 Task: Open an excel sheet with  and write heading  Student grades data  Add 10 students name:-  'Joshua Rivera, Zoey Coleman, Ryan Wright, Addison Bailey, Jonathan Simmons, Brooklyn Ward, Caleb Barnes, Audrey Collins, Gabriel Perry, Sofia Bell. ' in November Last week sales are  100 to 150. Math Grade:-  90, 95, 80, 92, 85,88, 90, 78, 92, 85.Science Grade:-  85, 87, 92, 88, 90, 85, 92, 80, 88, 90.English Grade:-  92, 90, 85, 90, 88, 92, 85, 82, 90, 88. _x000D_
History Grade:-  88, 92, 78, 95, 90, 90, 80, 85, 92, 90. Total use the formula   =SUM(D2:G2) then presss enter. Save page EvaluationYearlySales_Report
Action: Mouse moved to (140, 145)
Screenshot: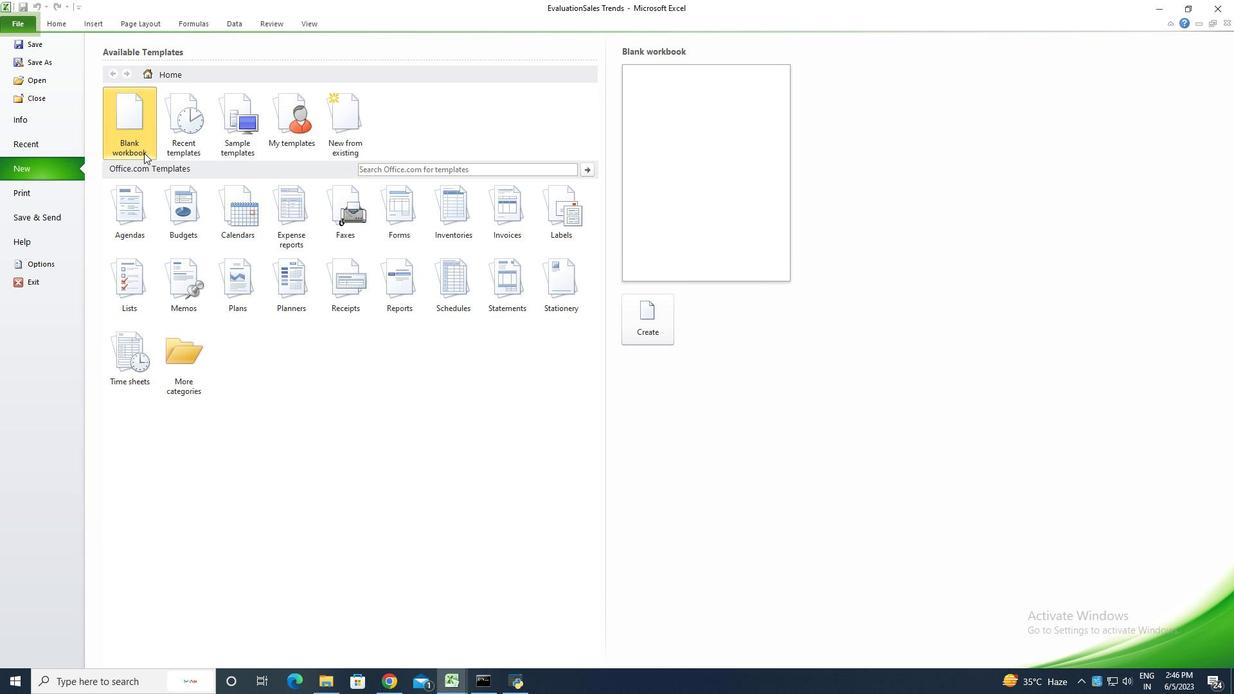 
Action: Mouse pressed left at (140, 145)
Screenshot: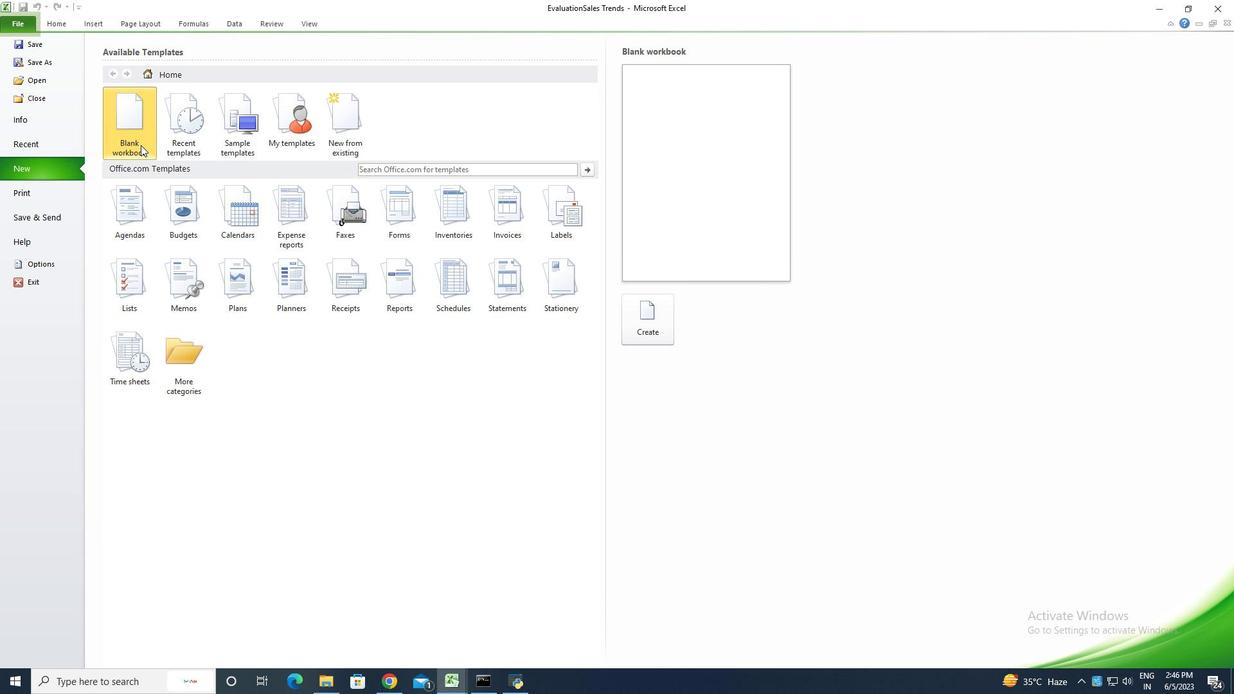 
Action: Mouse moved to (635, 326)
Screenshot: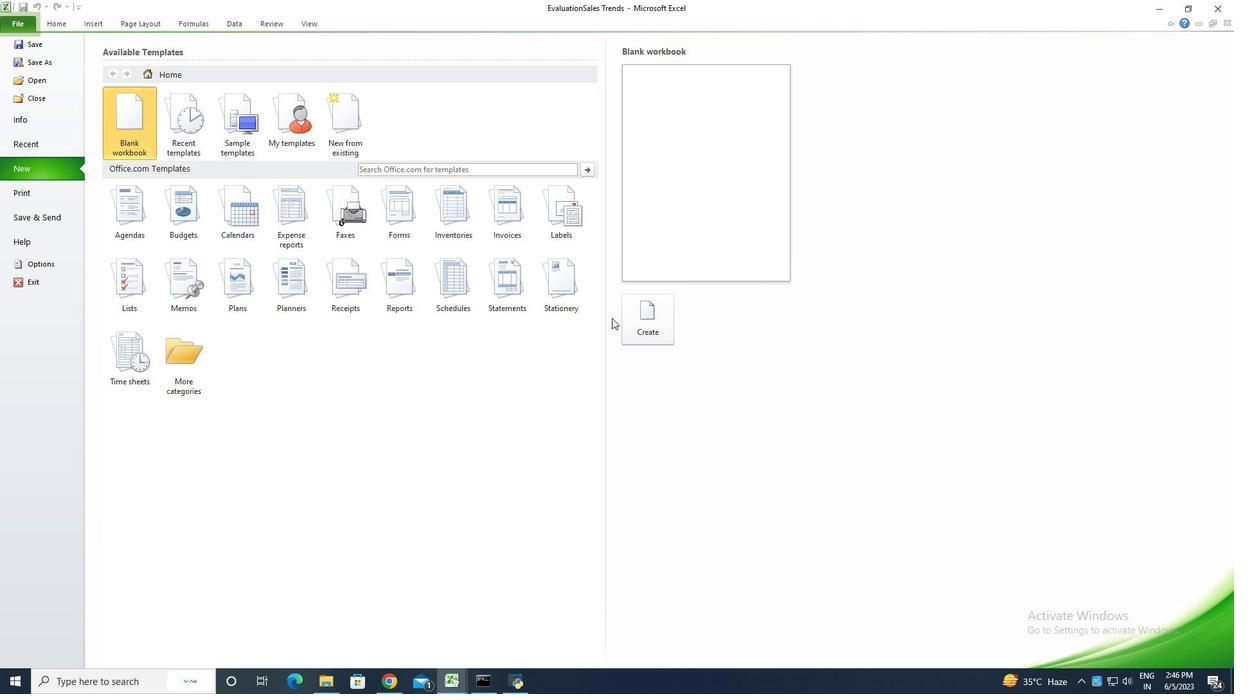 
Action: Mouse pressed left at (635, 326)
Screenshot: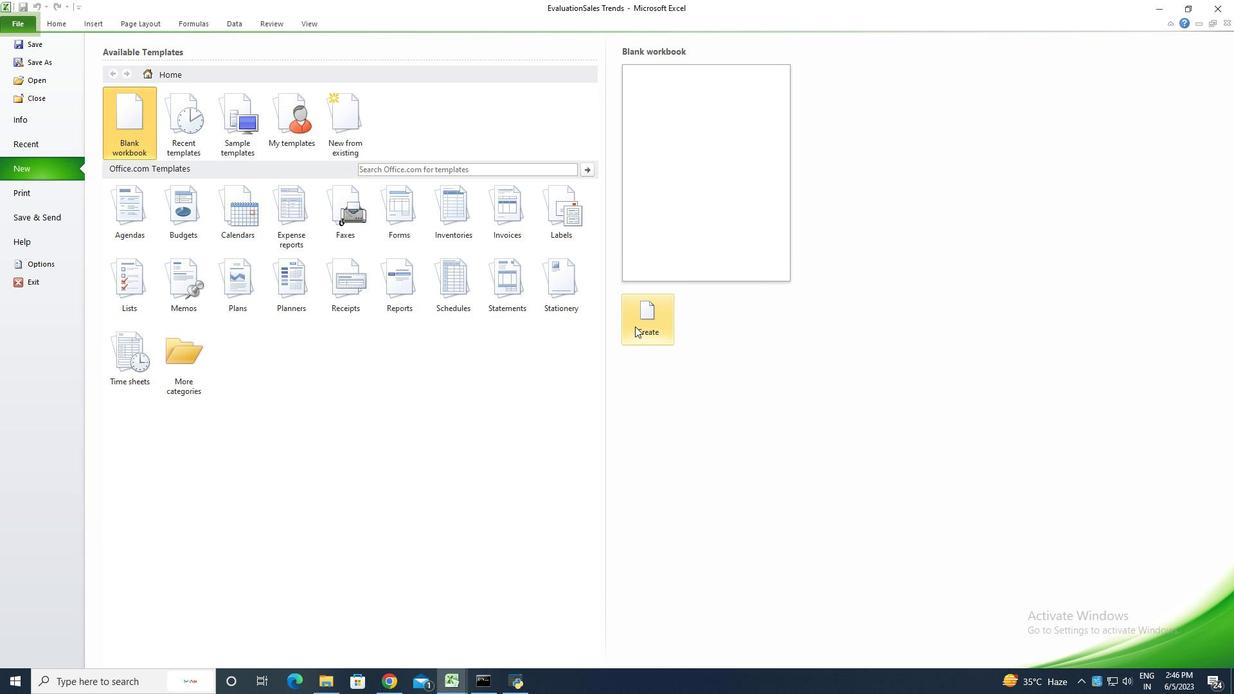 
Action: Mouse pressed left at (635, 326)
Screenshot: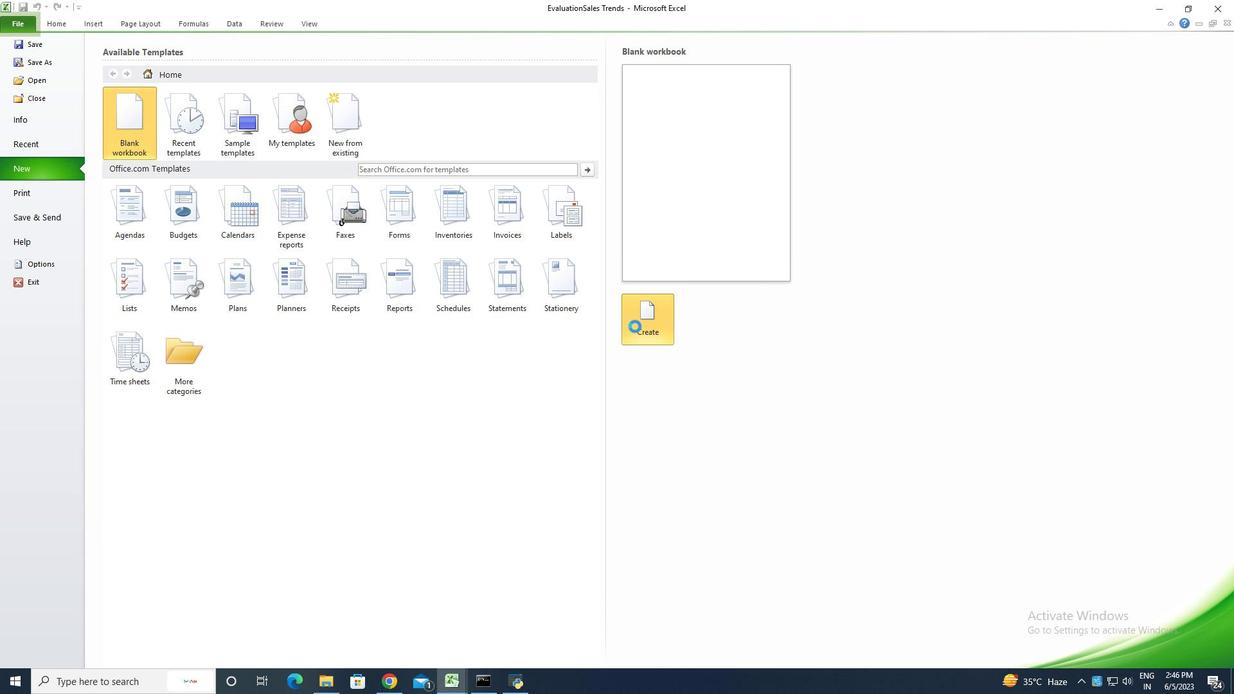 
Action: Mouse moved to (43, 128)
Screenshot: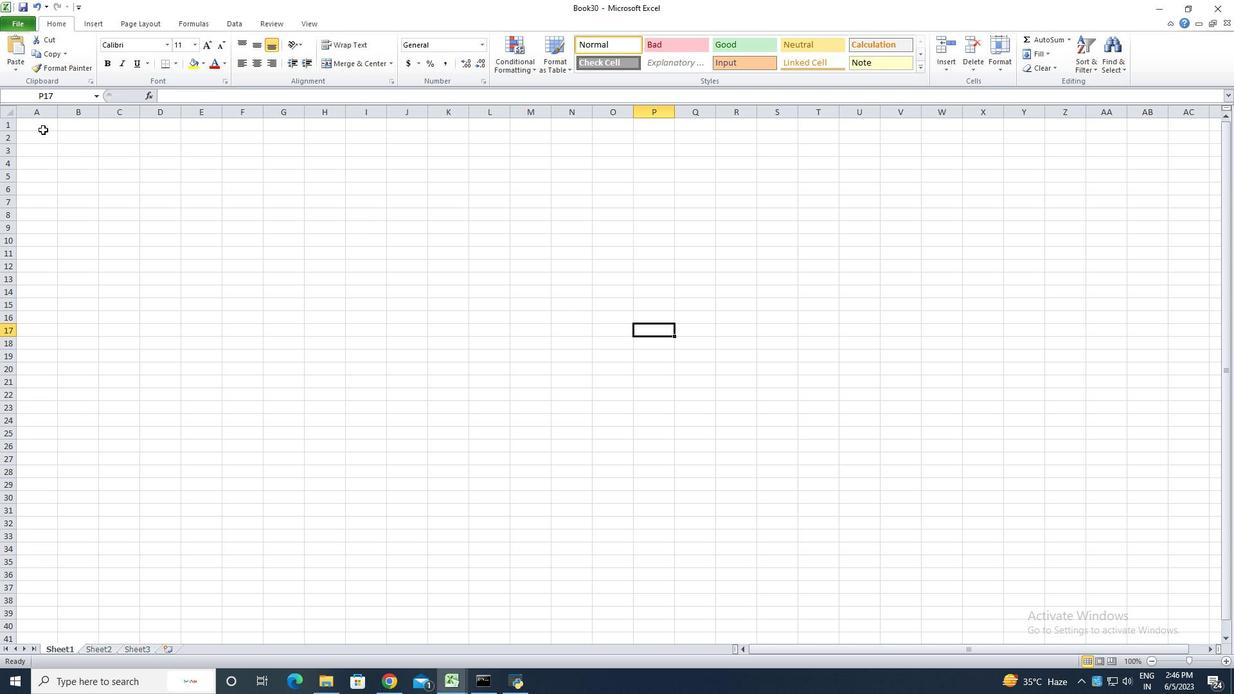 
Action: Mouse pressed left at (43, 128)
Screenshot: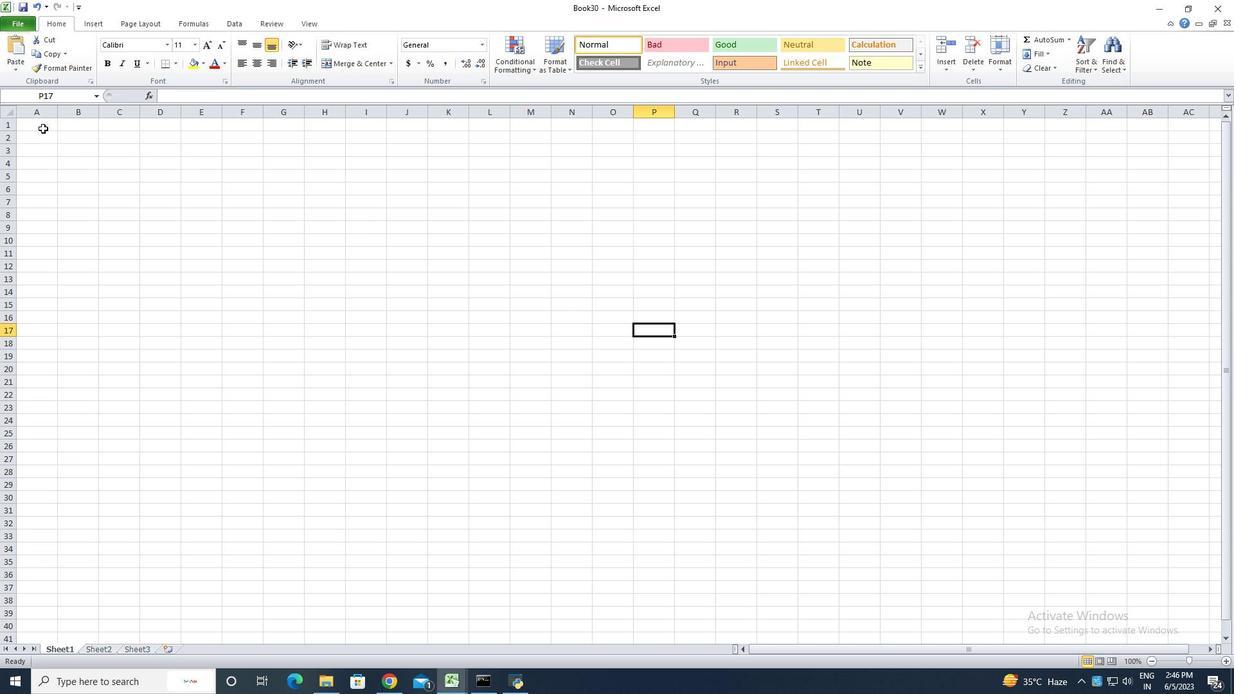 
Action: Key pressed <Key.shift>Student<Key.space><Key.shift><Key.shift><Key.shift><Key.shift><Key.shift>Grades<Key.space><Key.shift>Data<Key.enter><Key.shift>Student<Key.space><Key.shift><Key.shift><Key.shift><Key.shift><Key.shift><Key.shift><Key.shift>Name<Key.enter><Key.shift><Key.shift><Key.shift><Key.shift><Key.shift><Key.shift><Key.shift>Joshua<Key.space><Key.shift><Key.shift><Key.shift><Key.shift><Key.shift><Key.shift><Key.shift><Key.shift><Key.shift><Key.shift><Key.shift><Key.shift><Key.shift><Key.shift><Key.shift><Key.shift><Key.shift><Key.shift><Key.shift><Key.shift><Key.shift><Key.shift><Key.shift><Key.shift><Key.shift><Key.shift><Key.shift><Key.shift><Key.shift><Key.shift><Key.shift><Key.shift><Key.shift><Key.shift><Key.shift><Key.shift><Key.shift><Key.shift><Key.shift><Key.shift><Key.shift><Key.shift><Key.shift>Rivera<Key.enter><Key.shift><Key.shift><Key.shift>Zoey<Key.space><Key.shift><Key.shift>Colemen<Key.backspace><Key.backspace><Key.backspace>men<Key.backspace><Key.backspace>an<Key.enter><Key.shift><Key.shift><Key.shift><Key.shift><Key.shift><Key.shift>Ryan<Key.space><Key.shift>Wright<Key.enter><Key.shift>Addison<Key.space><Key.shift><Key.shift><Key.shift><Key.shift><Key.shift>Bailey<Key.enter><Key.shift><Key.shift><Key.shift><Key.shift><Key.shift><Key.shift><Key.shift><Key.shift><Key.shift><Key.shift>Jonathan<Key.space><Key.shift>Simmons<Key.enter><Key.shift><Key.shift>Brooklyn<Key.space><Key.shift><Key.shift><Key.shift><Key.shift><Key.shift><Key.shift><Key.shift><Key.shift>Ward<Key.enter><Key.shift>Caleb<Key.space><Key.shift>Barnes<Key.enter><Key.shift>Audrey<Key.space><Key.shift>Collins<Key.enter><Key.shift><Key.shift><Key.shift><Key.shift><Key.shift><Key.shift><Key.shift>Gabriel<Key.space><Key.shift><Key.shift><Key.shift><Key.shift><Key.shift><Key.shift><Key.shift><Key.shift><Key.shift>Perry<Key.shift><Key.space><Key.shift>S<Key.backspace><Key.enter><Key.shift>Sofia<Key.space><Key.shift><Key.shift><Key.shift>Bell<Key.enter>
Screenshot: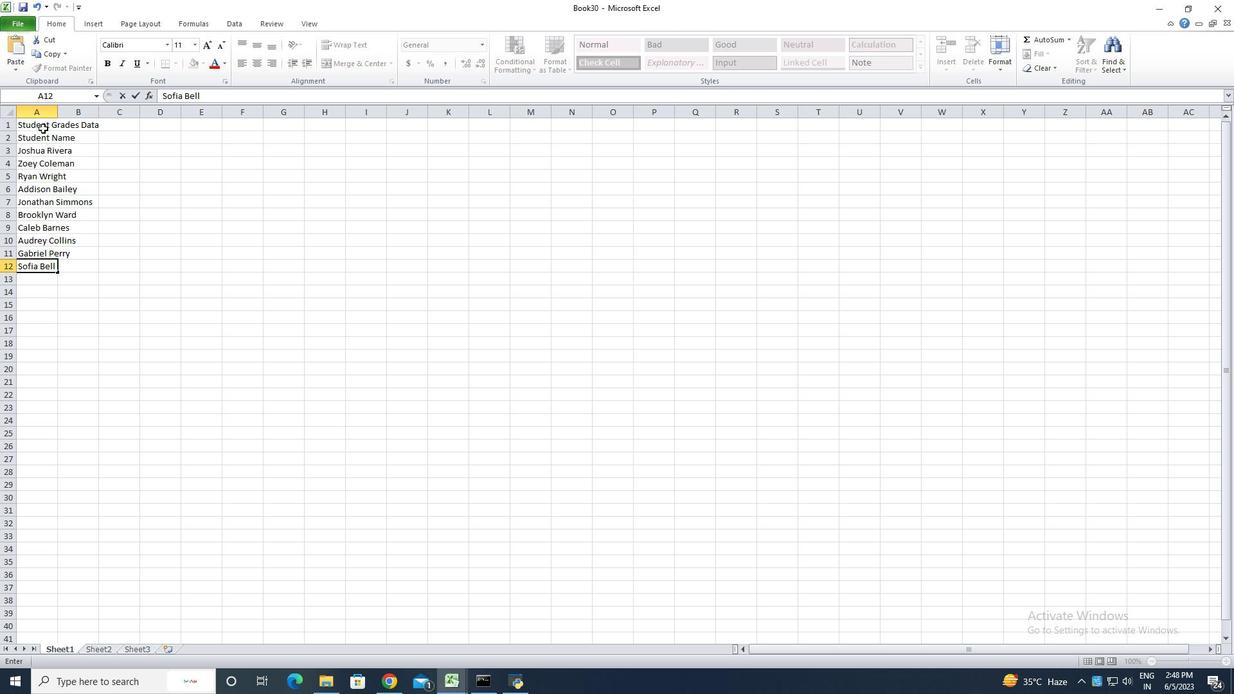 
Action: Mouse moved to (59, 110)
Screenshot: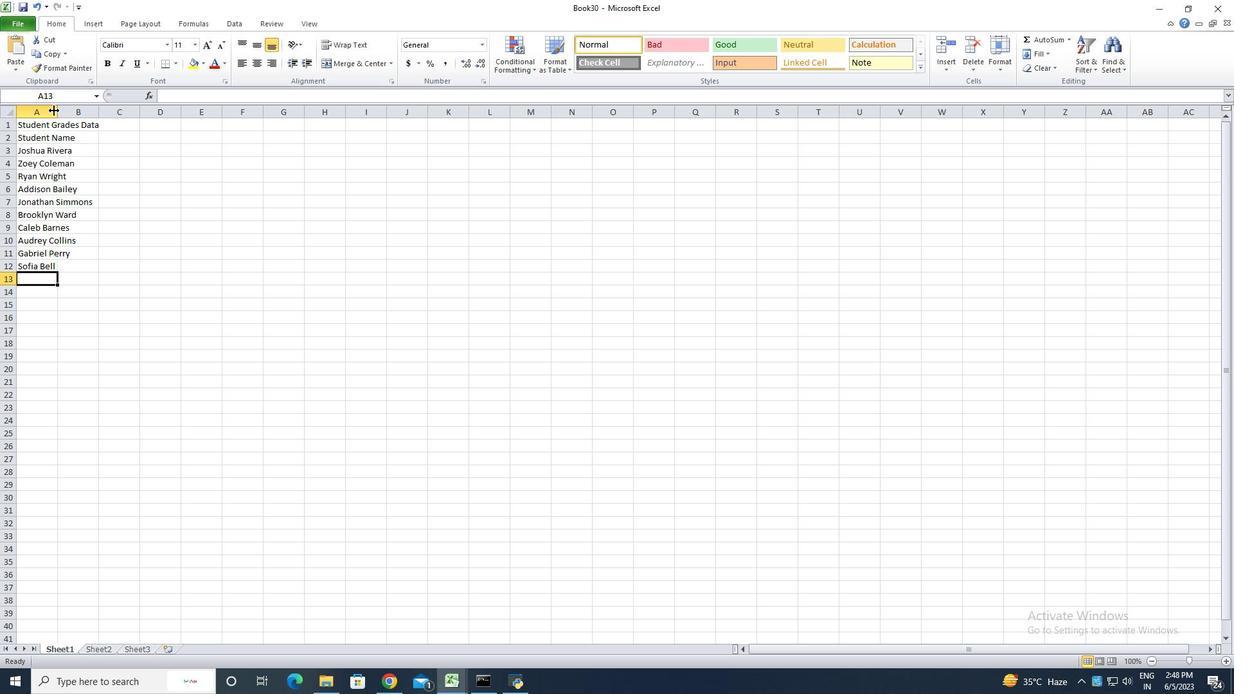 
Action: Mouse pressed left at (59, 110)
Screenshot: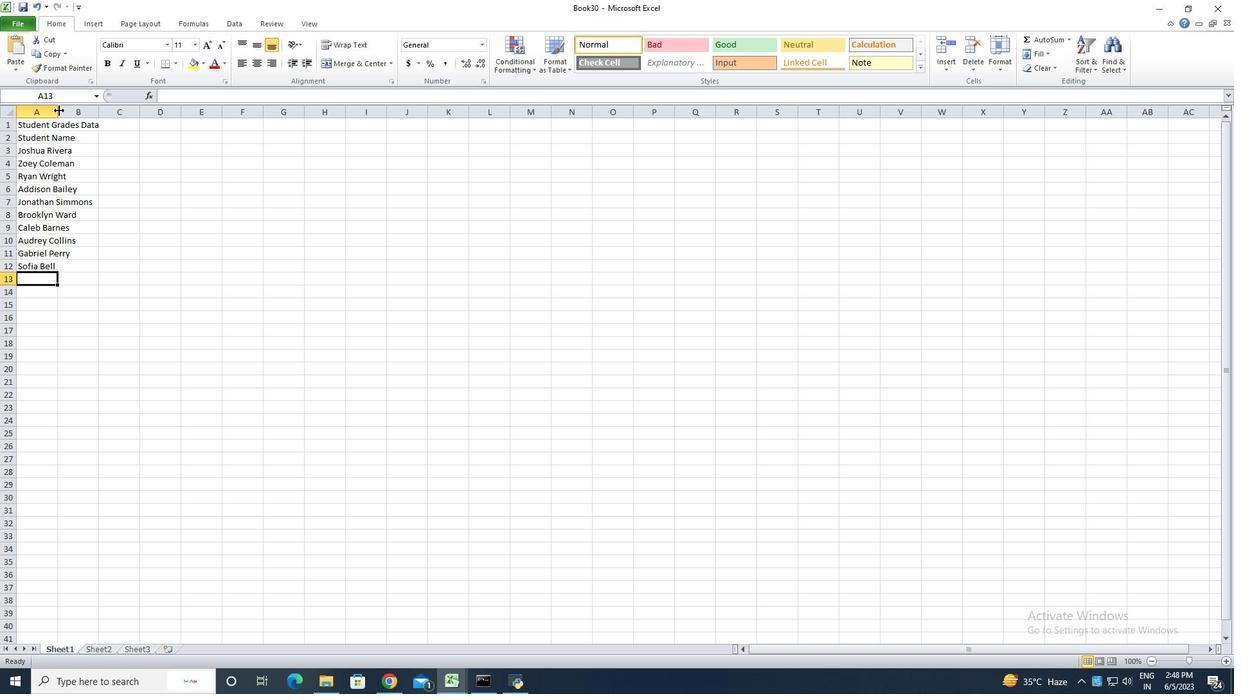 
Action: Mouse pressed left at (59, 110)
Screenshot: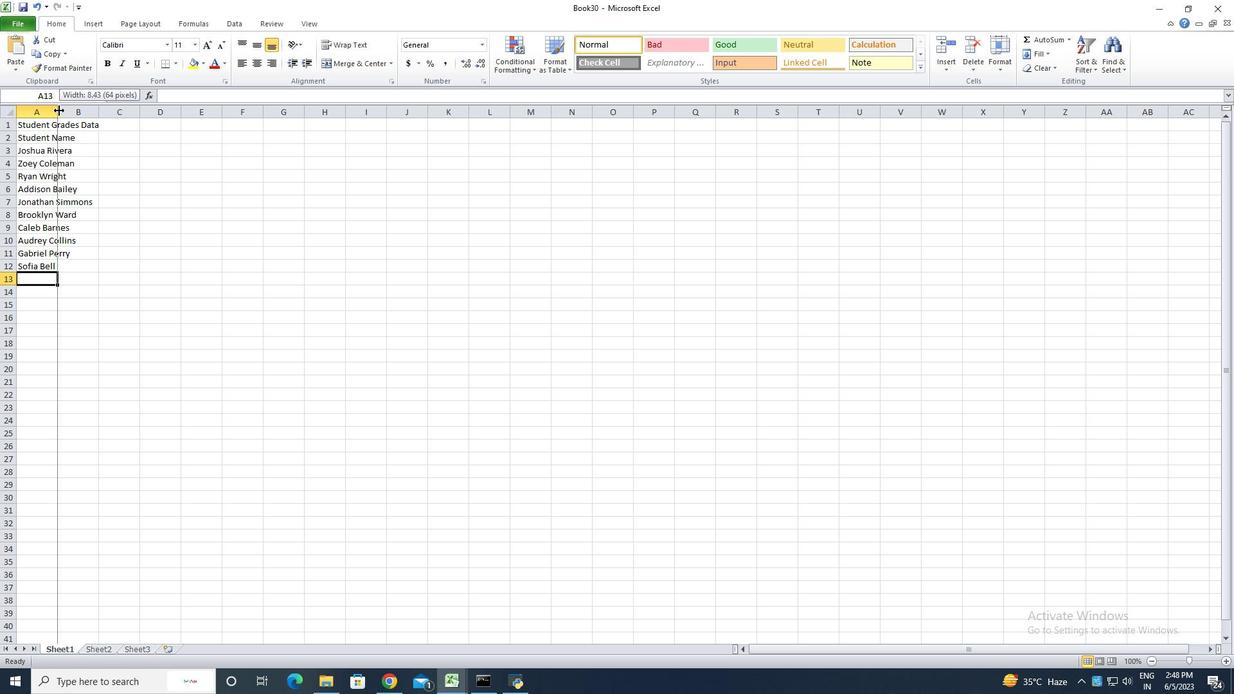 
Action: Mouse moved to (122, 138)
Screenshot: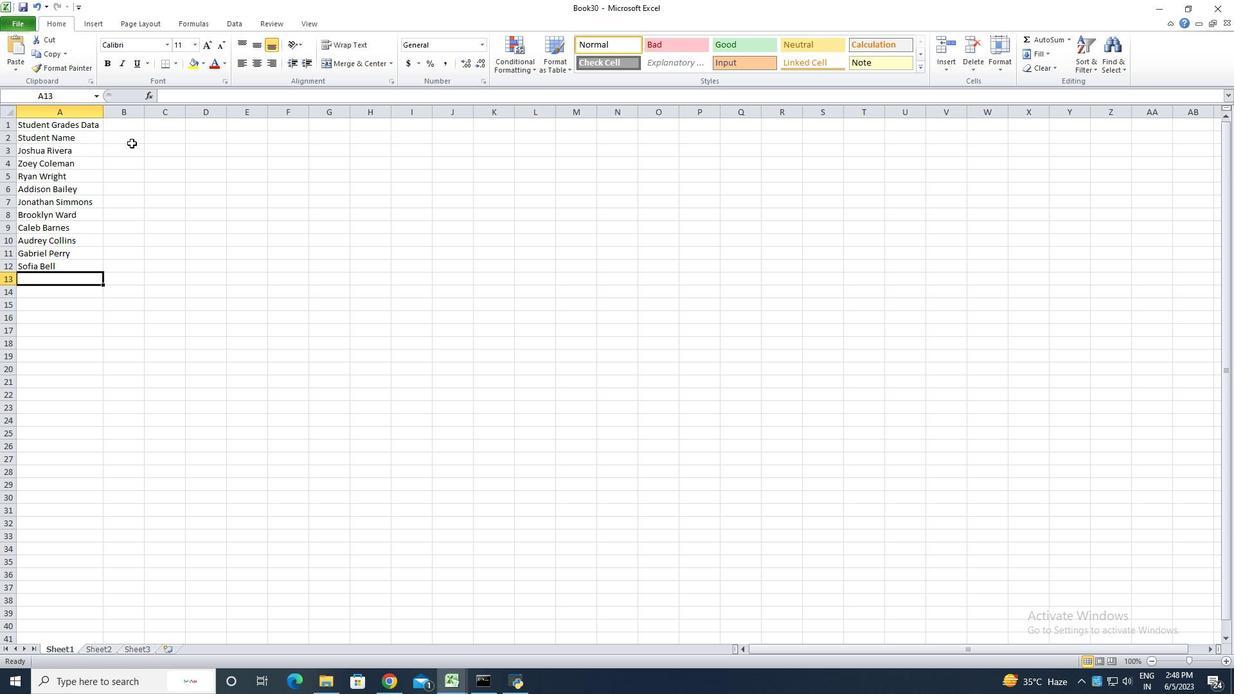 
Action: Mouse pressed left at (122, 138)
Screenshot: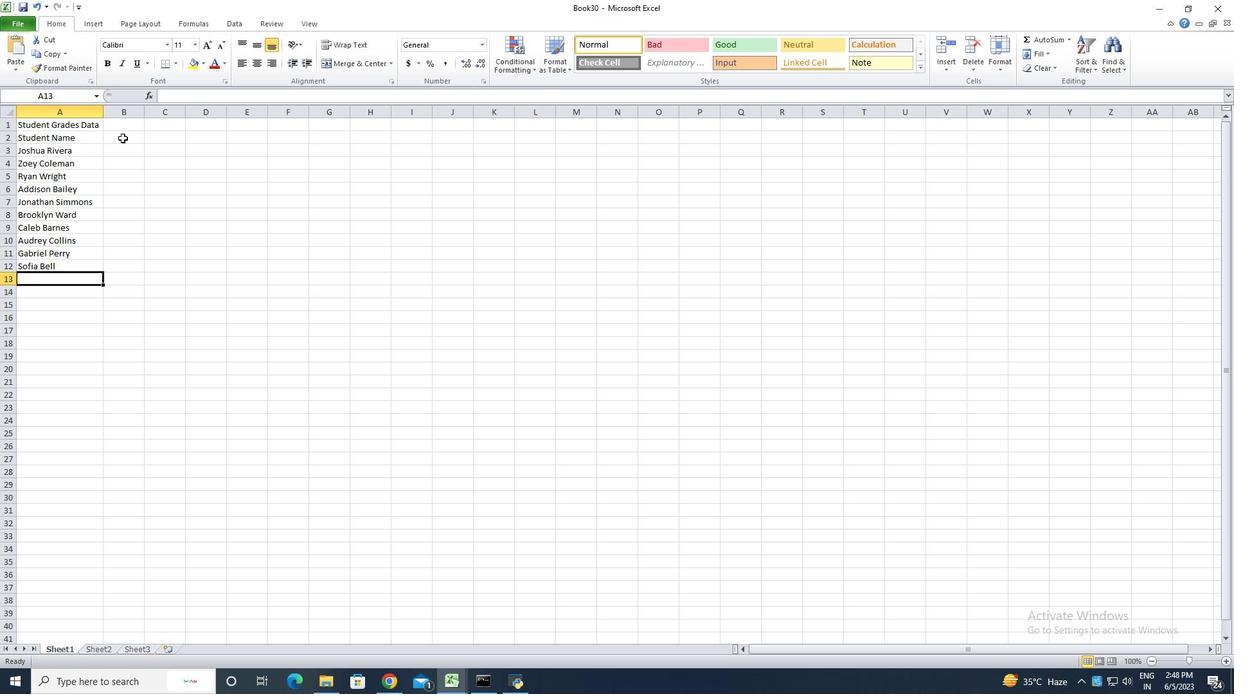 
Action: Mouse moved to (122, 138)
Screenshot: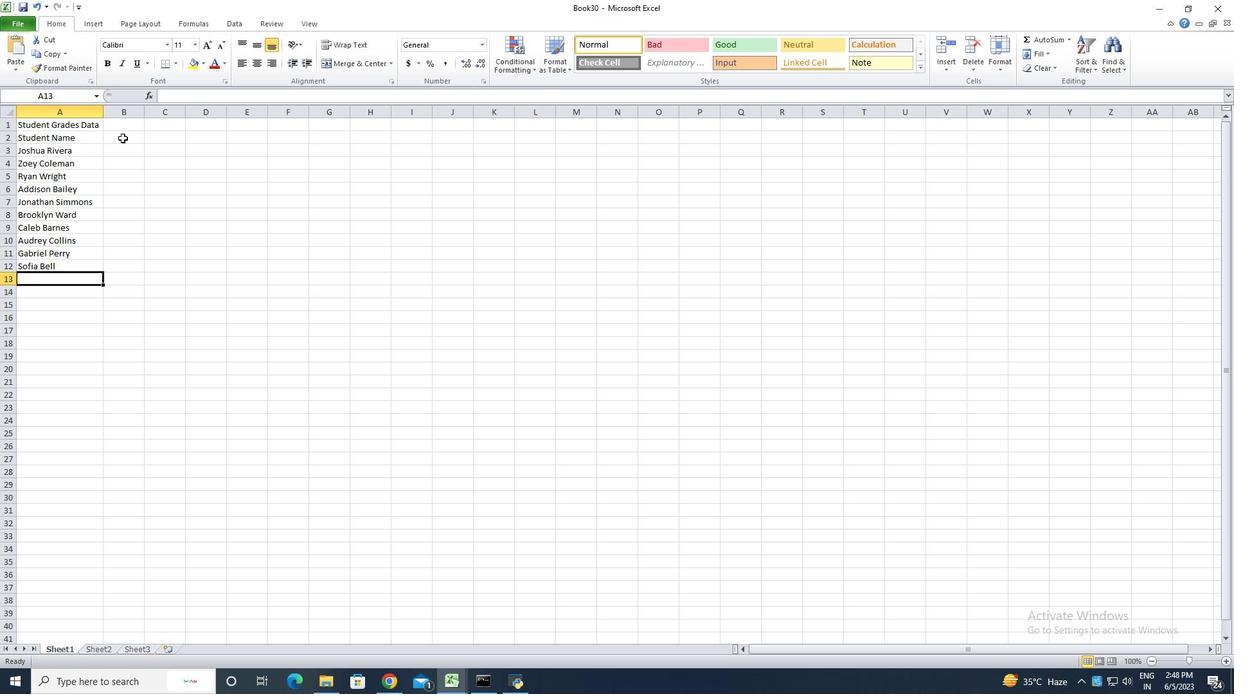 
Action: Key pressed <Key.shift>November<Key.space><Key.shift>Last<Key.space><Key.shift>Week<Key.space><Key.shift>Sales<Key.enter>100<Key.enter>105<Key.enter>110<Key.enter>1156<Key.backspace><Key.enter>123<Key.backspace>0<Key.enter>125<Key.enter>130<Key.enter>135<Key.enter>140<Key.enter>150
Screenshot: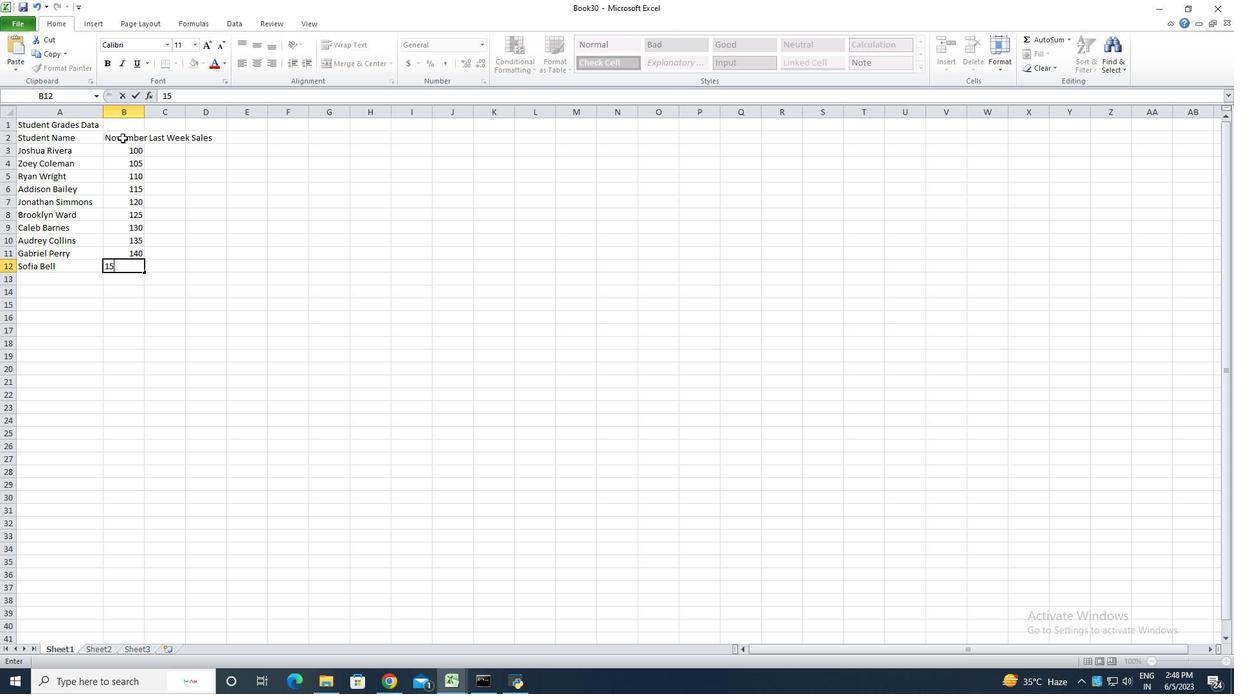 
Action: Mouse moved to (145, 130)
Screenshot: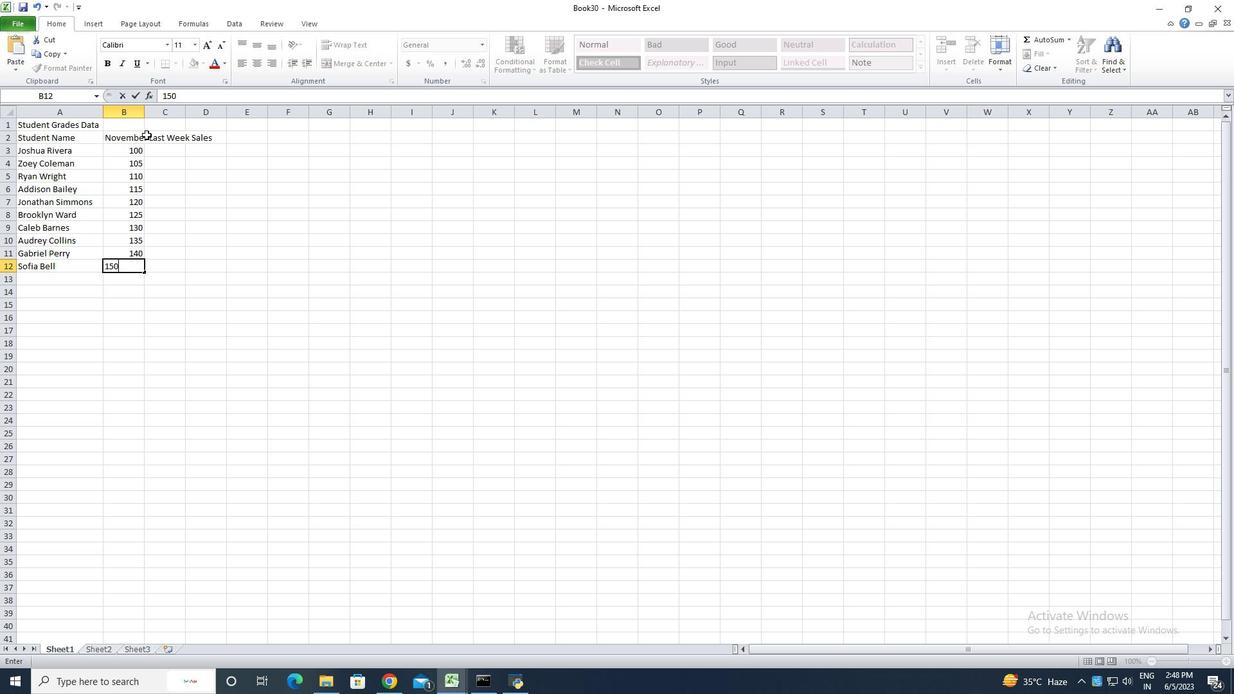 
Action: Key pressed <Key.enter>
Screenshot: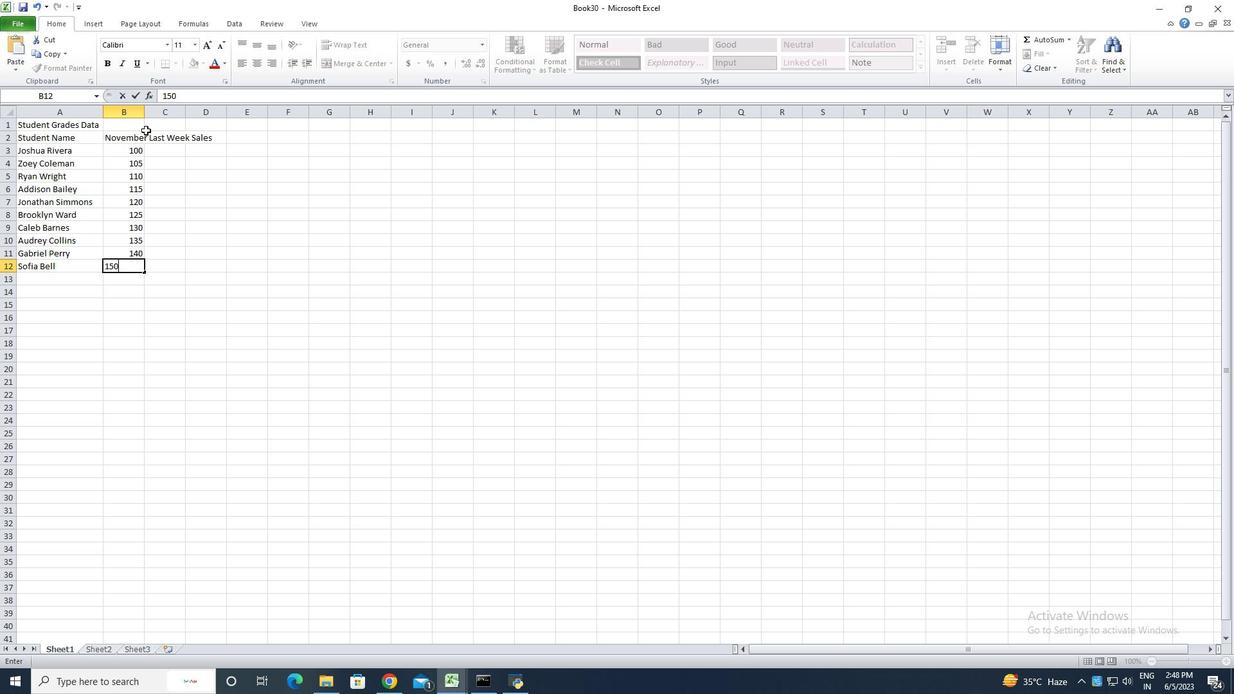 
Action: Mouse moved to (144, 113)
Screenshot: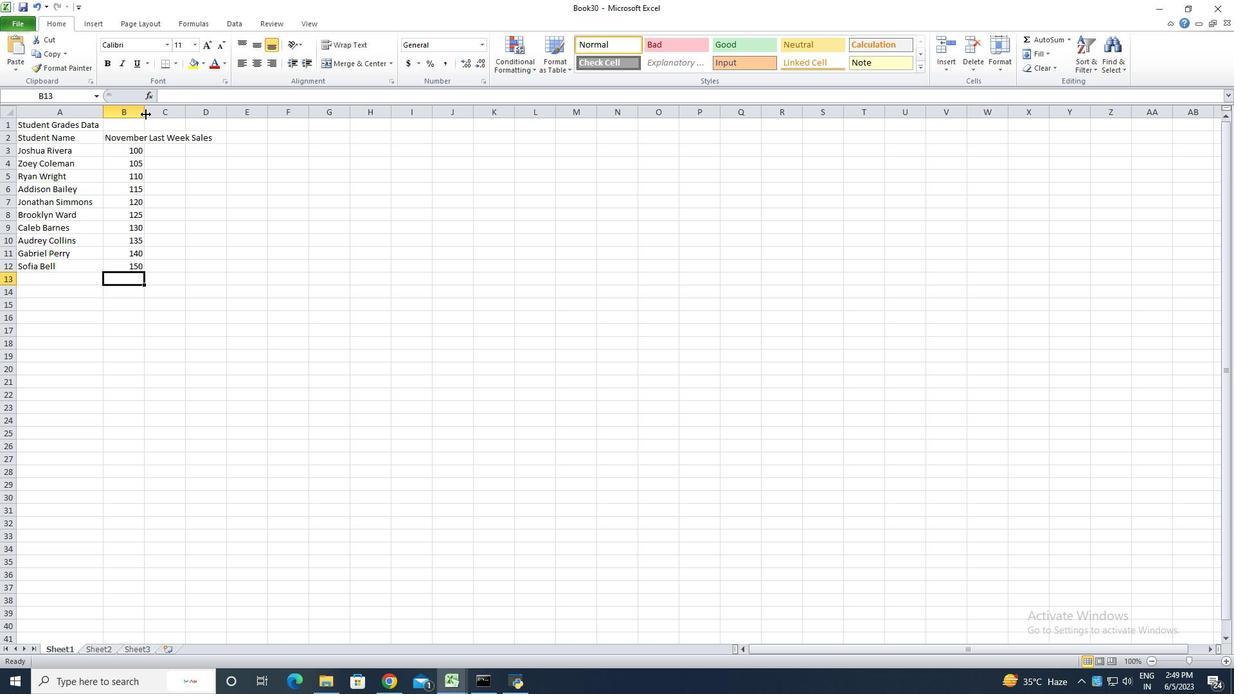
Action: Mouse pressed left at (144, 113)
Screenshot: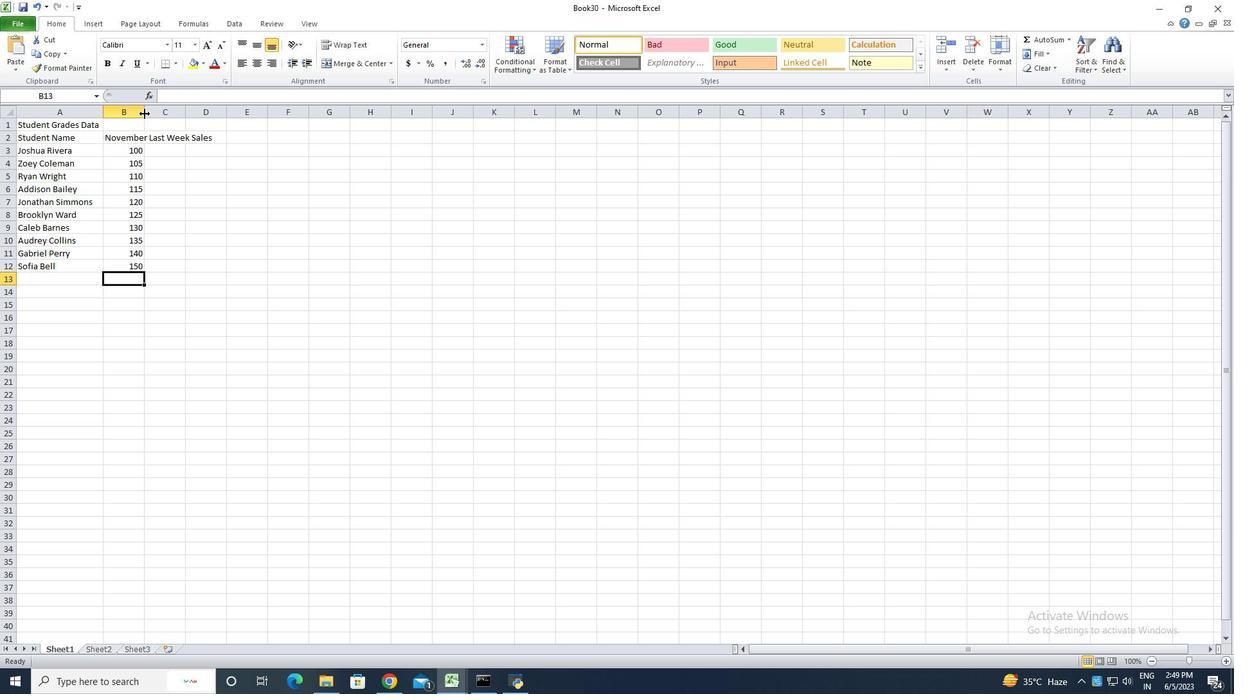 
Action: Mouse pressed left at (144, 113)
Screenshot: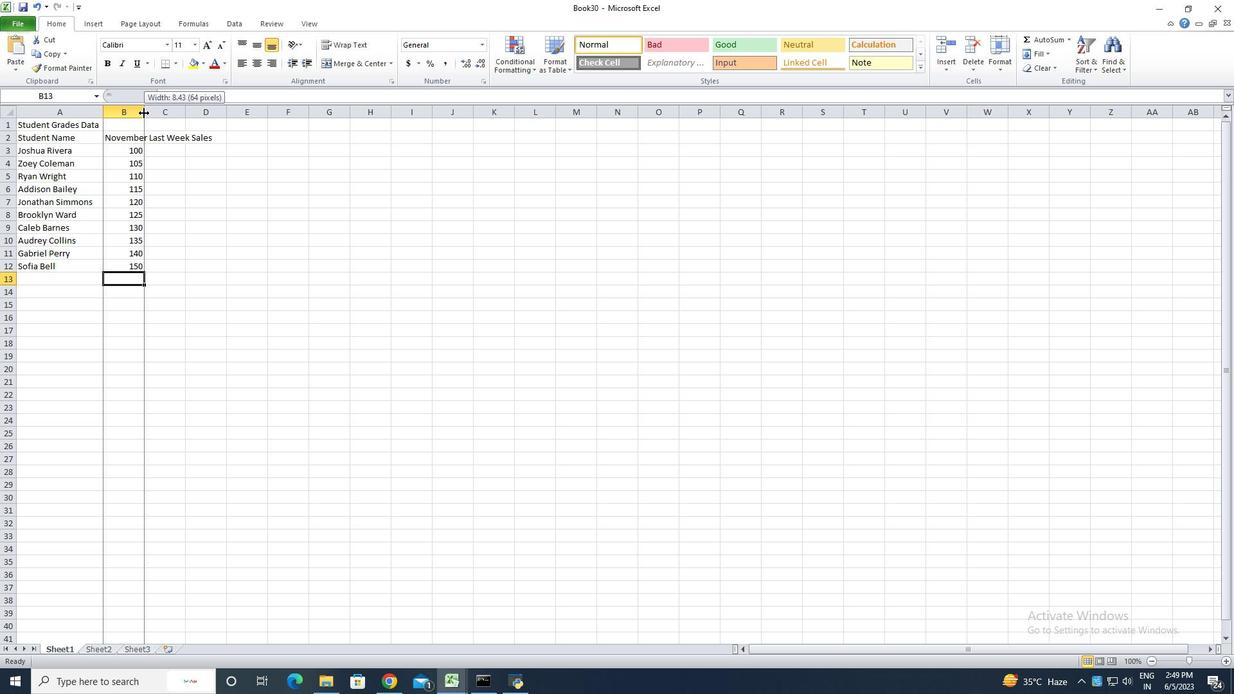 
Action: Mouse moved to (230, 139)
Screenshot: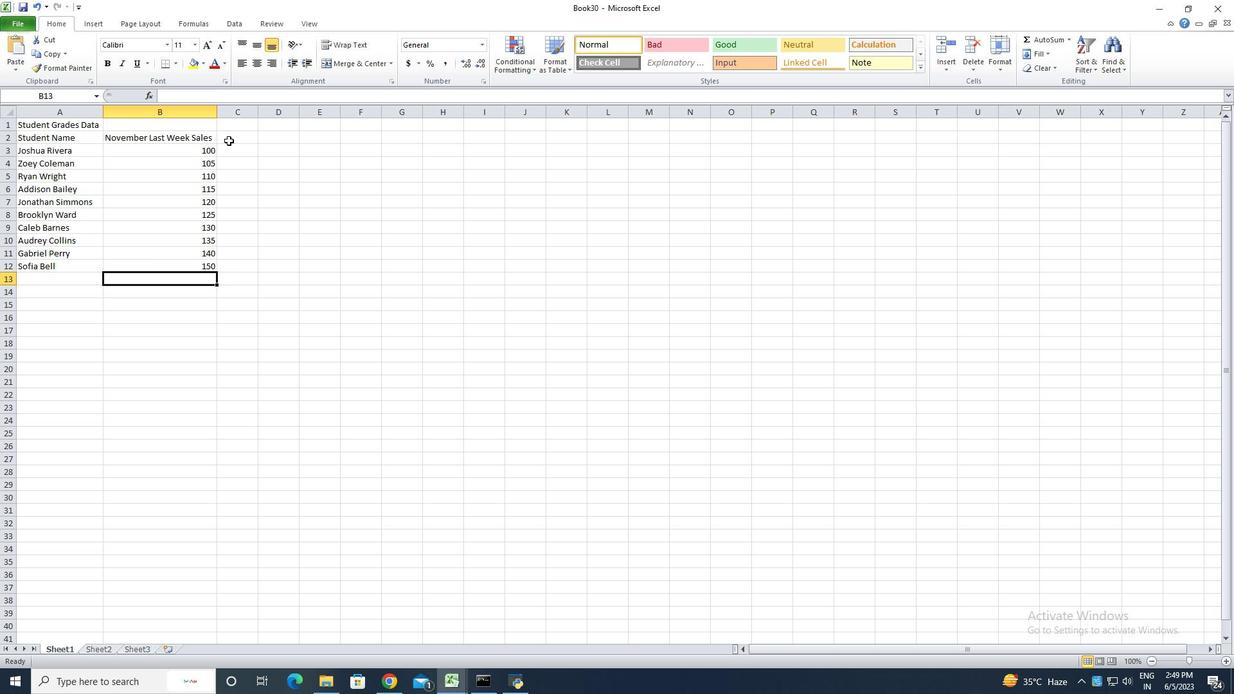 
Action: Mouse pressed left at (230, 139)
Screenshot: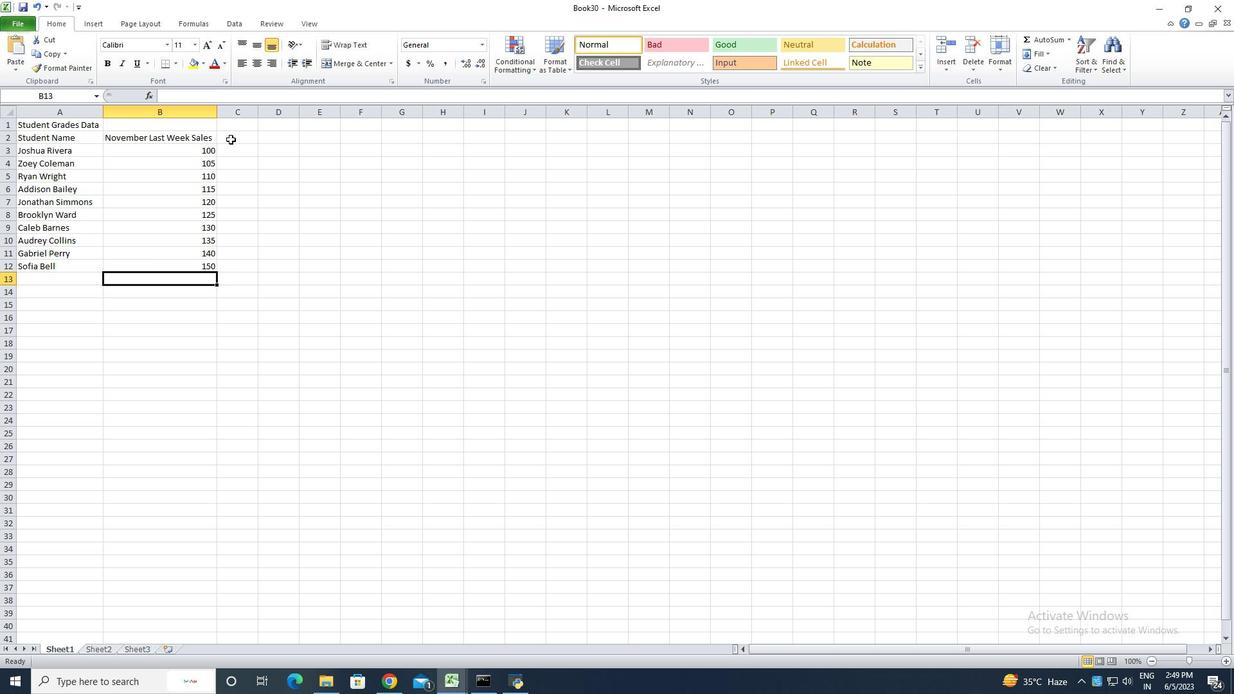 
Action: Key pressed <Key.shift>Math<Key.space><Key.shift><Key.shift>Grade<Key.enter>+<Key.backspace>90<Key.enter>95<Key.enter>80<Key.enter>92<Key.enter>85<Key.enter>88<Key.enter>90<Key.enter>78<Key.enter>92<Key.enter>85<Key.enter>
Screenshot: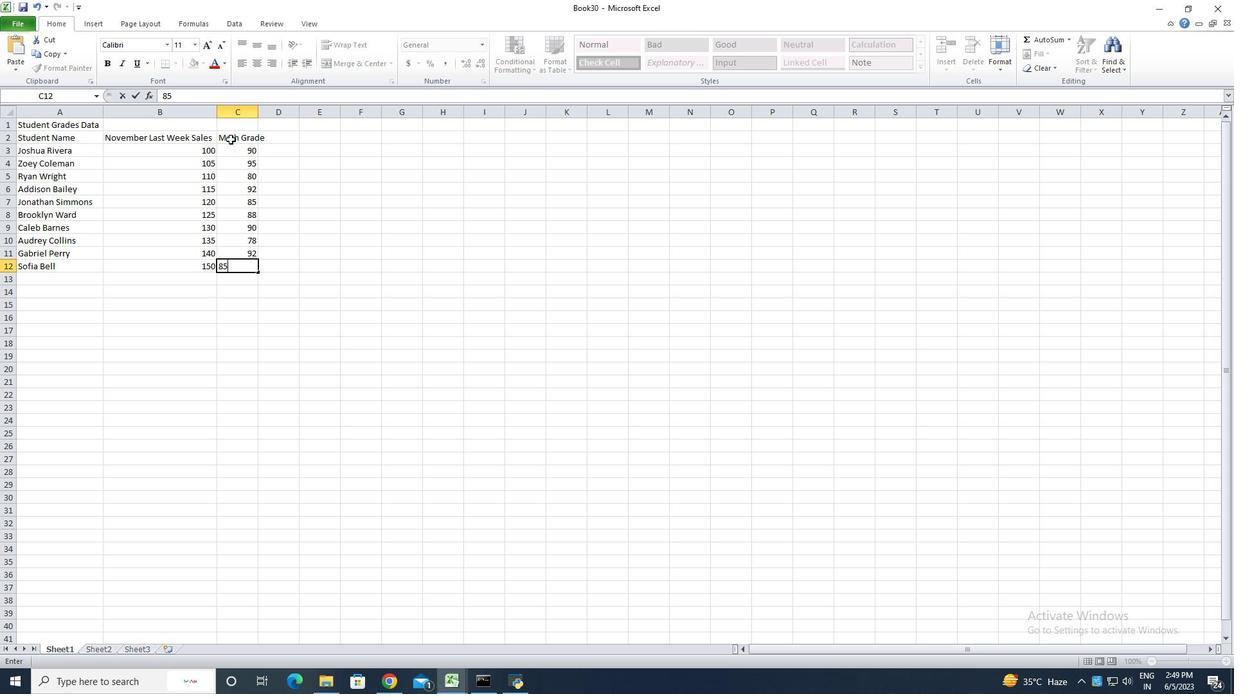 
Action: Mouse moved to (259, 112)
Screenshot: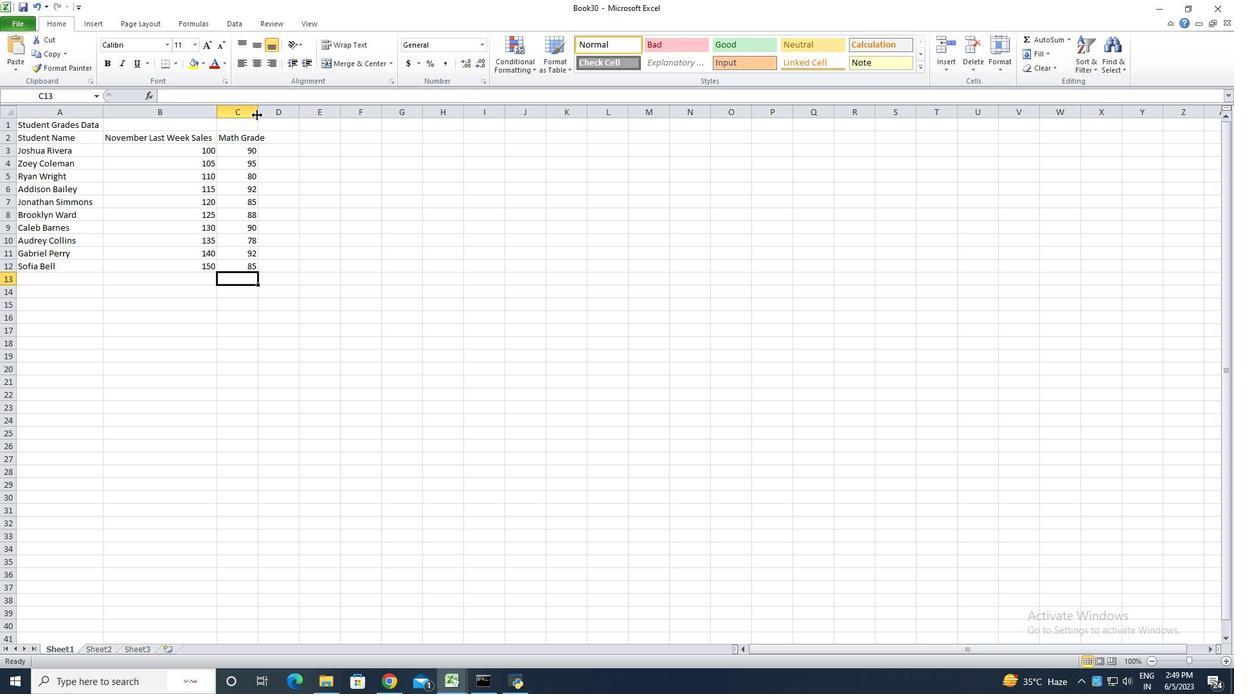 
Action: Mouse pressed left at (259, 112)
Screenshot: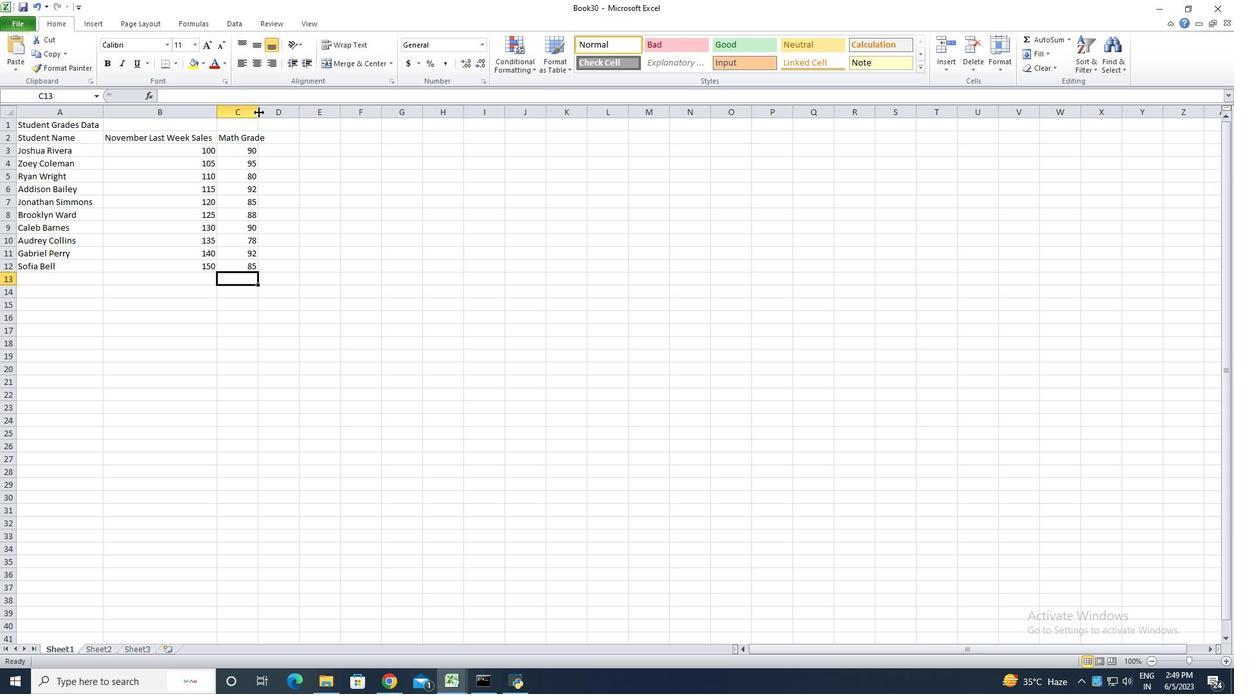 
Action: Mouse pressed left at (259, 112)
Screenshot: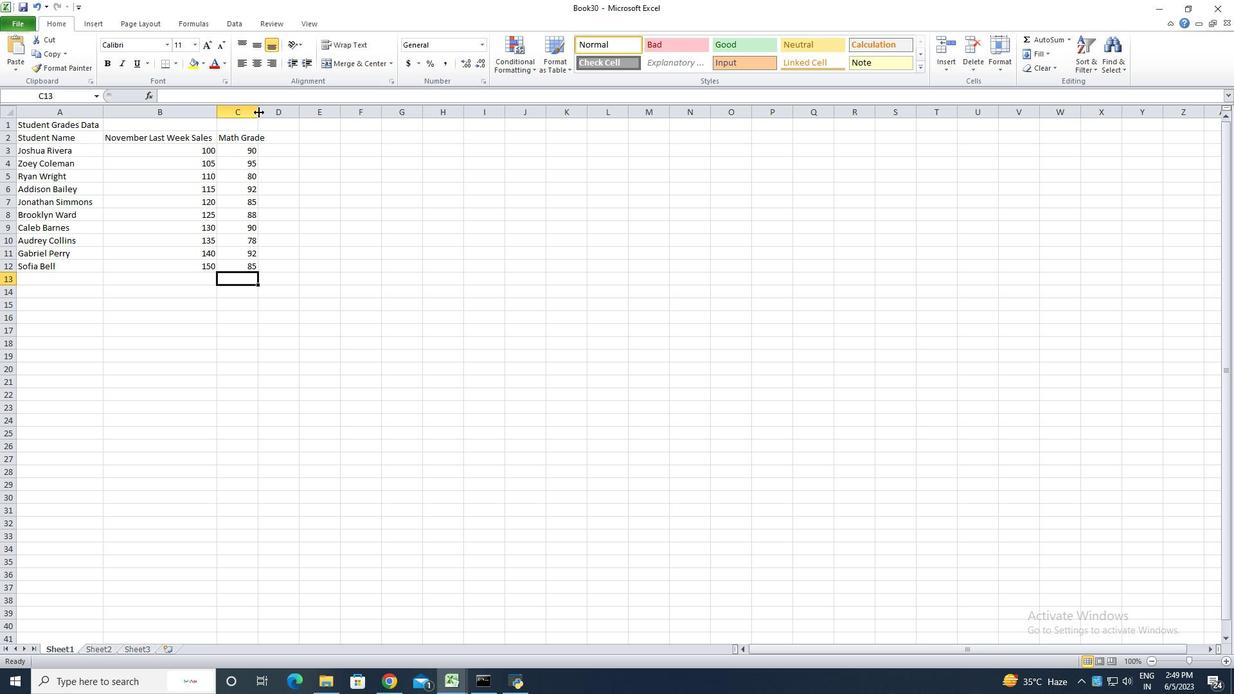 
Action: Mouse moved to (287, 140)
Screenshot: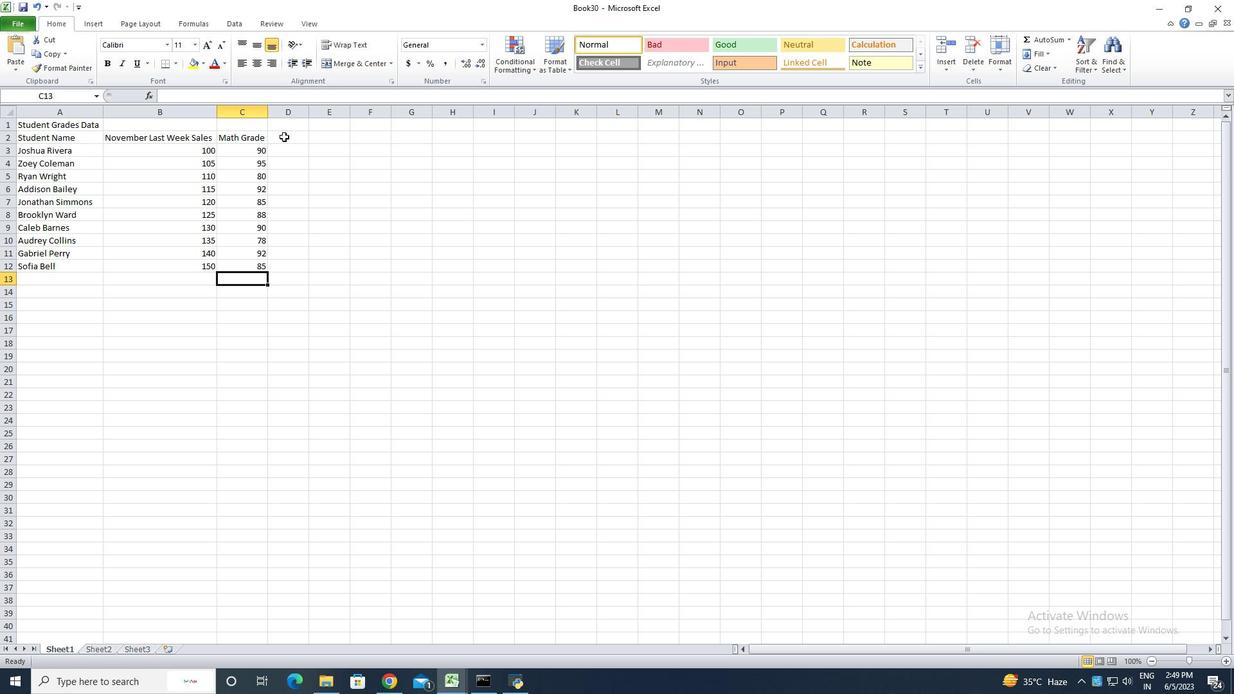 
Action: Mouse pressed left at (287, 140)
Screenshot: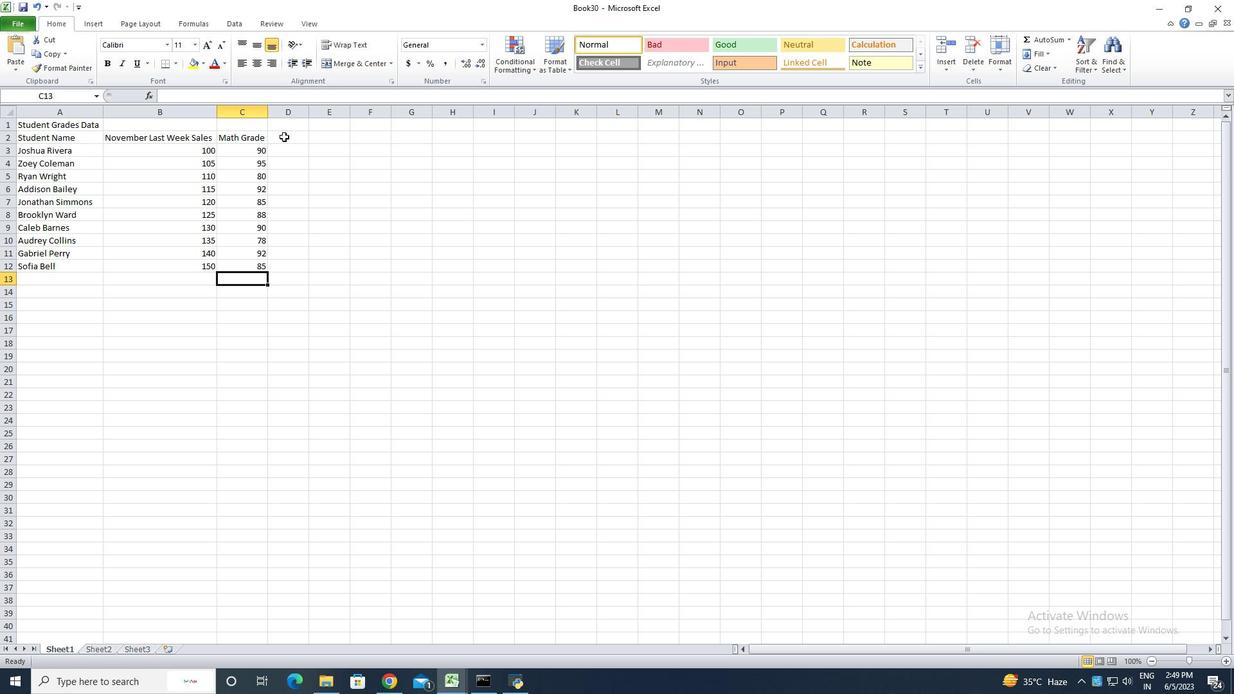 
Action: Key pressed <Key.shift><Key.shift><Key.shift><Key.shift><Key.shift><Key.shift><Key.shift><Key.shift><Key.shift>Science<Key.space><Key.shift><Key.shift><Key.shift><Key.shift><Key.shift><Key.shift><Key.shift><Key.shift><Key.shift>Grade<Key.enter>85<Key.enter>87<Key.enter>92<Key.enter>88<Key.enter>90<Key.enter>85<Key.enter>92<Key.enter>80<Key.enter>88<Key.enter>90<Key.enter>
Screenshot: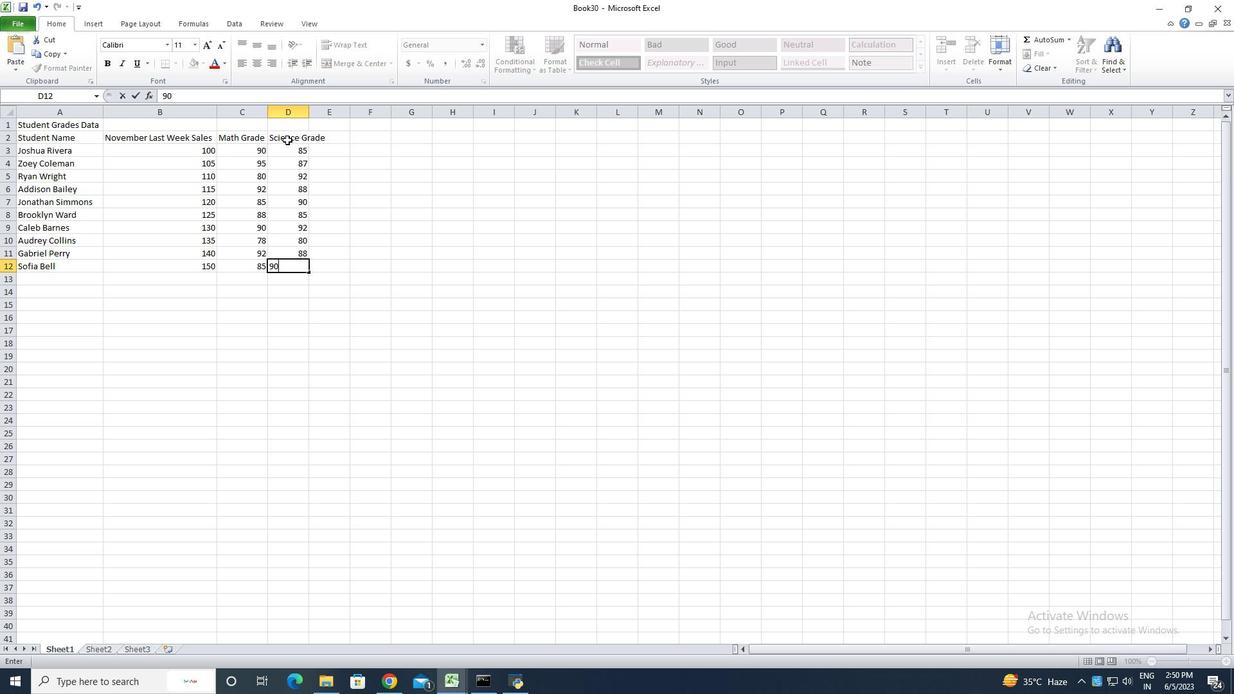 
Action: Mouse moved to (308, 117)
Screenshot: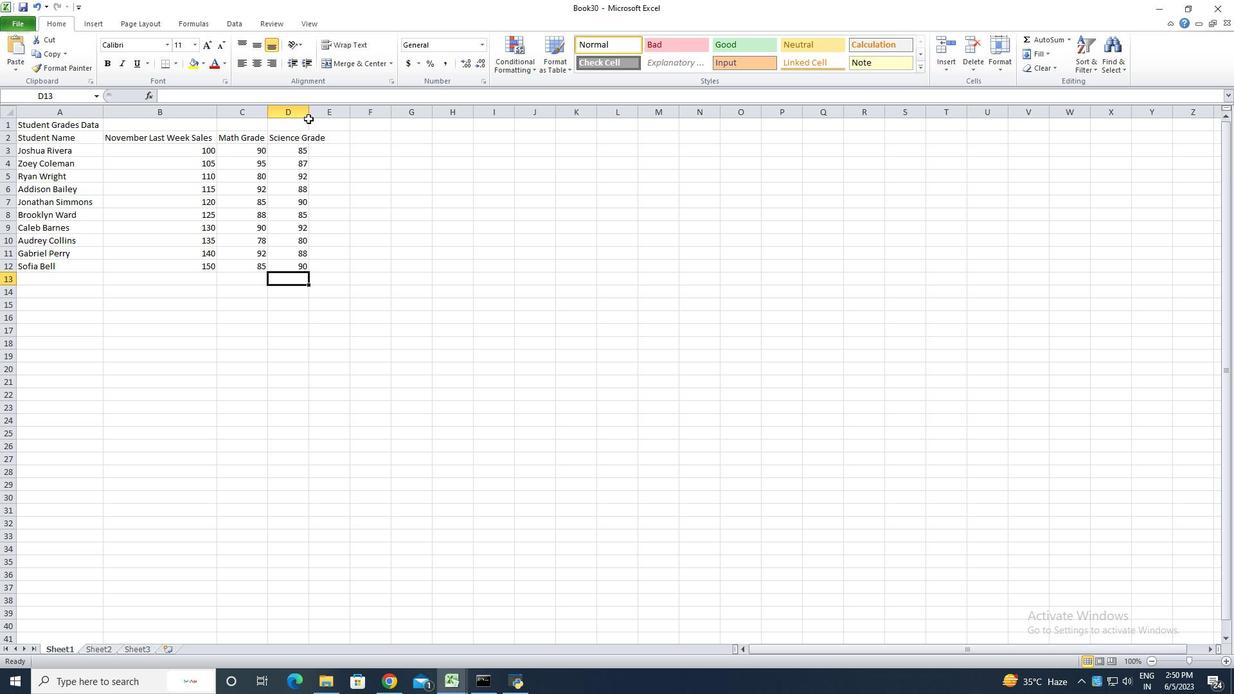 
Action: Mouse pressed left at (308, 117)
Screenshot: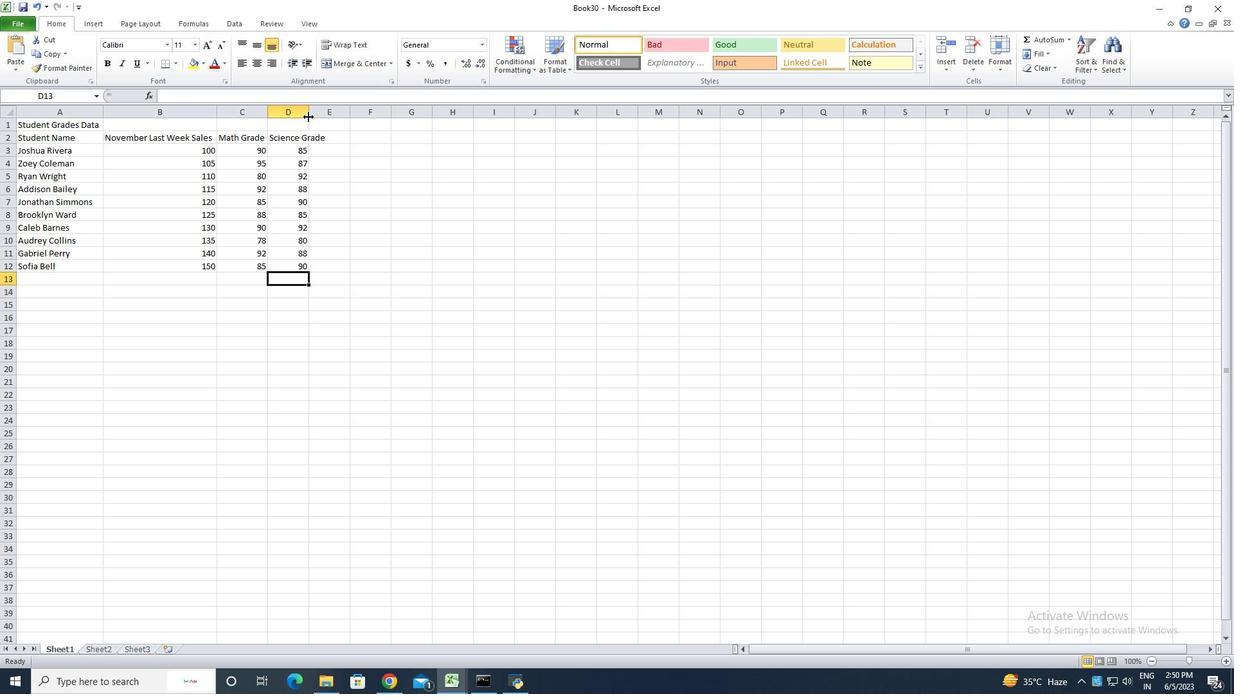 
Action: Mouse pressed left at (308, 117)
Screenshot: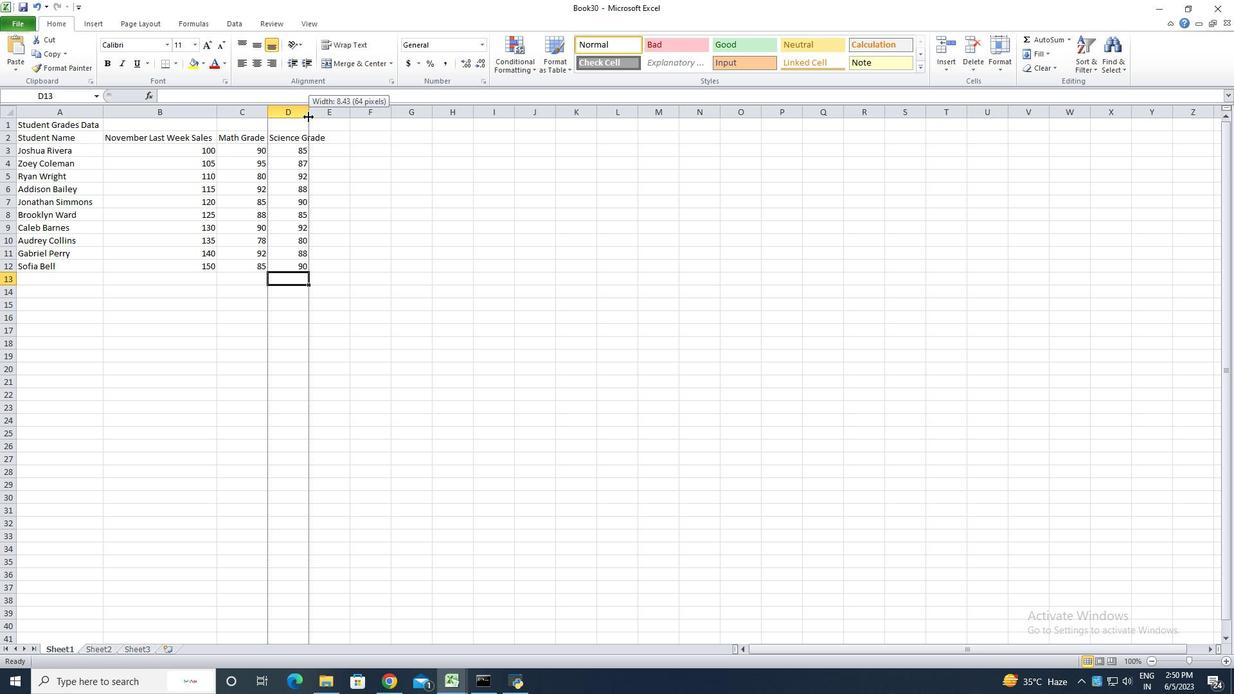 
Action: Mouse moved to (348, 135)
Screenshot: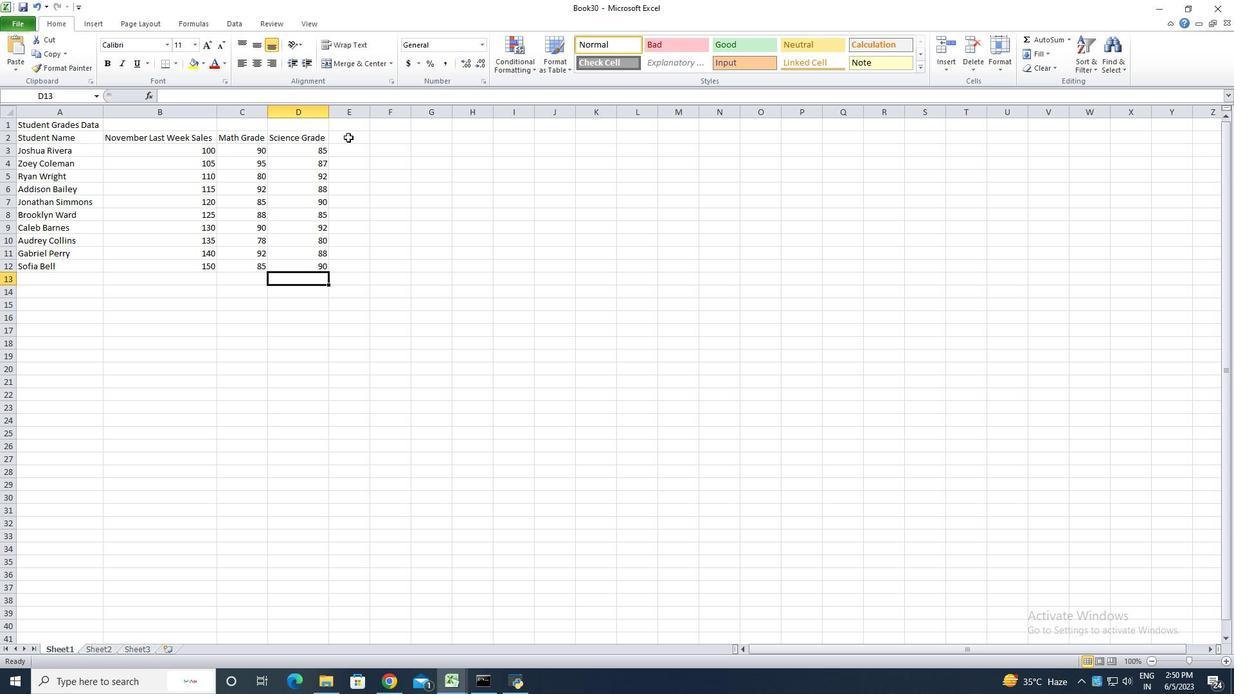 
Action: Mouse pressed left at (348, 135)
Screenshot: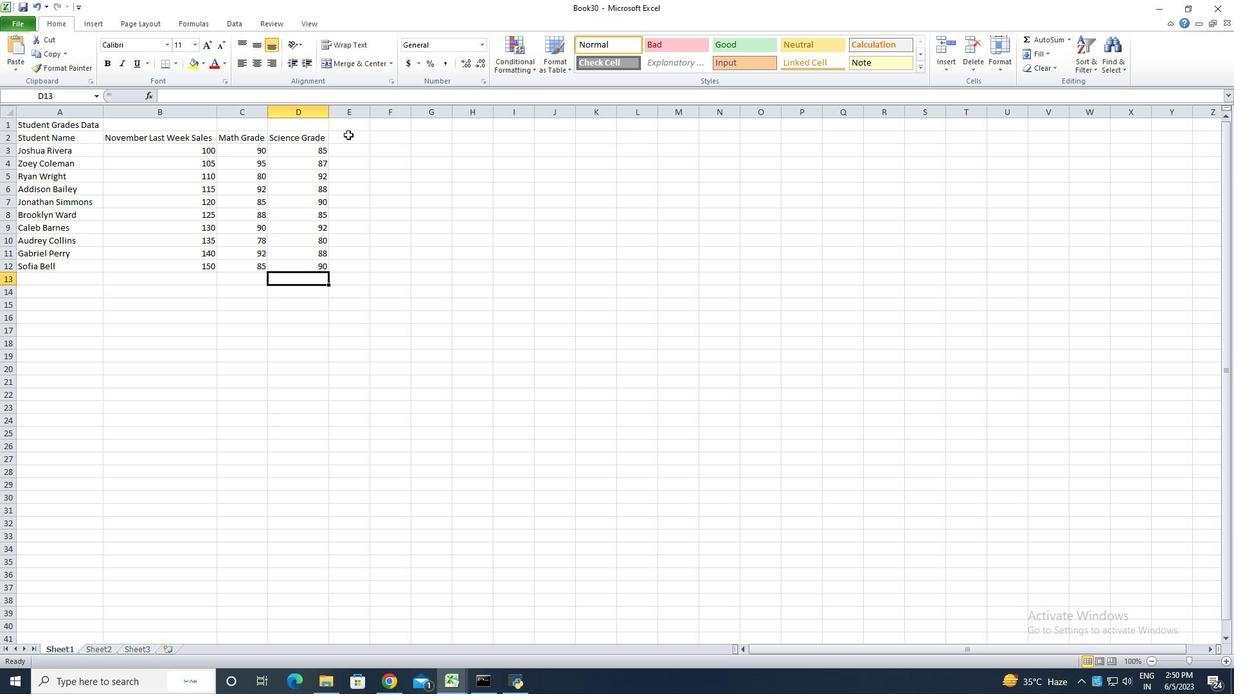 
Action: Key pressed <Key.shift><Key.shift><Key.shift><Key.shift><Key.shift><Key.shift><Key.shift><Key.shift><Key.shift>English<Key.space><Key.shift>Grade<Key.enter>92<Key.enter>90<Key.enter>85<Key.enter>90<Key.enter>88<Key.enter>92<Key.enter>85<Key.enter>82<Key.enter>90<Key.enter>88<Key.enter>
Screenshot: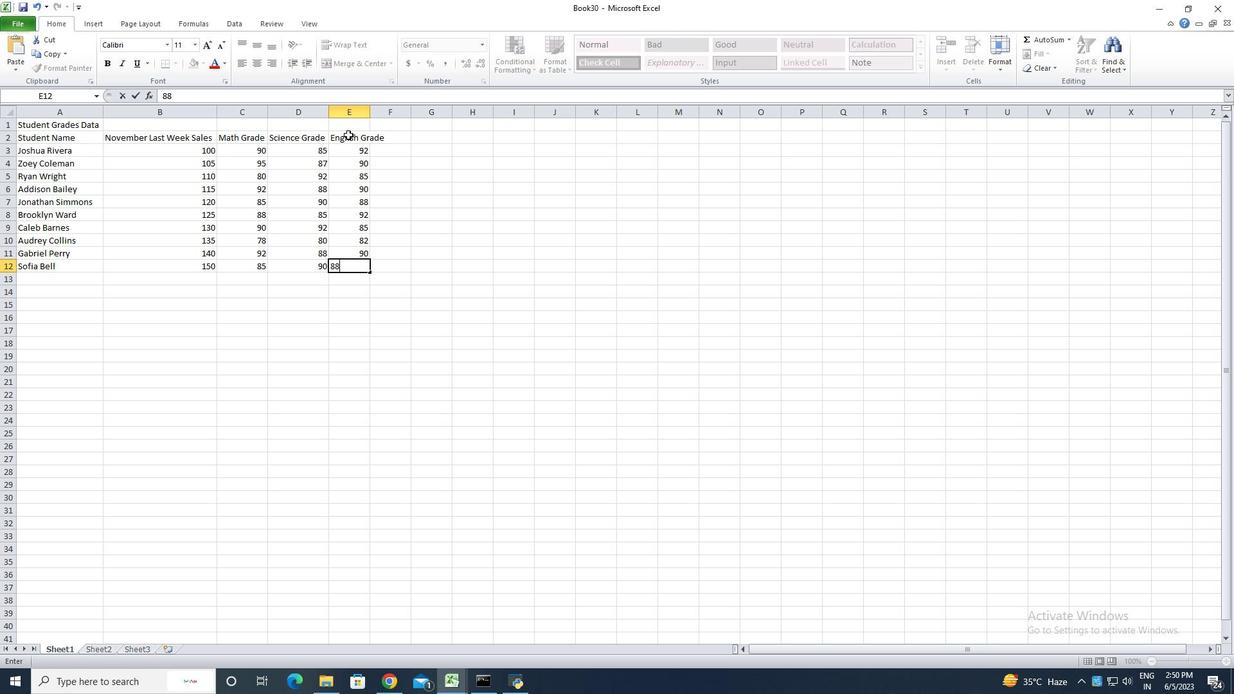 
Action: Mouse moved to (367, 113)
Screenshot: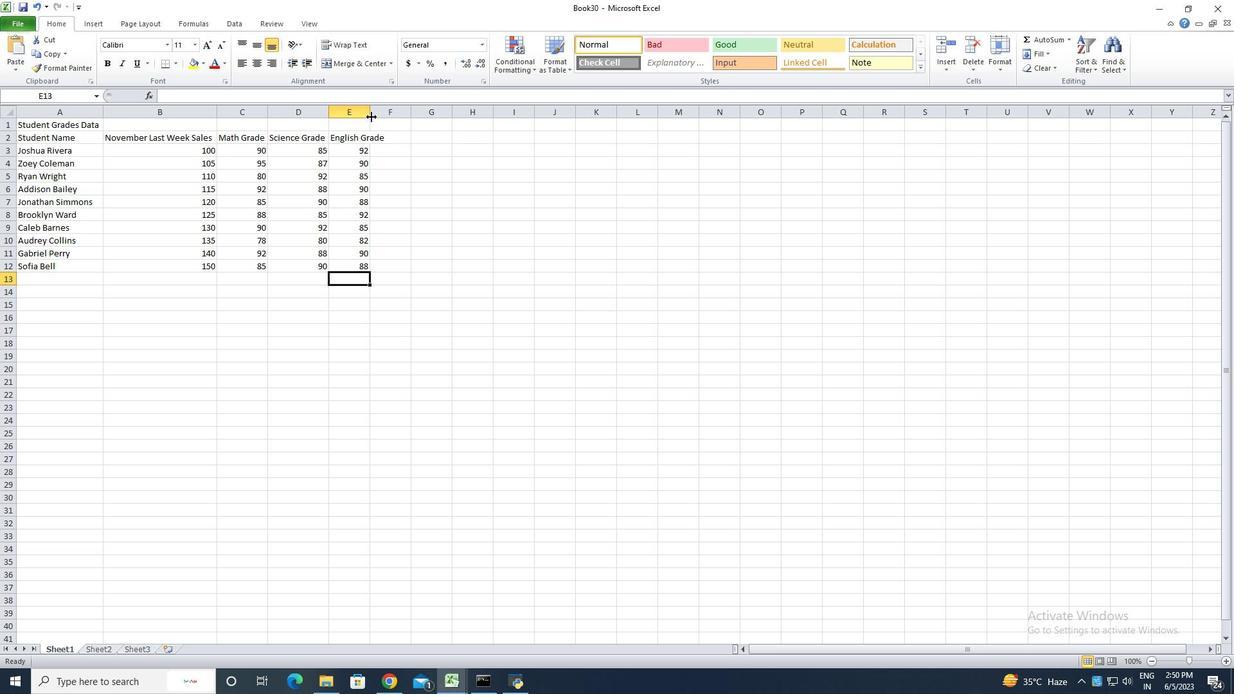 
Action: Mouse pressed left at (367, 113)
Screenshot: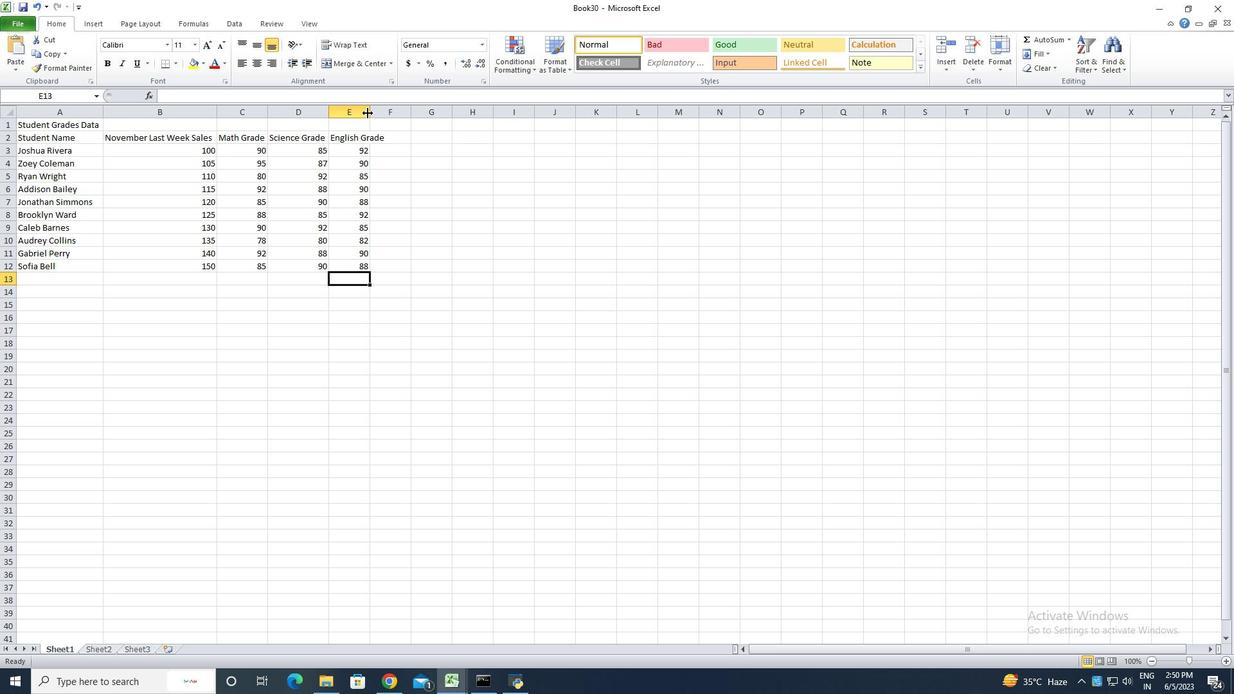 
Action: Mouse pressed left at (367, 113)
Screenshot: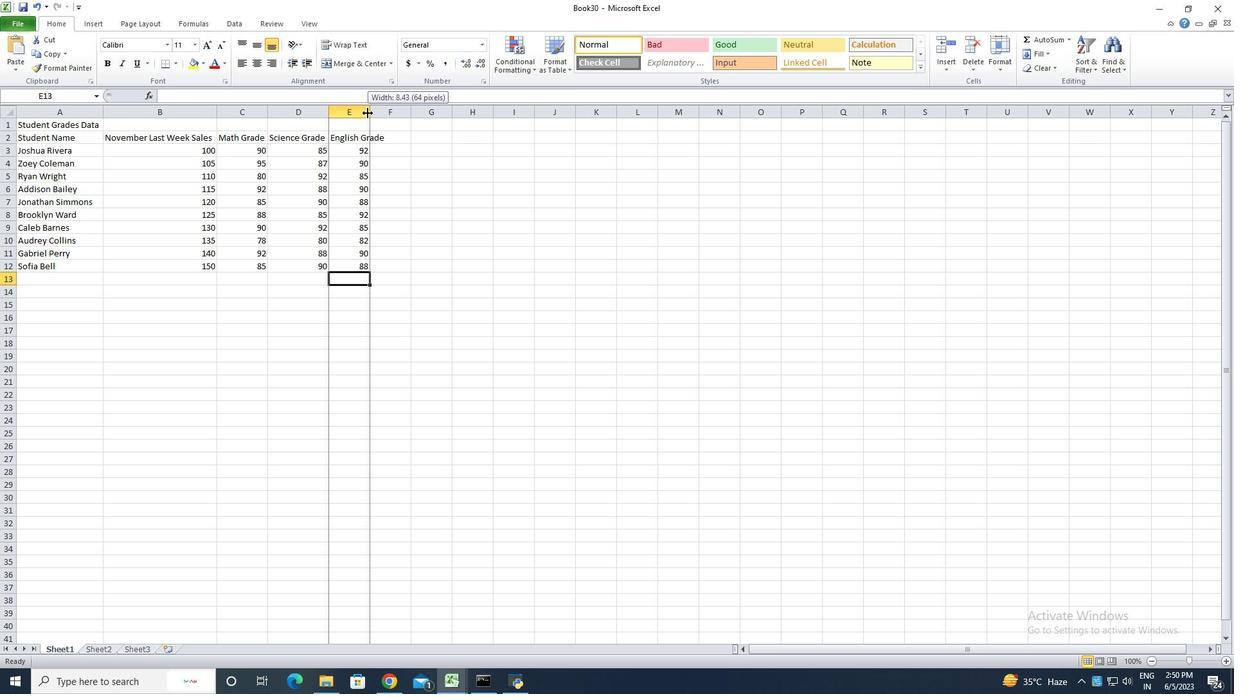
Action: Mouse moved to (402, 138)
Screenshot: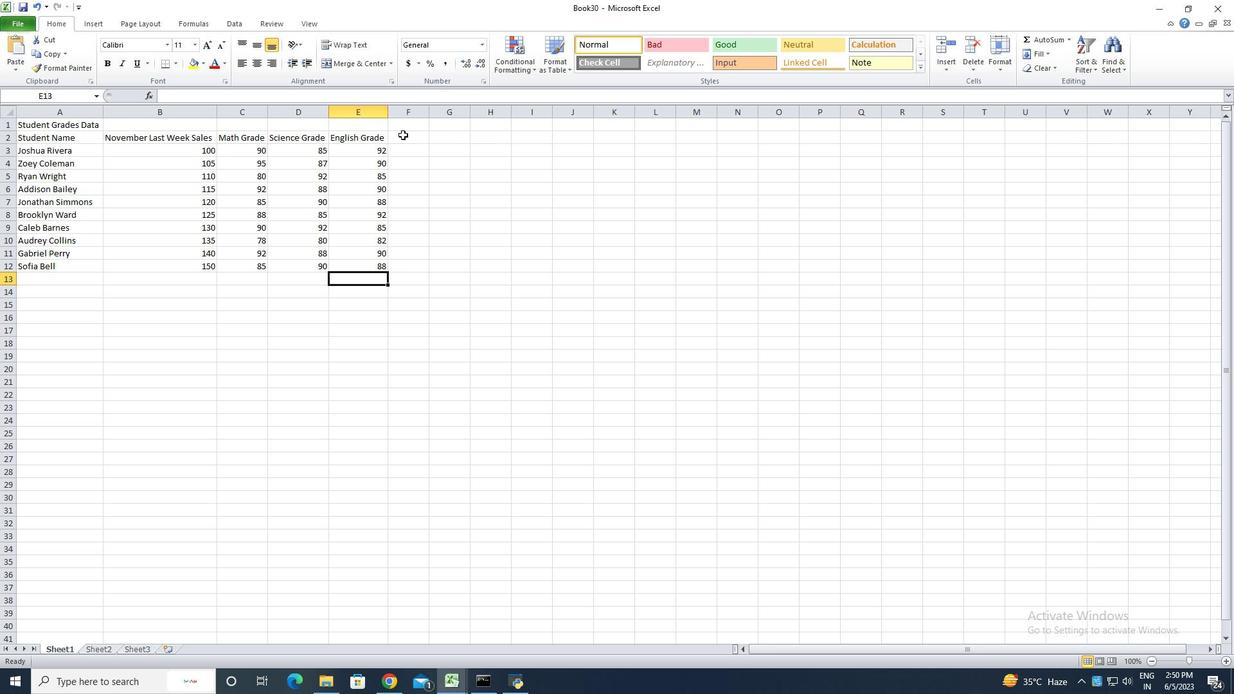 
Action: Mouse pressed left at (402, 138)
Screenshot: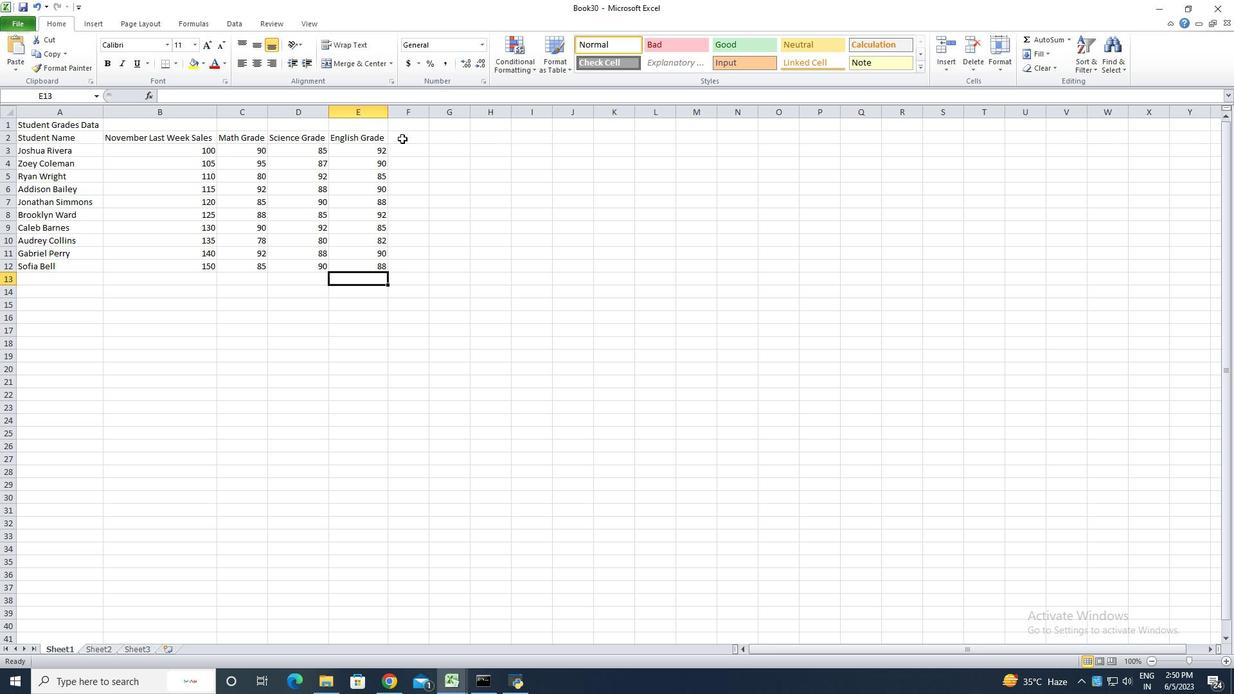 
Action: Key pressed <Key.shift>Histoe<Key.backspace>ry<Key.space><Key.shift>Grade<Key.enter>
Screenshot: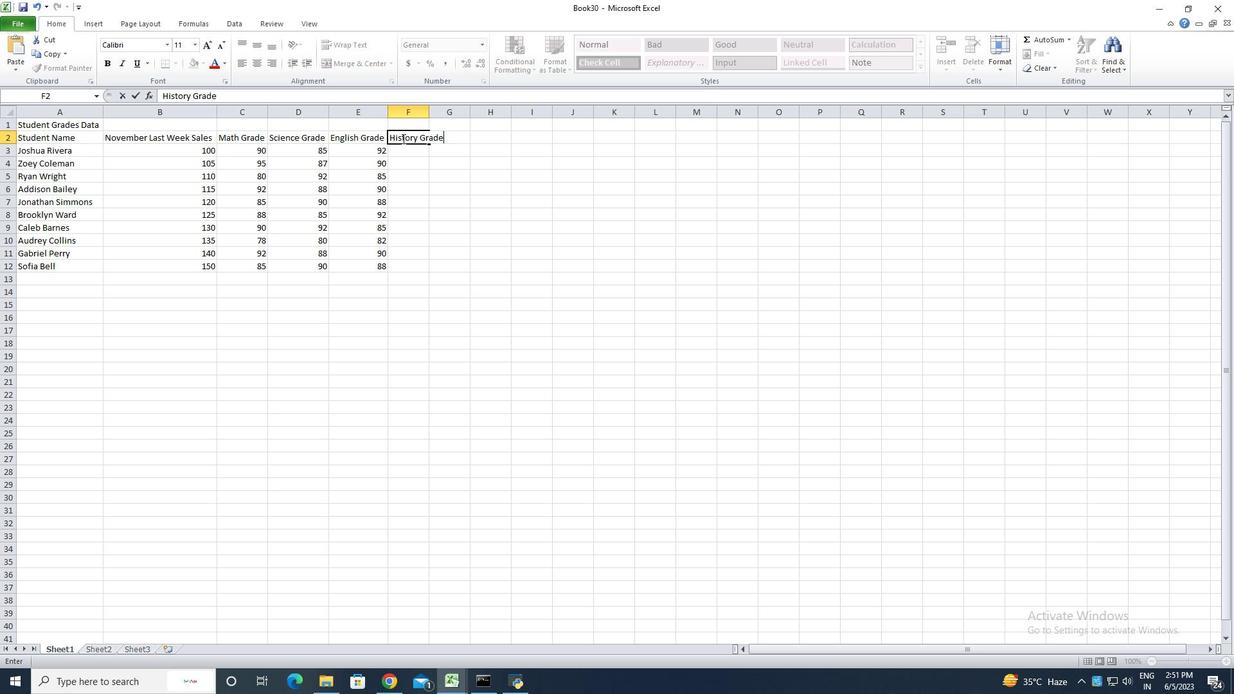 
Action: Mouse moved to (430, 115)
Screenshot: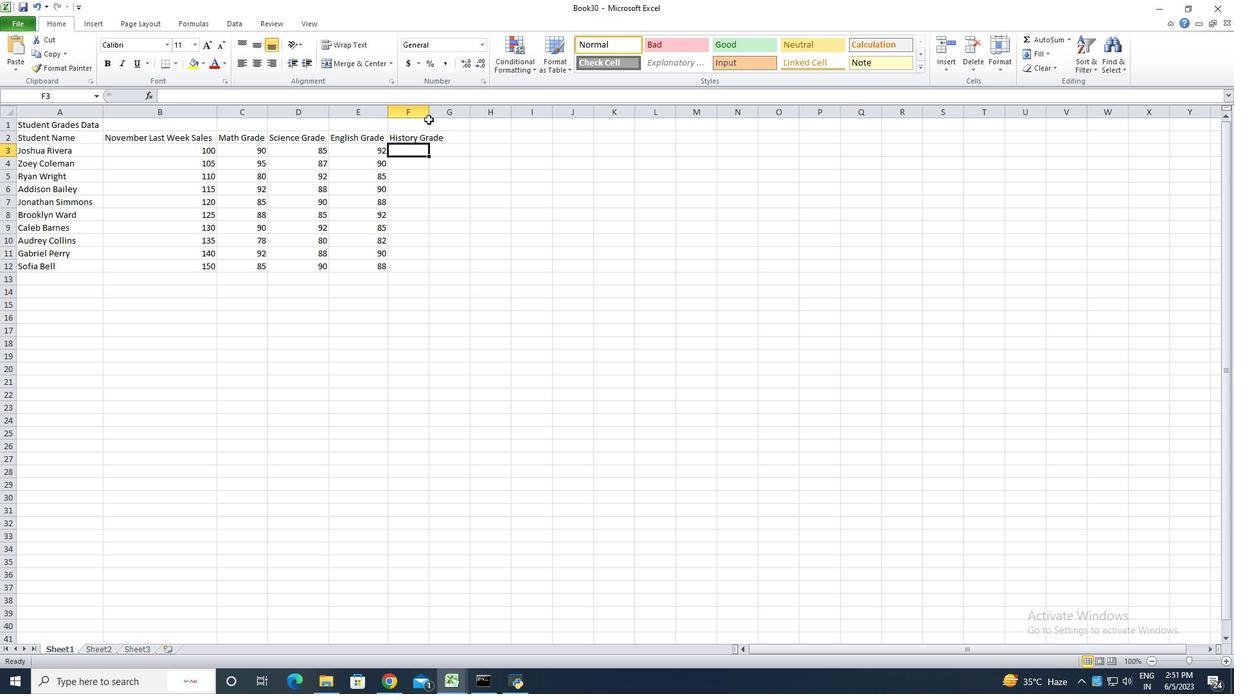 
Action: Mouse pressed left at (430, 115)
Screenshot: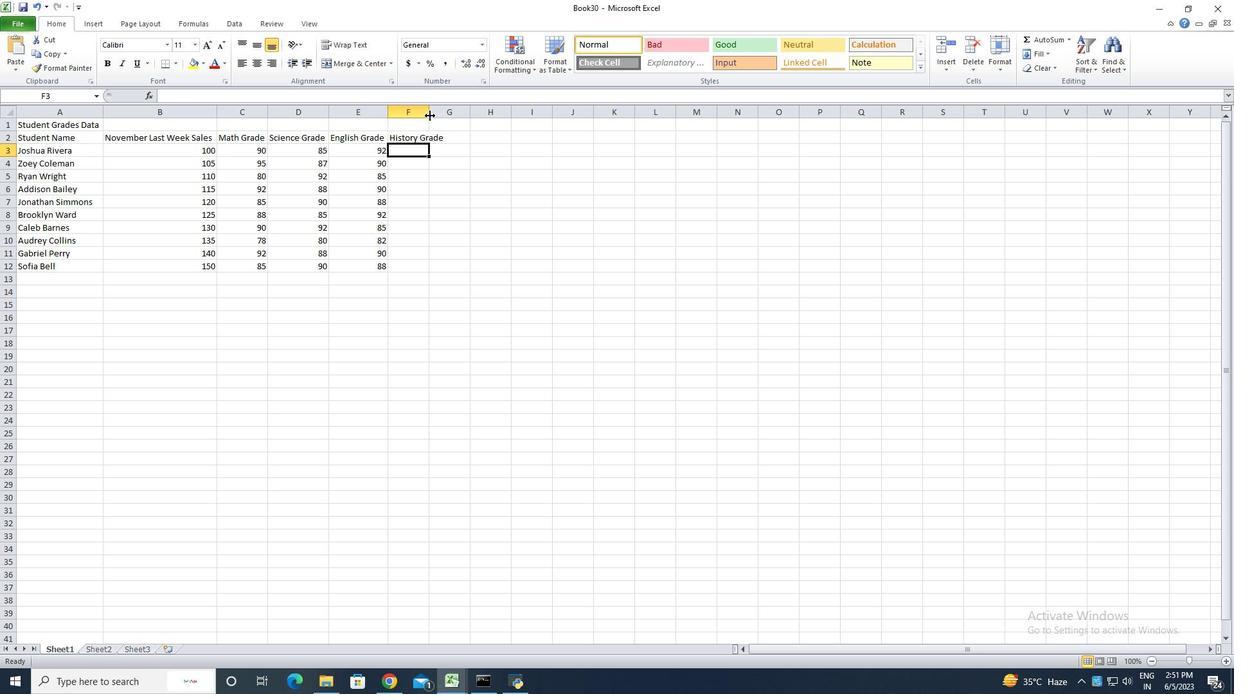 
Action: Mouse pressed left at (430, 115)
Screenshot: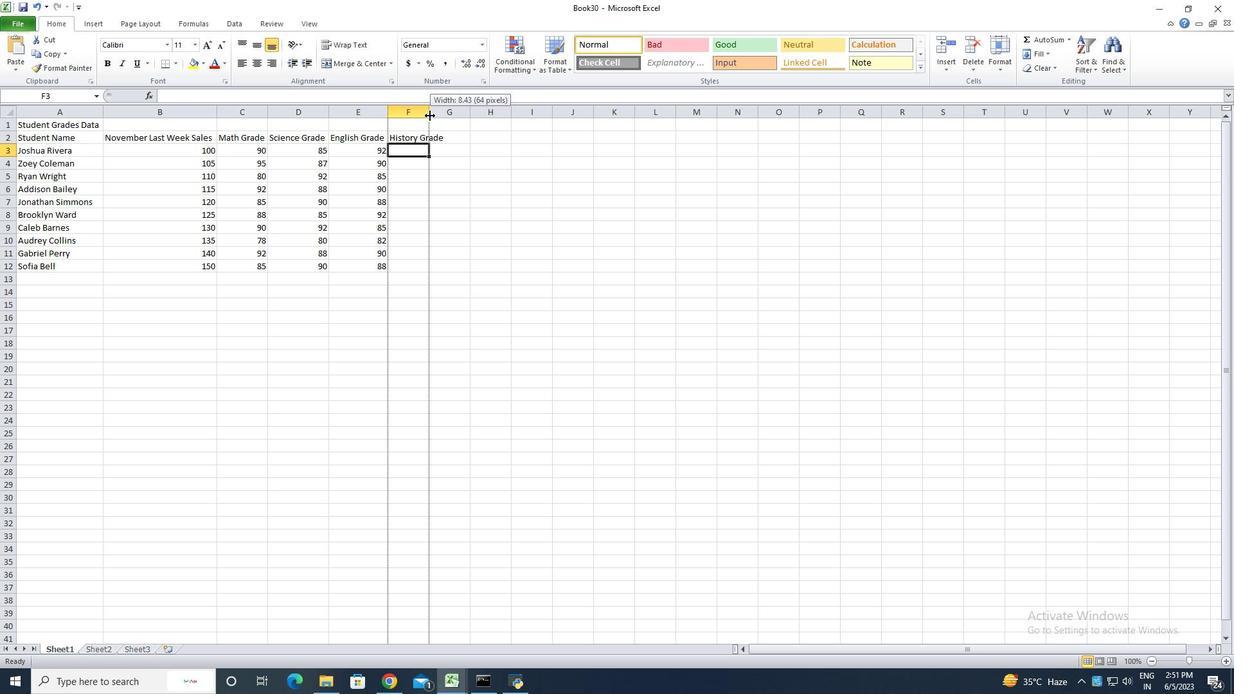 
Action: Mouse moved to (411, 157)
Screenshot: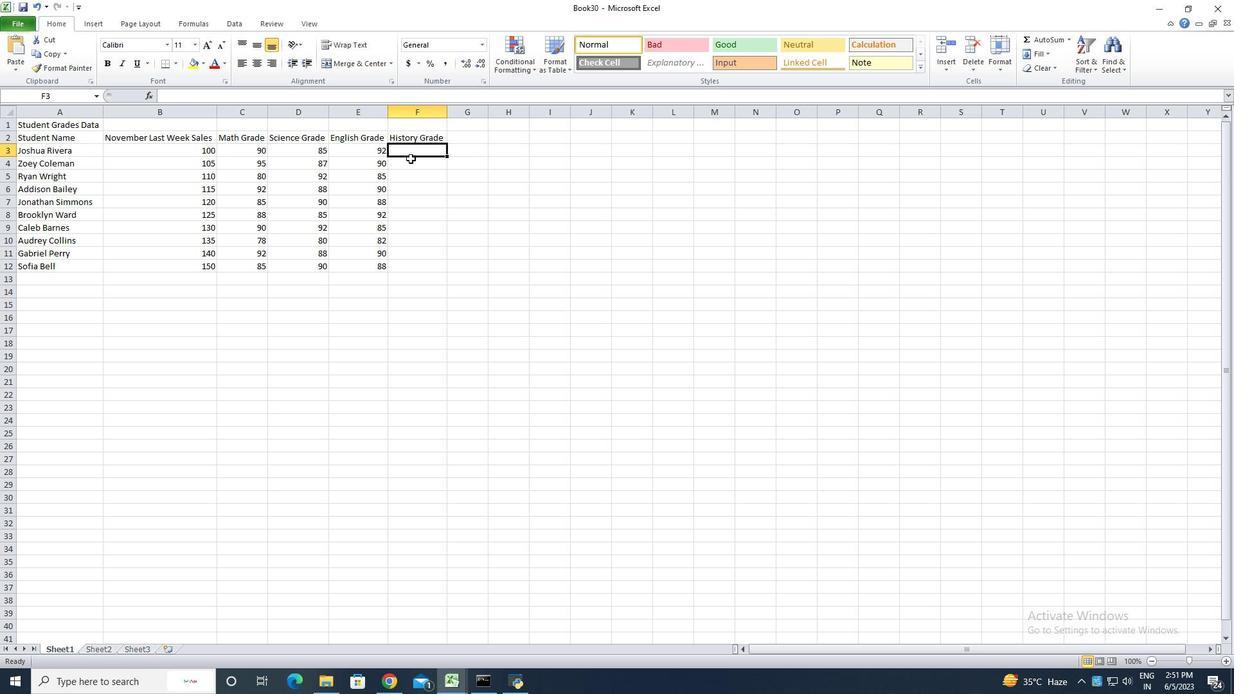 
Action: Key pressed 88<Key.enter>92<Key.enter>78<Key.enter>95<Key.enter>90<Key.enter>90<Key.enter>90<Key.enter>80<Key.enter>85<Key.enter>920<Key.backspace><Key.enter><Key.up><Key.backspace><Key.up><Key.up><Key.up><Key.up><Key.down><Key.down><Key.down><Key.down>90<Key.enter>
Screenshot: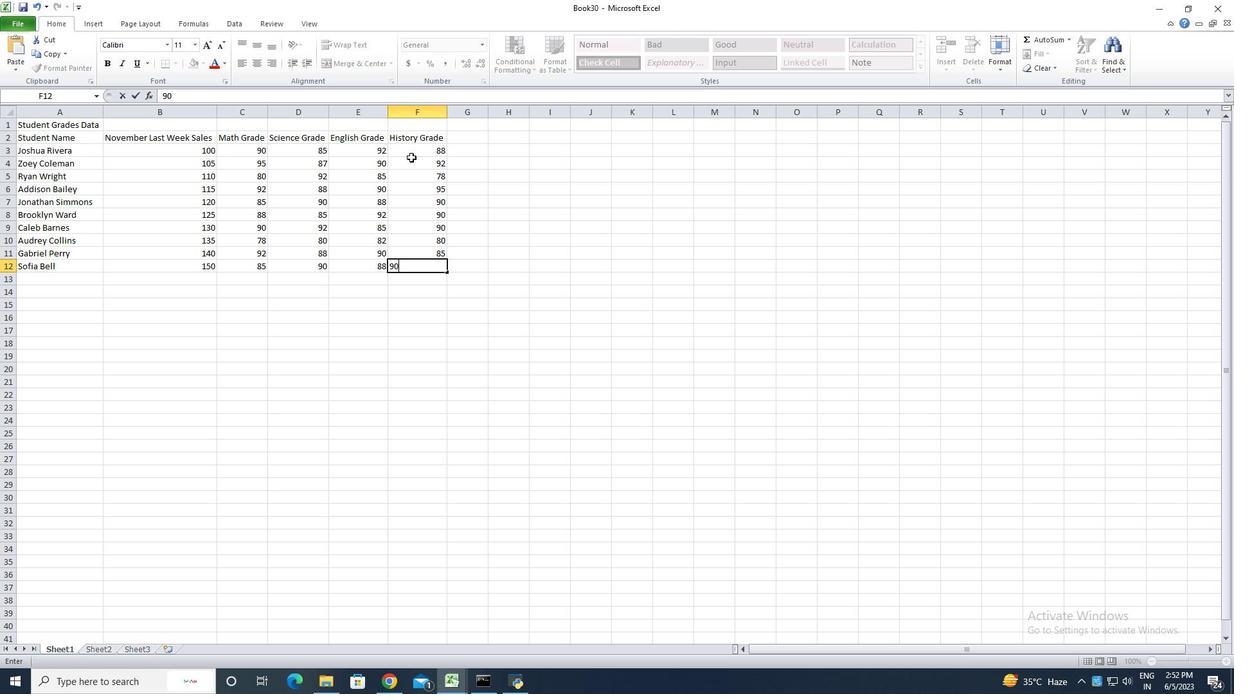 
Action: Mouse moved to (463, 140)
Screenshot: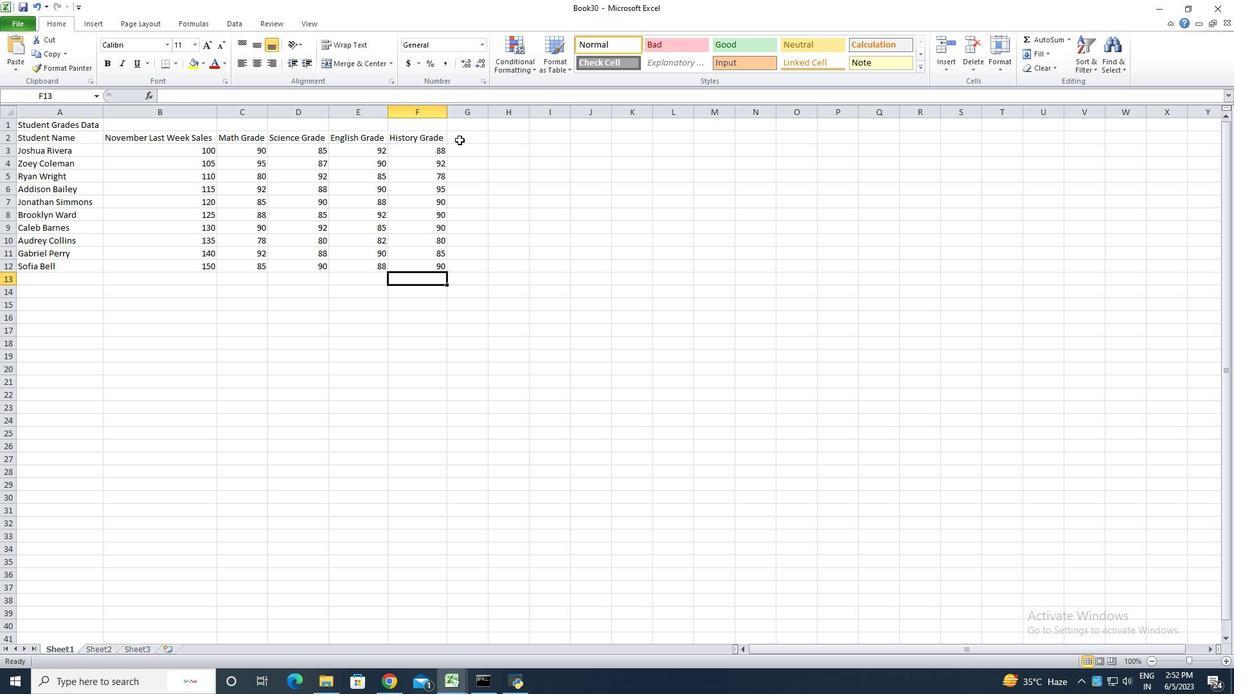 
Action: Mouse pressed left at (463, 140)
Screenshot: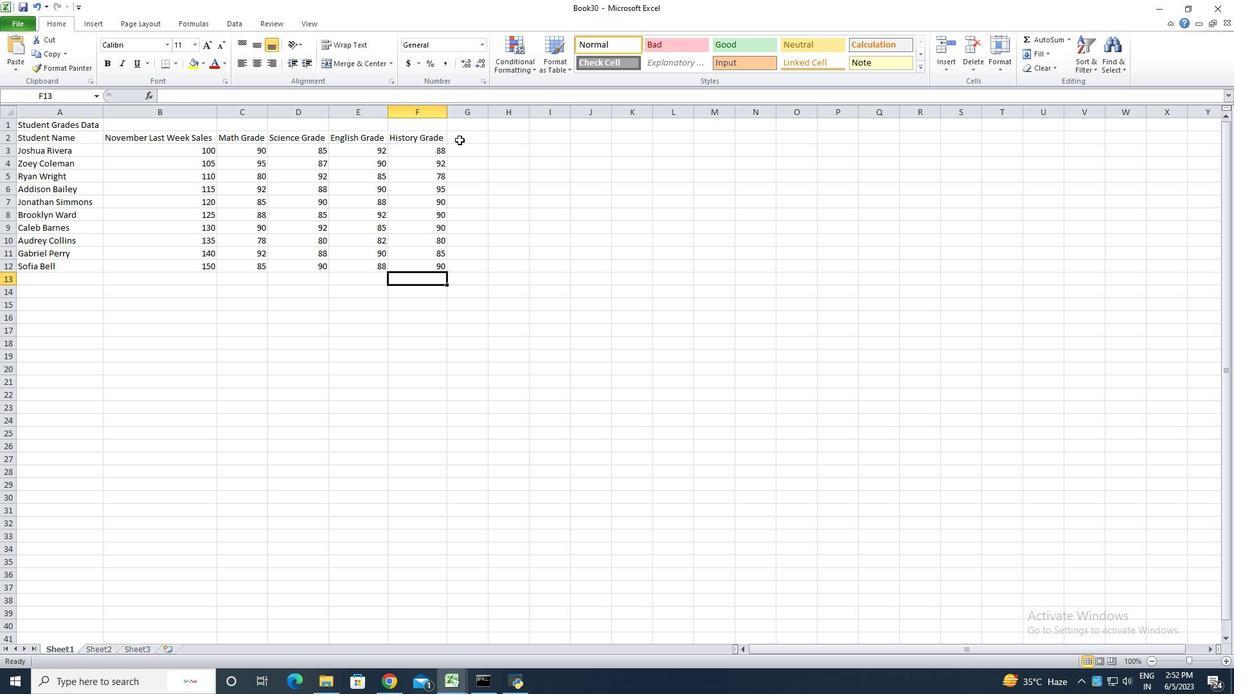 
Action: Mouse moved to (445, 114)
Screenshot: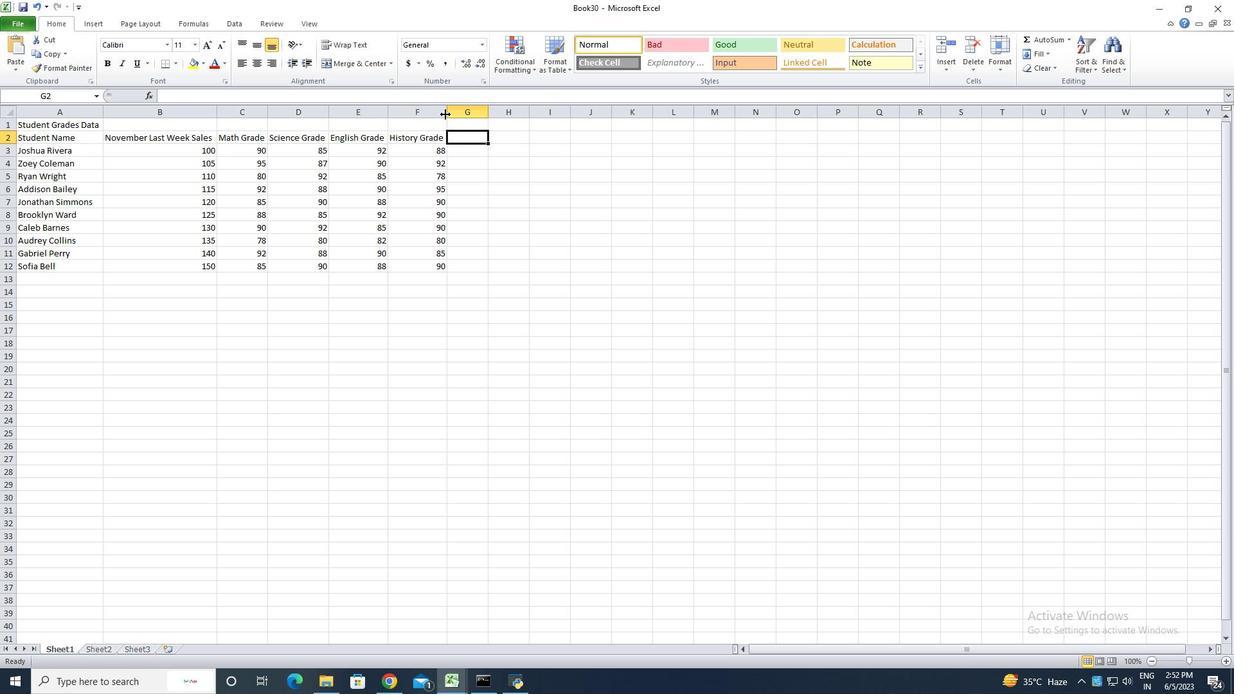 
Action: Mouse pressed left at (445, 114)
Screenshot: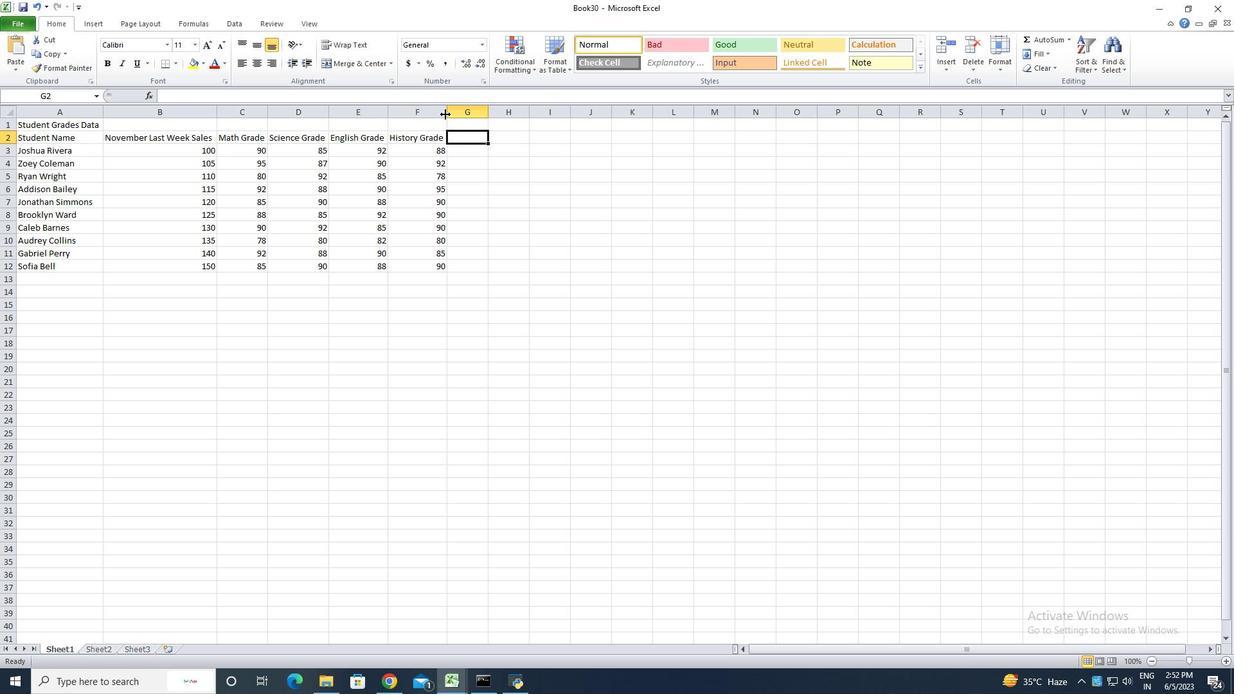 
Action: Mouse moved to (446, 114)
Screenshot: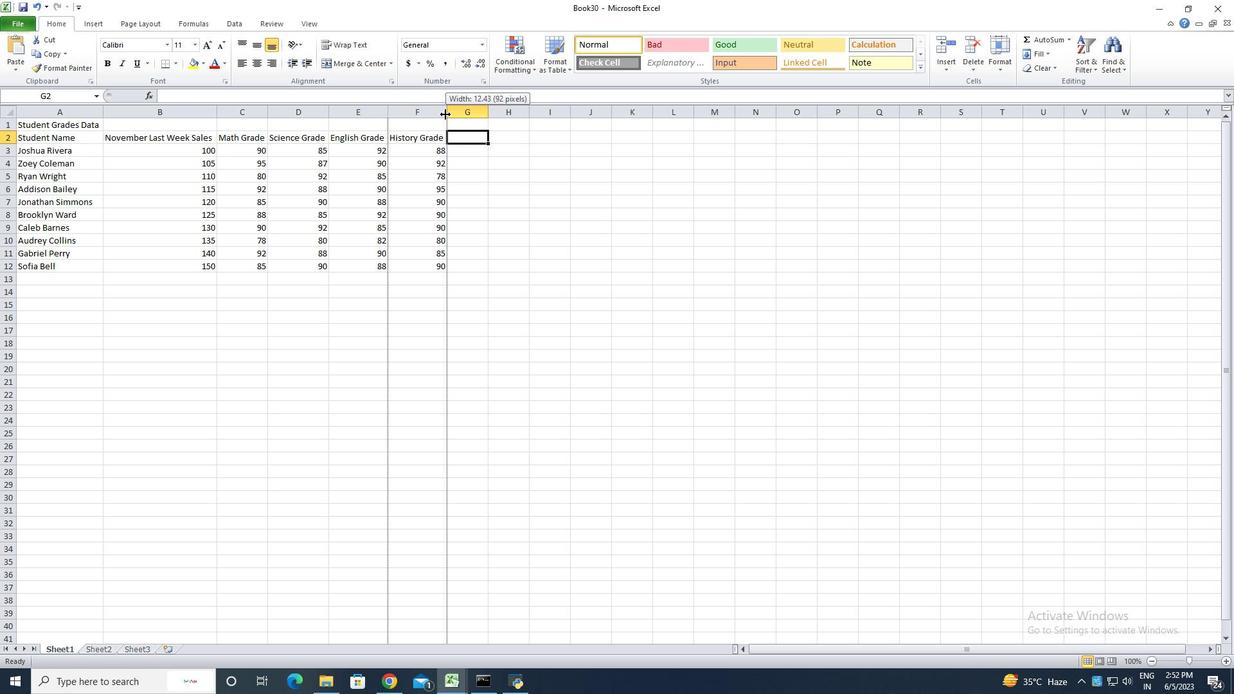 
Action: Mouse pressed left at (446, 114)
Screenshot: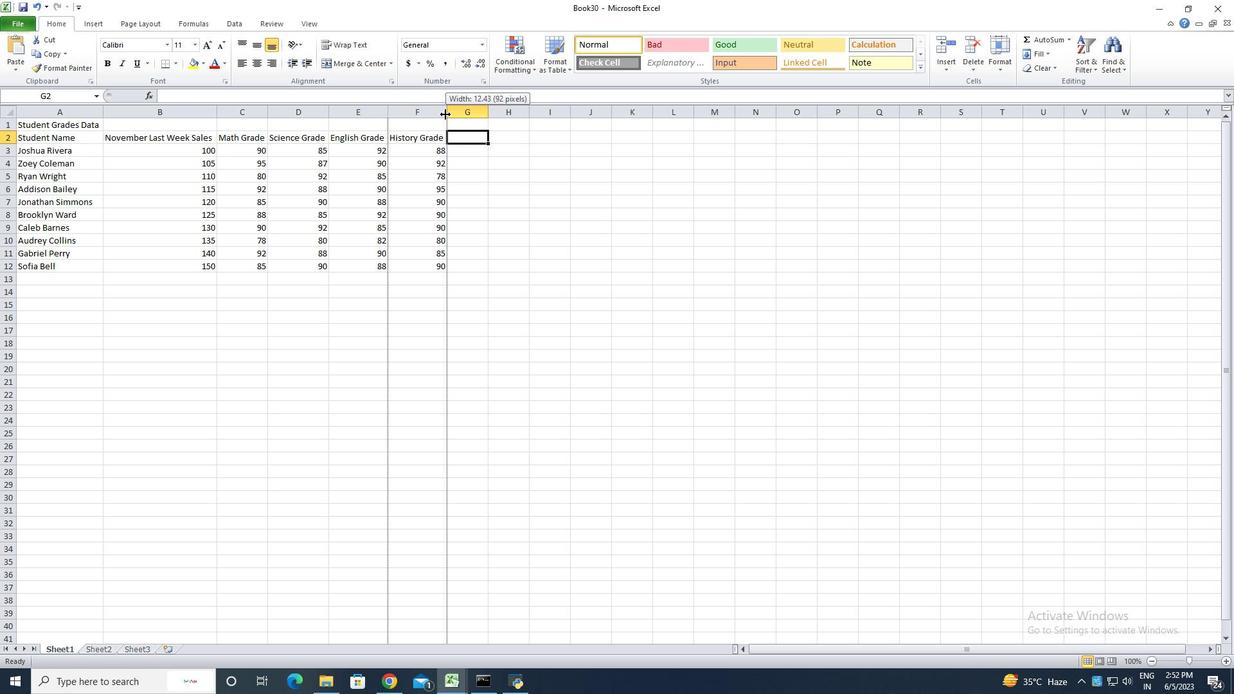 
Action: Mouse moved to (465, 136)
Screenshot: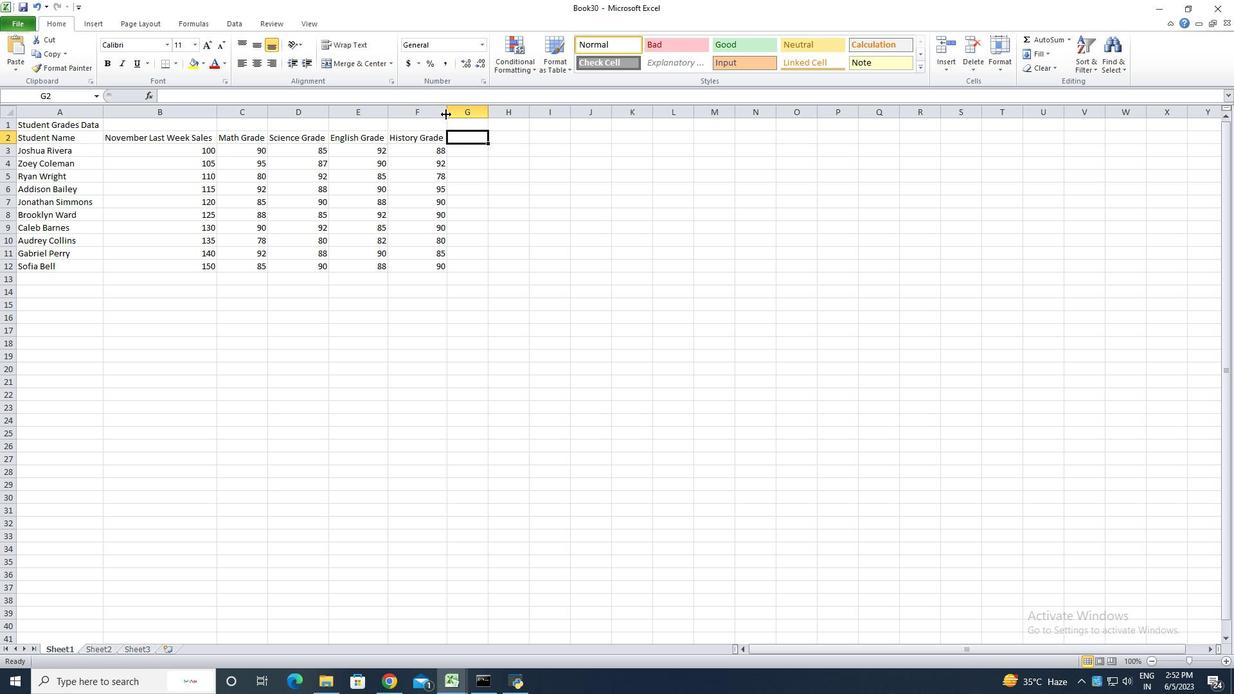 
Action: Key pressed <Key.shift><Key.shift><Key.shift>Tp<Key.backspace>otas
Screenshot: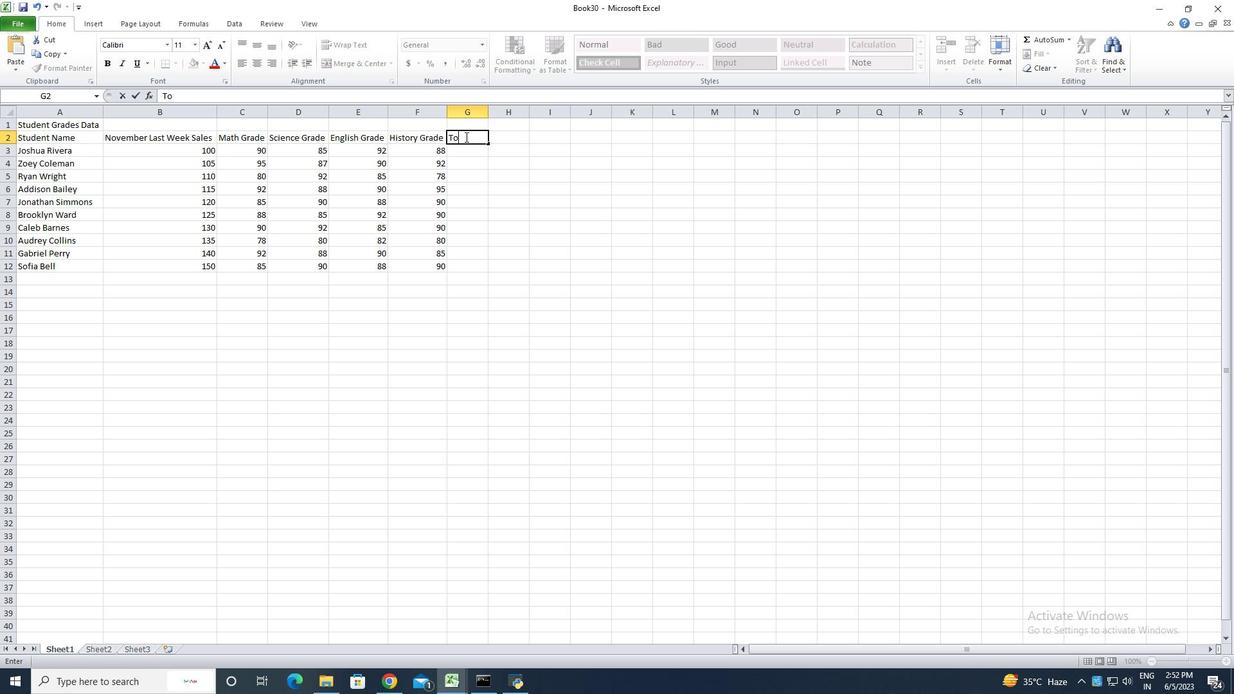 
Action: Mouse moved to (457, 113)
Screenshot: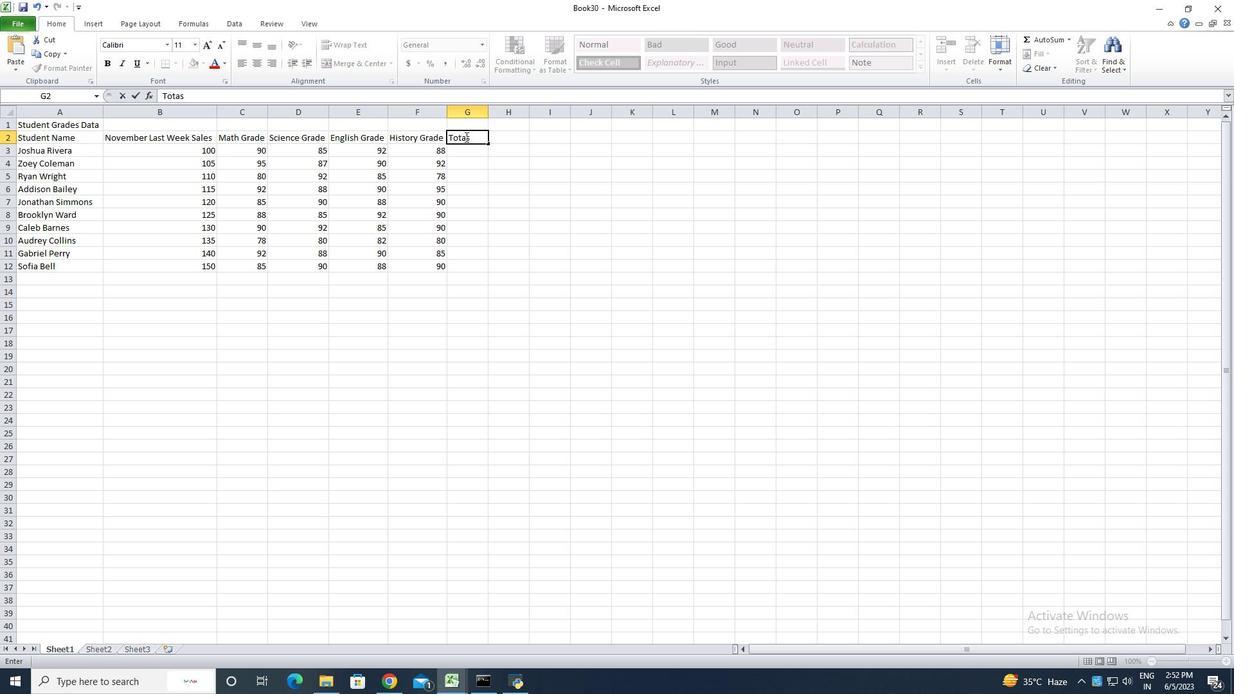 
Action: Key pressed <Key.backspace>l
Screenshot: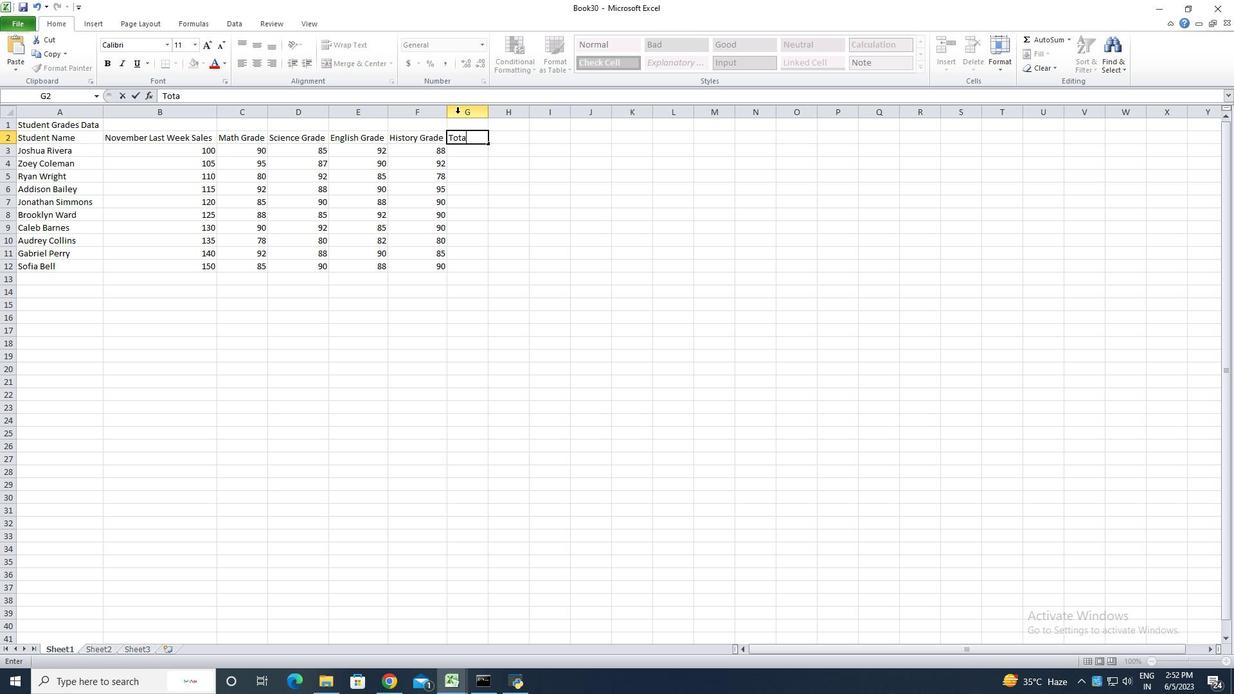 
Action: Mouse moved to (464, 154)
Screenshot: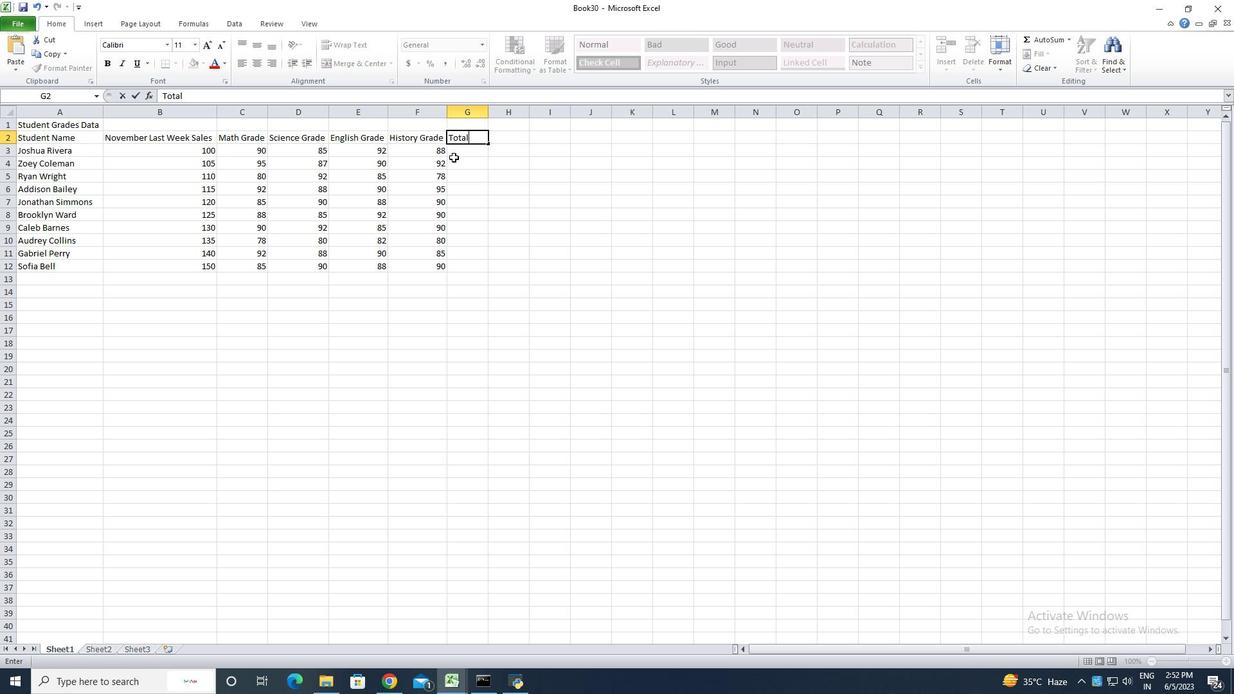 
Action: Mouse pressed left at (464, 154)
Screenshot: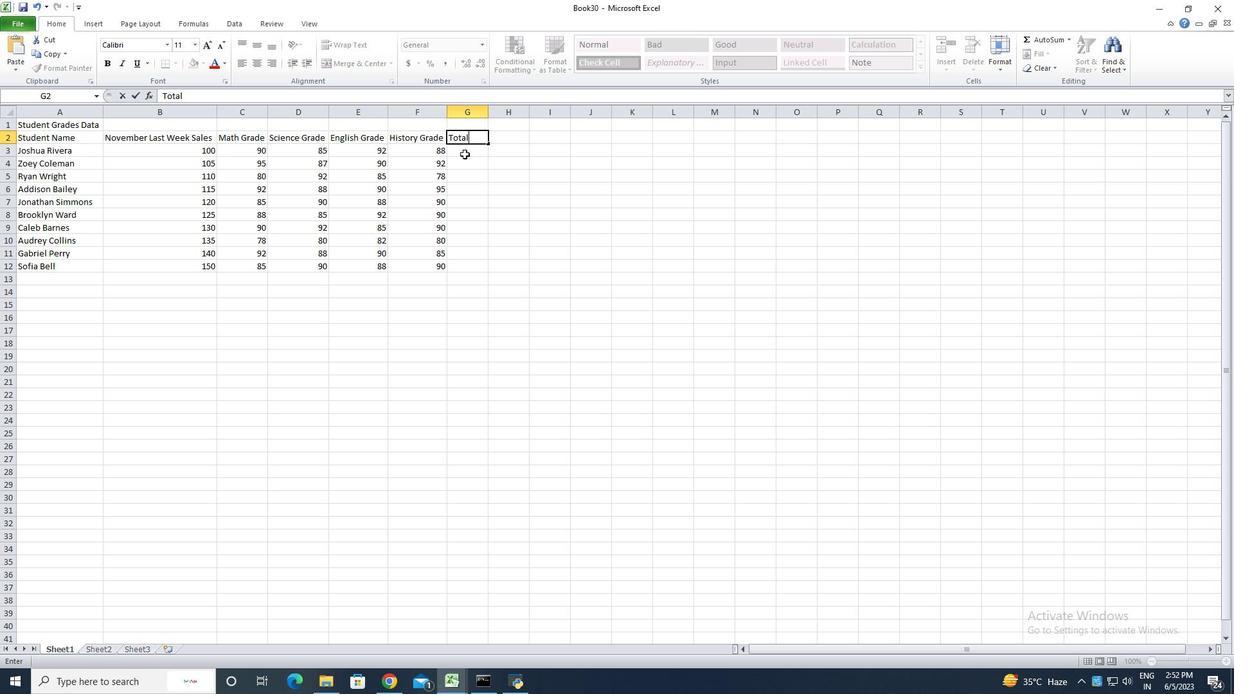 
Action: Key pressed =sum<Key.shift><Key.shift><Key.shift><Key.shift><Key.shift>(
Screenshot: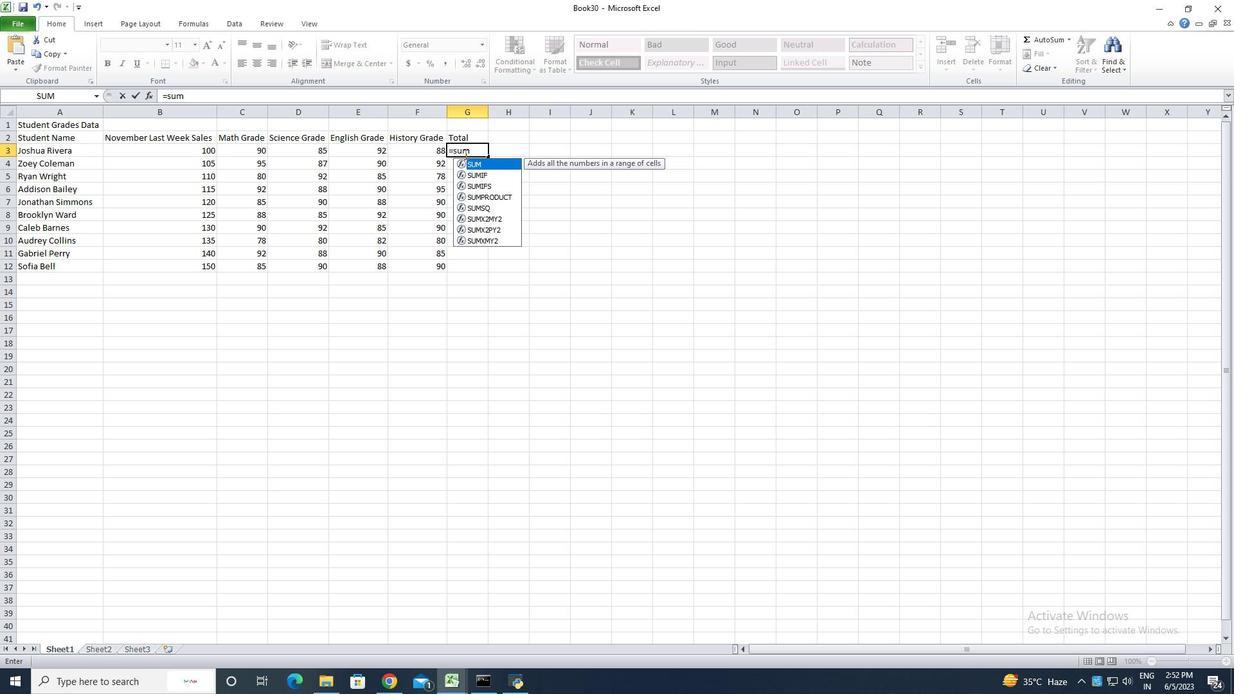 
Action: Mouse moved to (238, 150)
Screenshot: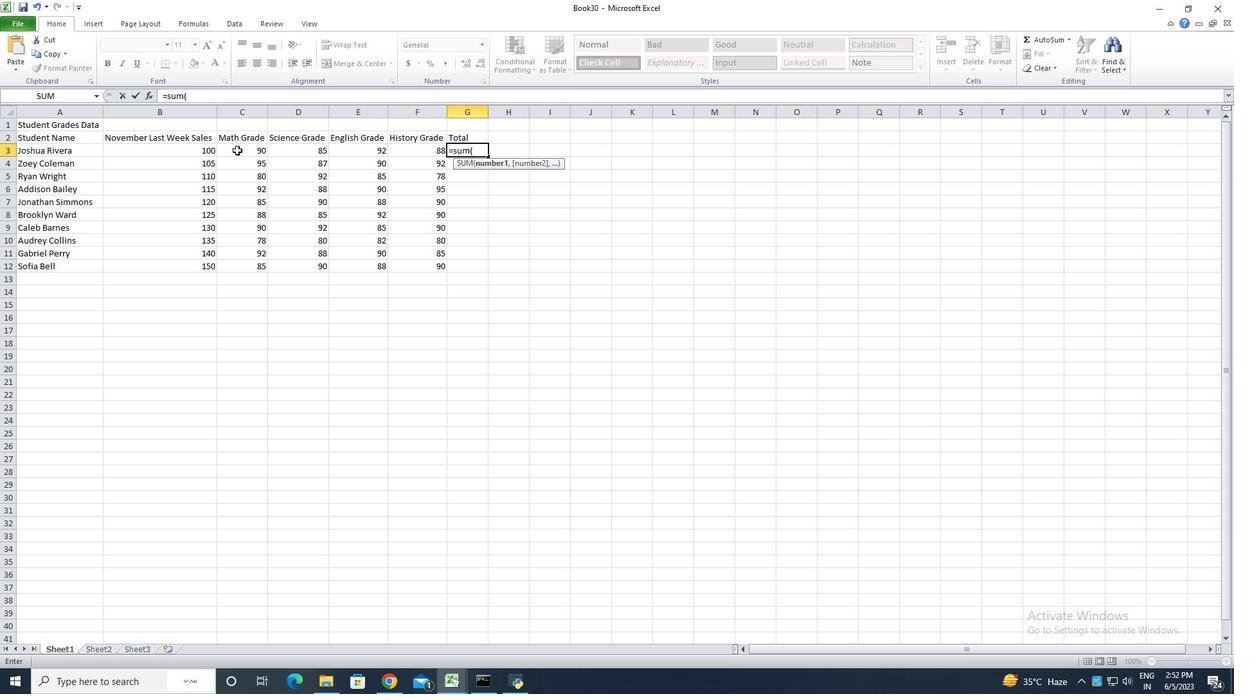 
Action: Mouse pressed left at (238, 150)
Screenshot: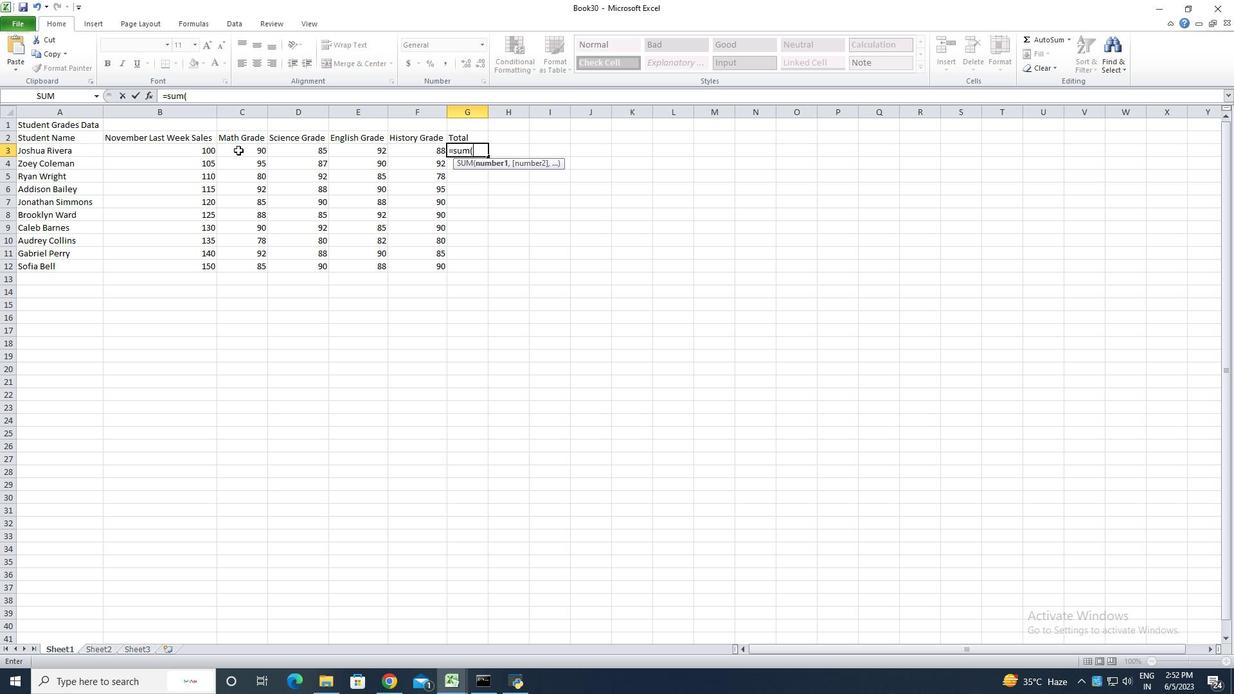 
Action: Mouse moved to (415, 151)
Screenshot: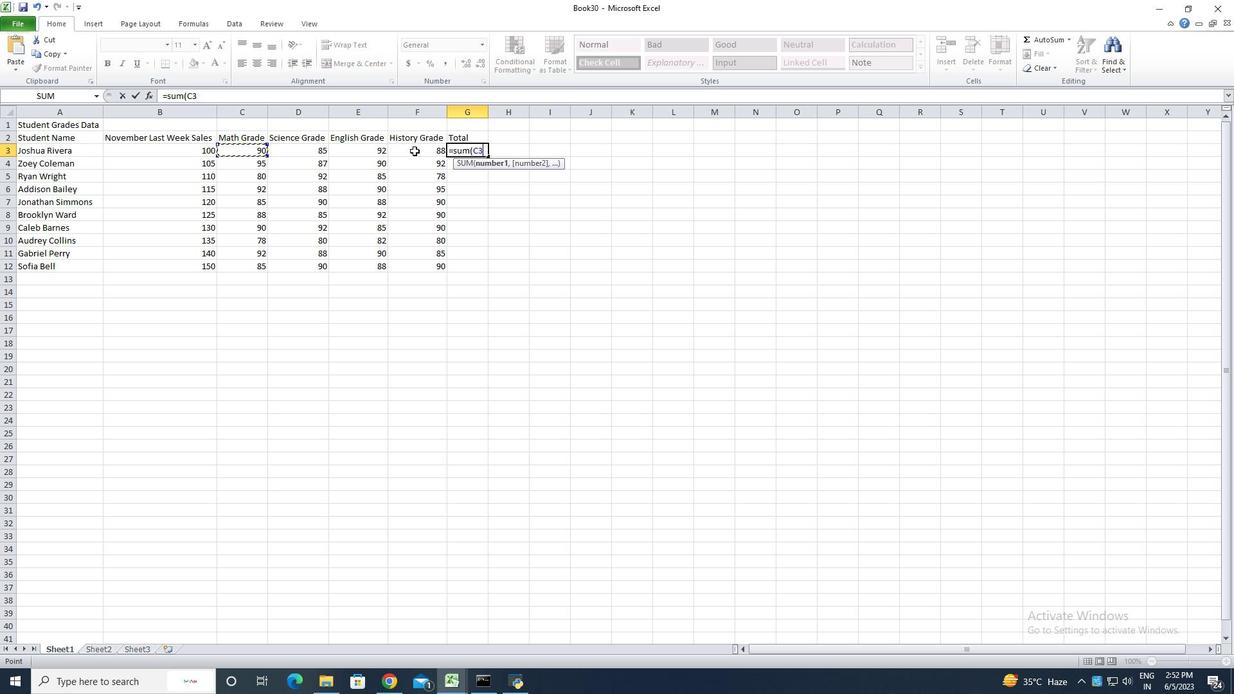 
Action: Mouse pressed left at (415, 151)
Screenshot: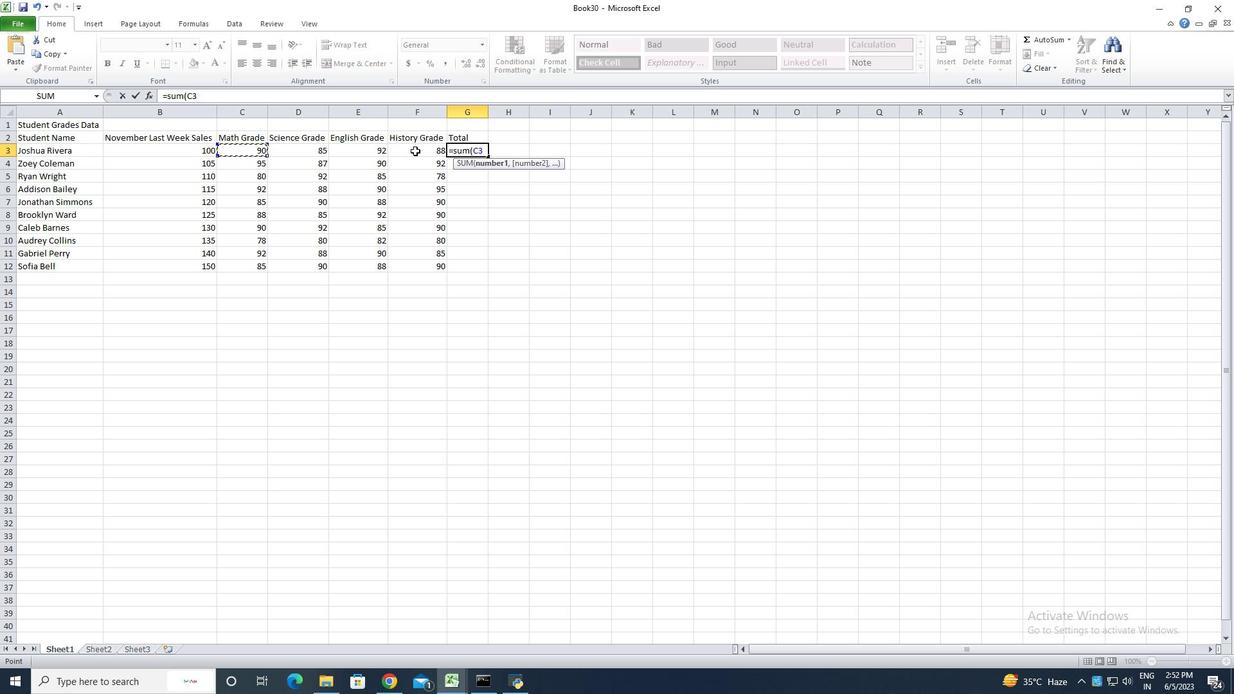 
Action: Mouse moved to (254, 151)
Screenshot: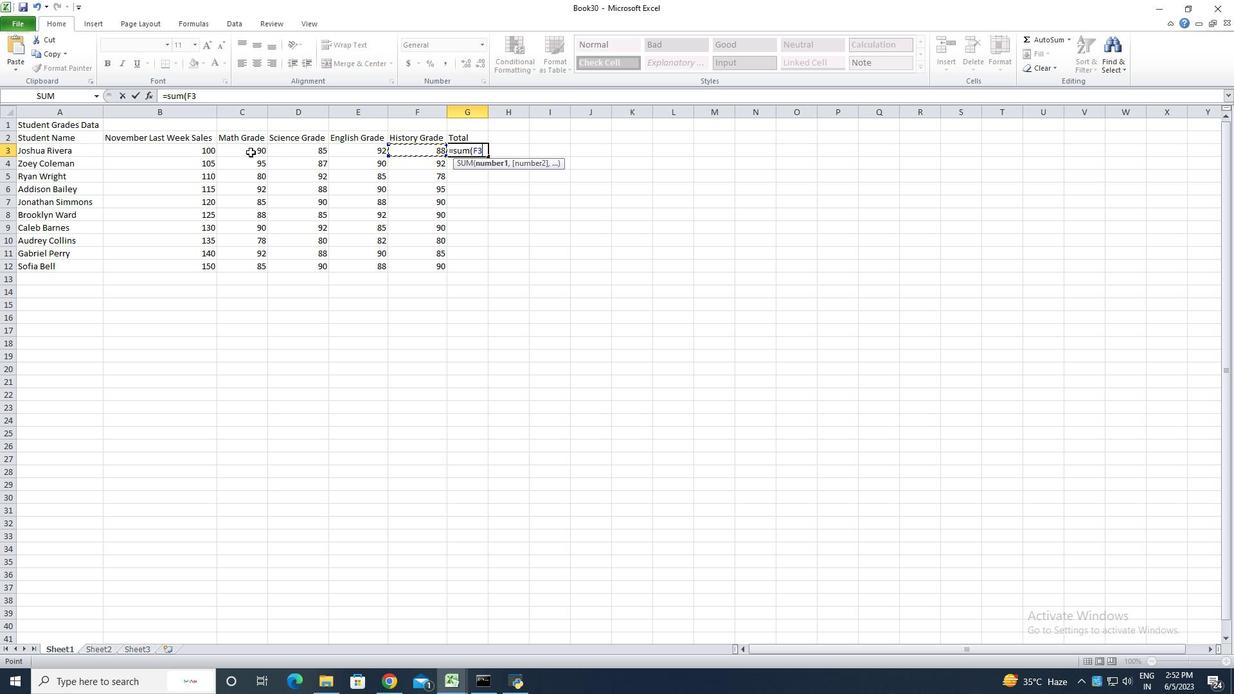 
Action: Mouse pressed left at (254, 151)
Screenshot: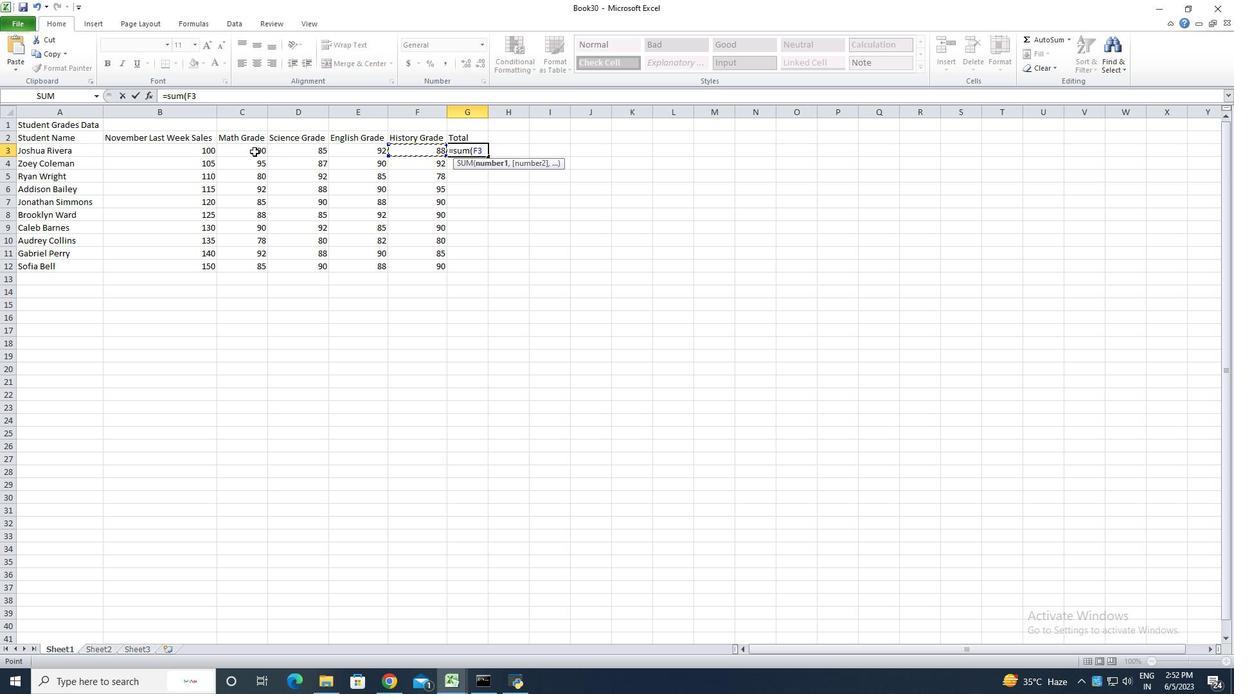 
Action: Key pressed <Key.shift><Key.shift><Key.shift><Key.shift><Key.shift><Key.shift><Key.shift><Key.shift><Key.shift>:<Key.backspace><Key.backspace>
Screenshot: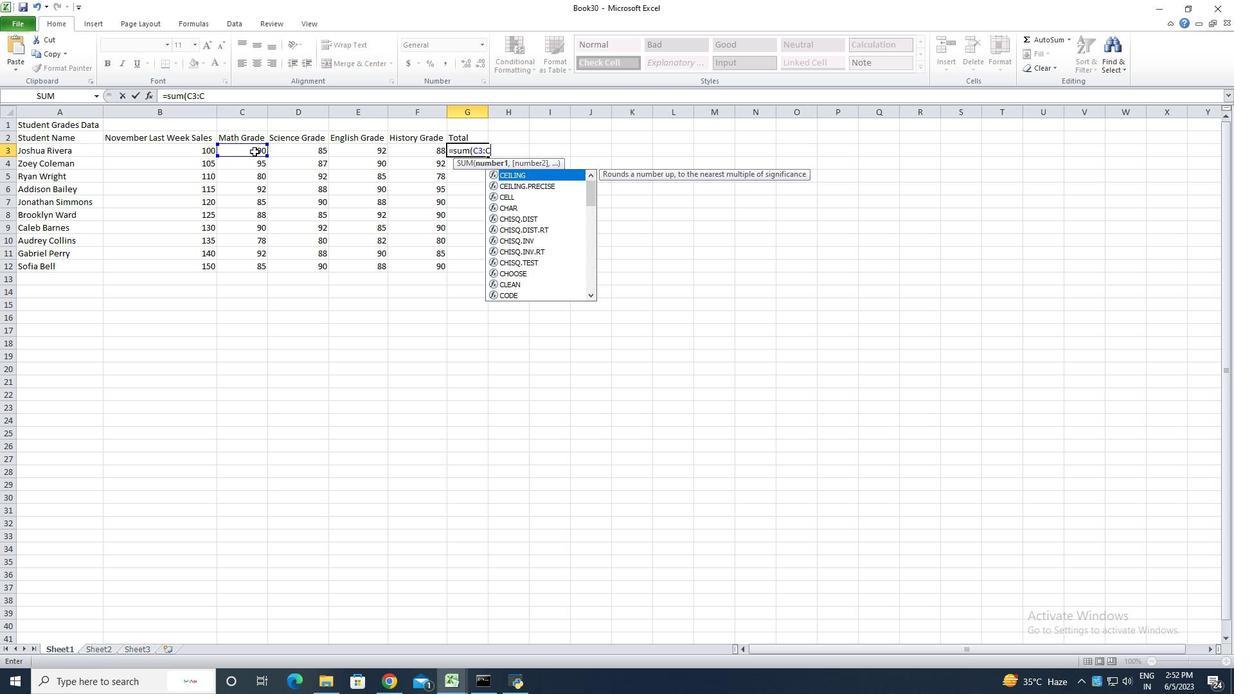 
Action: Mouse moved to (243, 150)
Screenshot: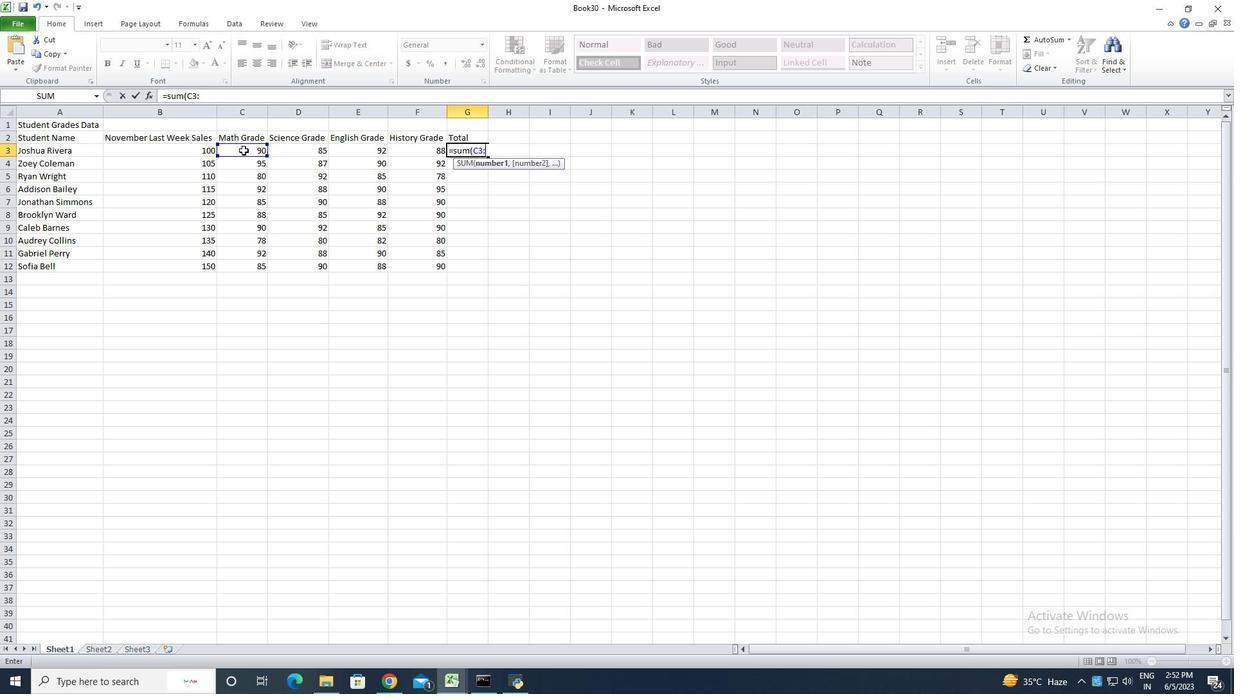 
Action: Mouse pressed left at (243, 150)
Screenshot: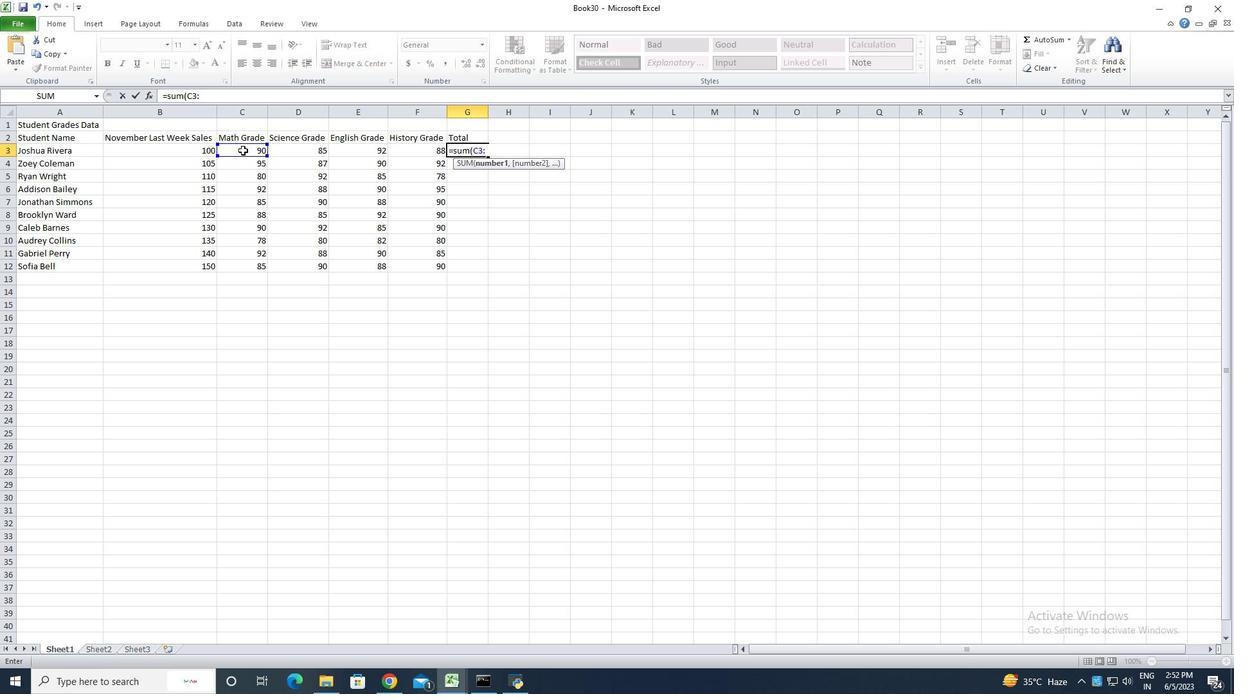 
Action: Mouse moved to (409, 153)
Screenshot: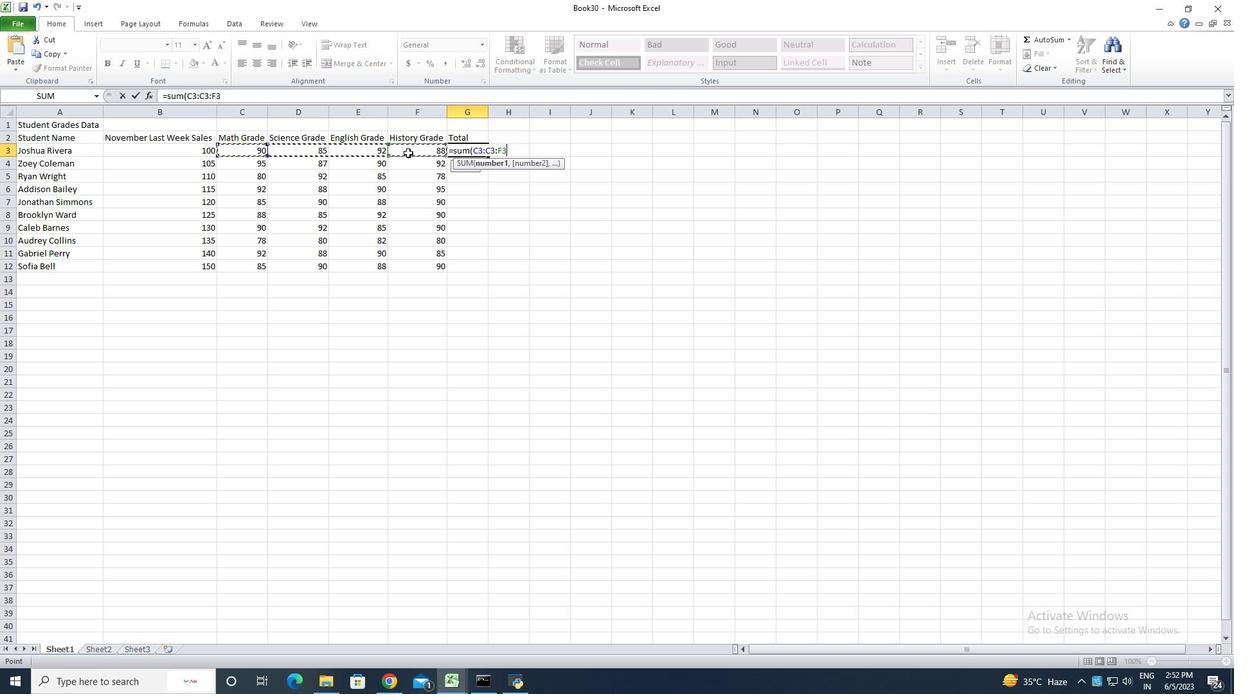 
Action: Key pressed <Key.backspace><Key.backspace><Key.backspace><Key.backspace><Key.backspace><Key.backspace><Key.backspace><Key.backspace>
Screenshot: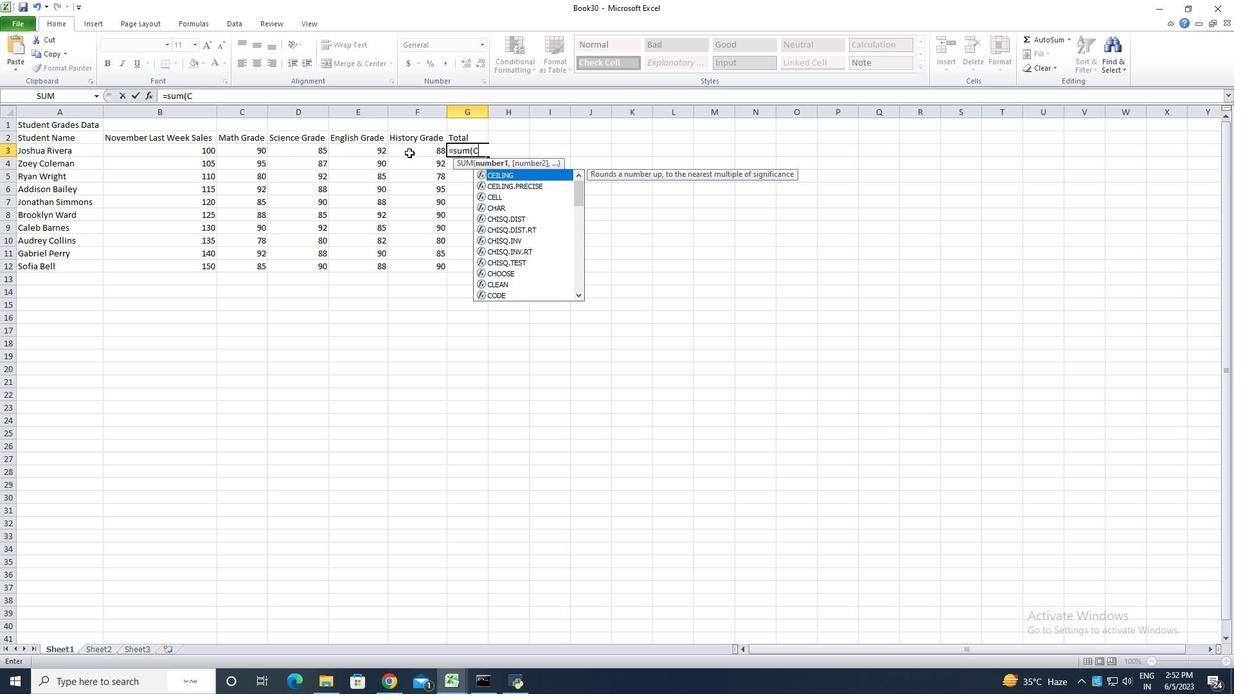 
Action: Mouse moved to (247, 154)
Screenshot: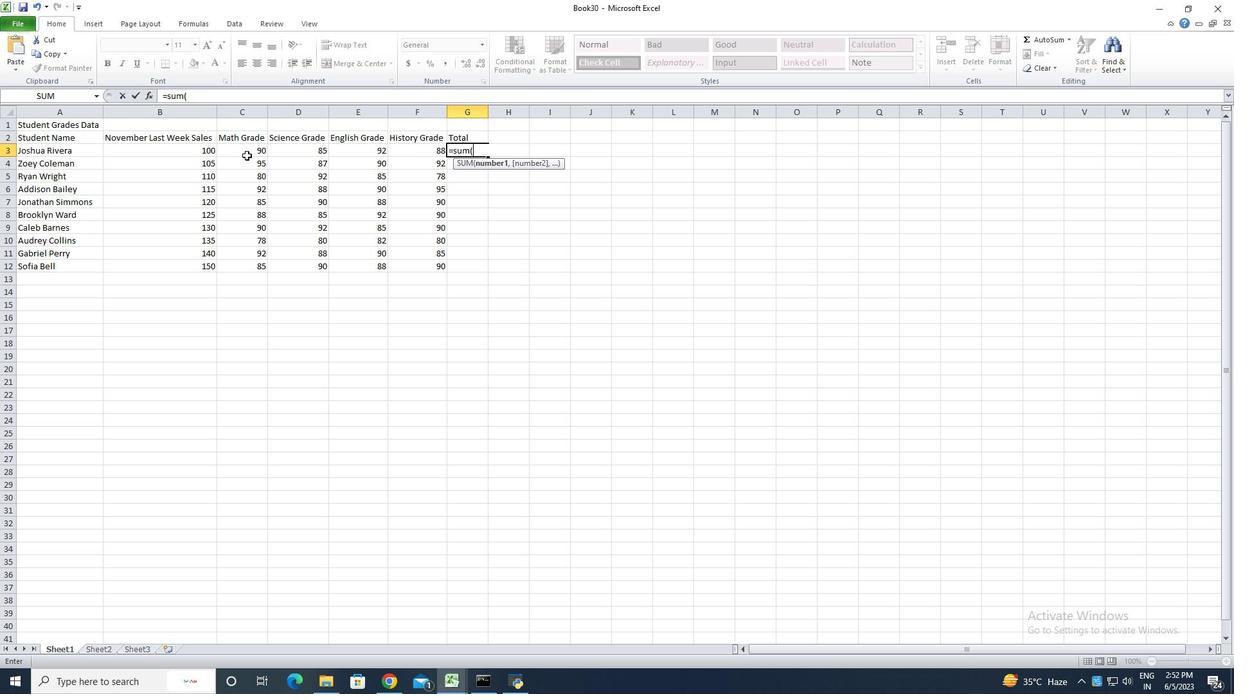 
Action: Mouse pressed left at (247, 154)
Screenshot: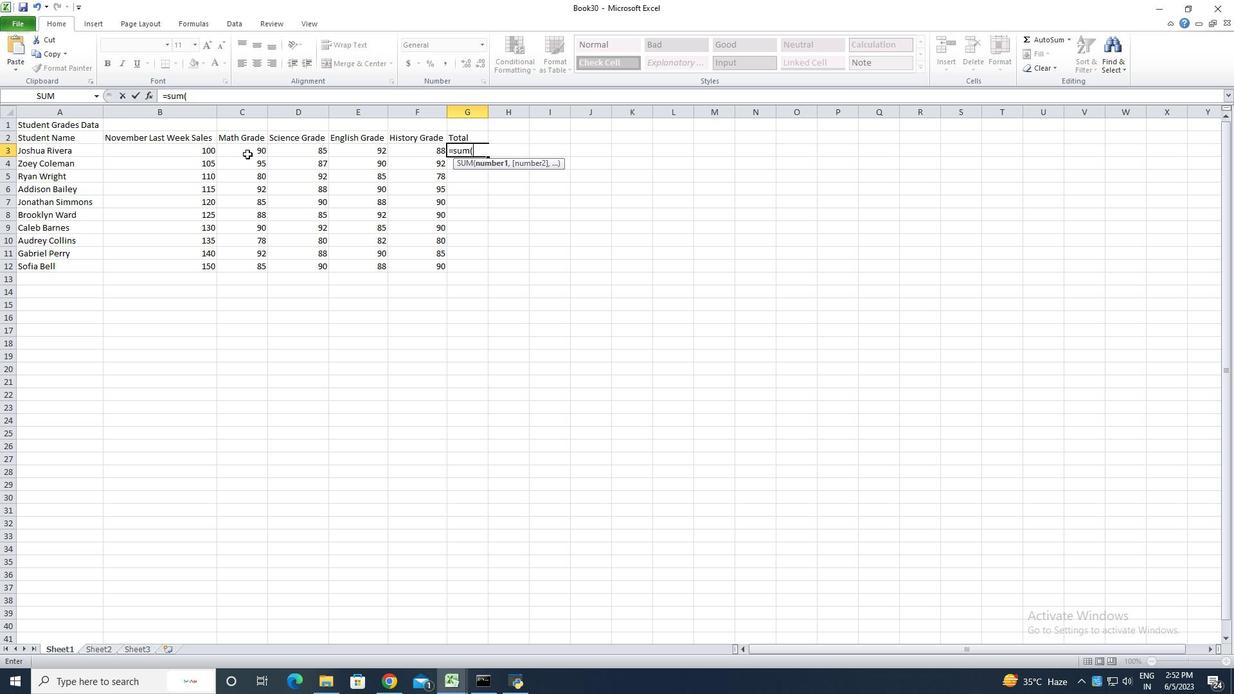
Action: Mouse moved to (402, 147)
Screenshot: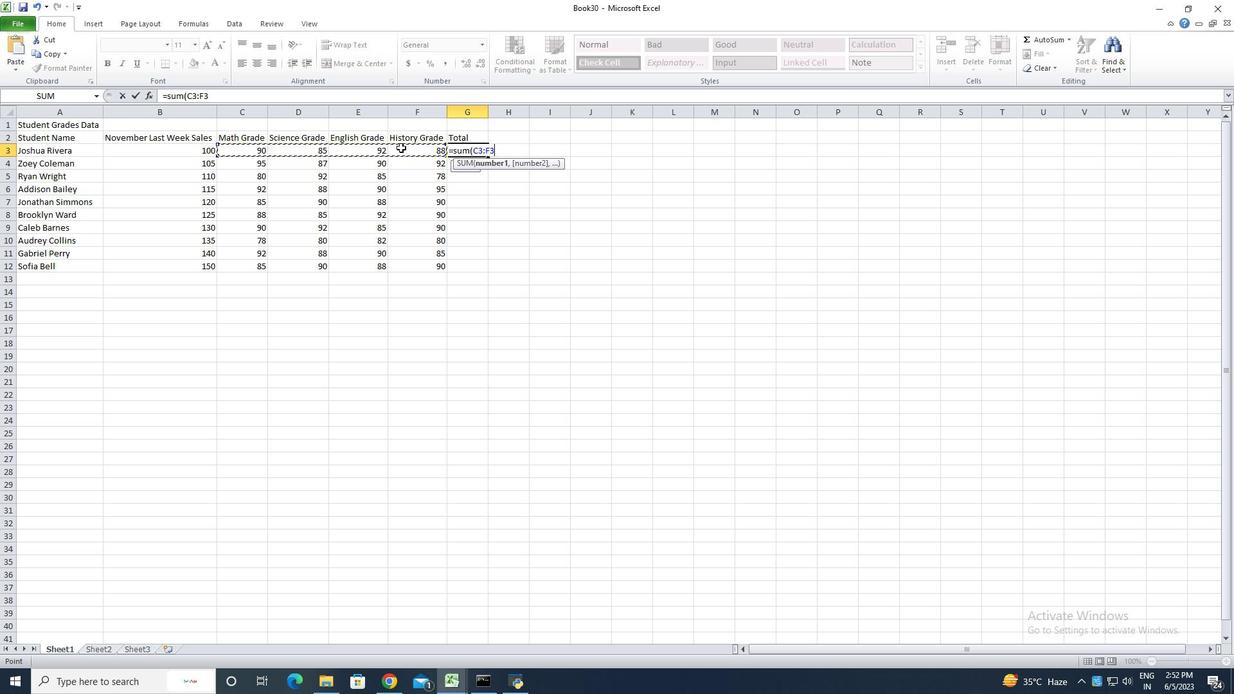 
Action: Key pressed <<48>><Key.shift><Key.shift><Key.shift><Key.shift><Key.shift><Key.shift><Key.shift><Key.shift><Key.shift><Key.shift><Key.shift>)<Key.enter>
Screenshot: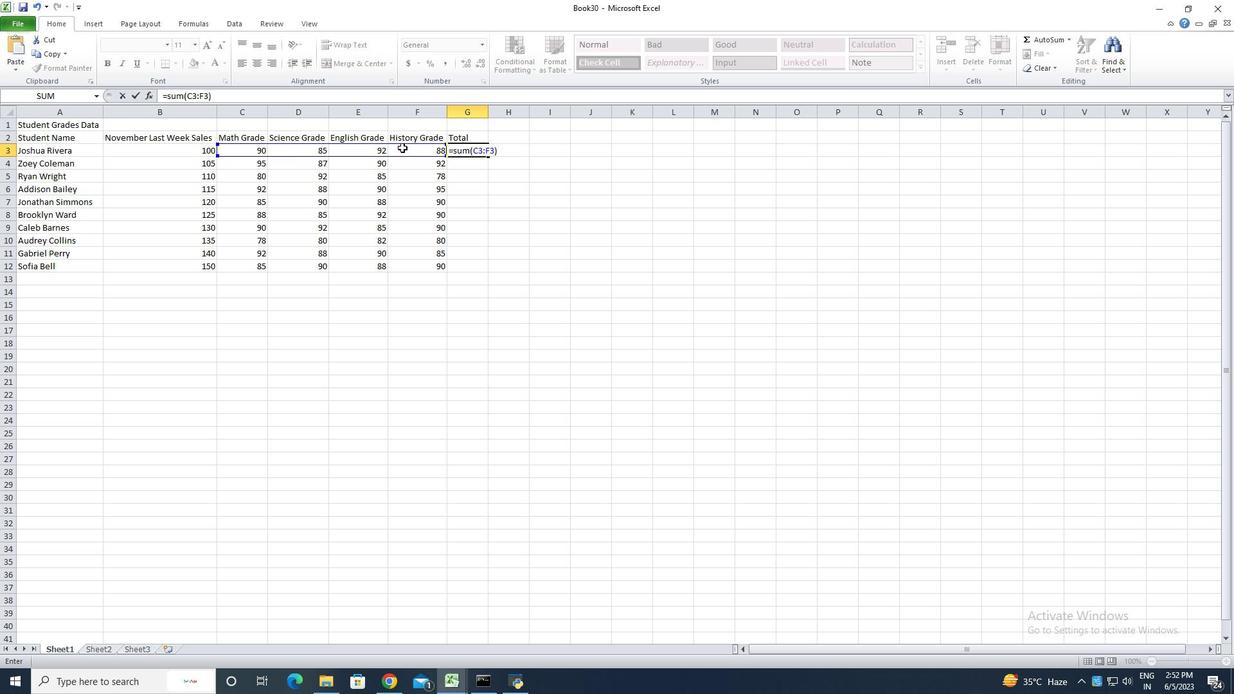 
Action: Mouse moved to (486, 167)
Screenshot: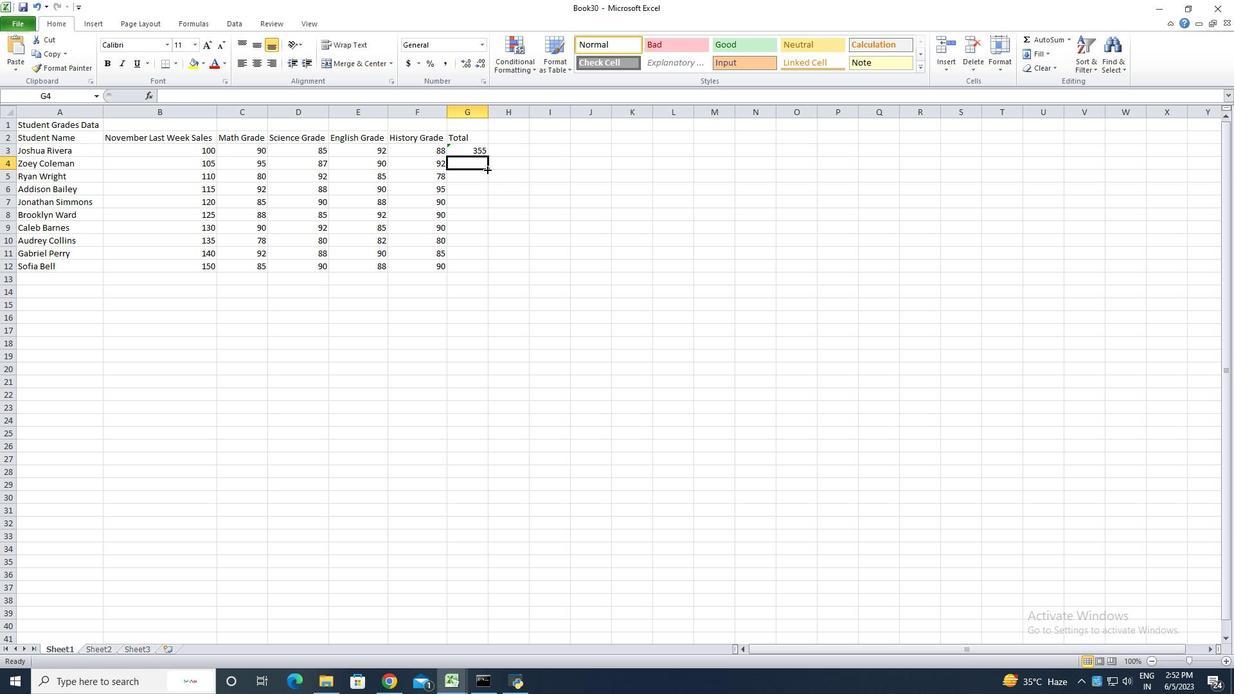 
Action: Mouse pressed left at (486, 167)
Screenshot: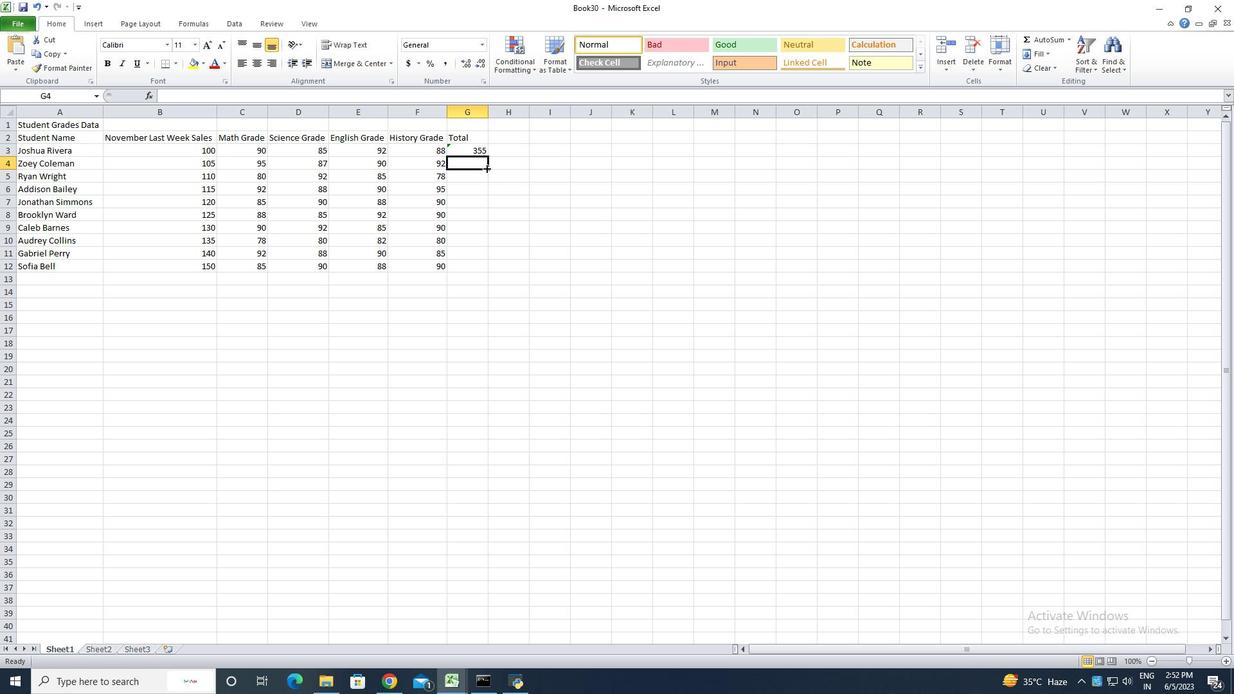
Action: Mouse moved to (479, 149)
Screenshot: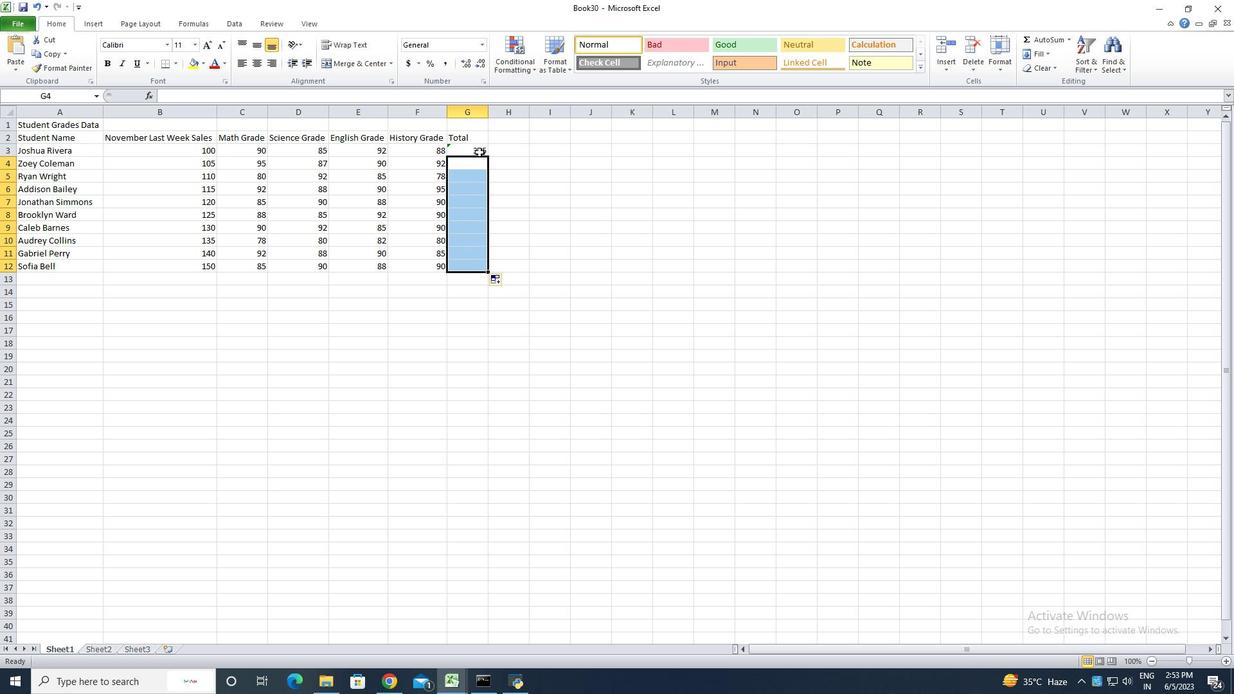 
Action: Mouse pressed left at (479, 149)
Screenshot: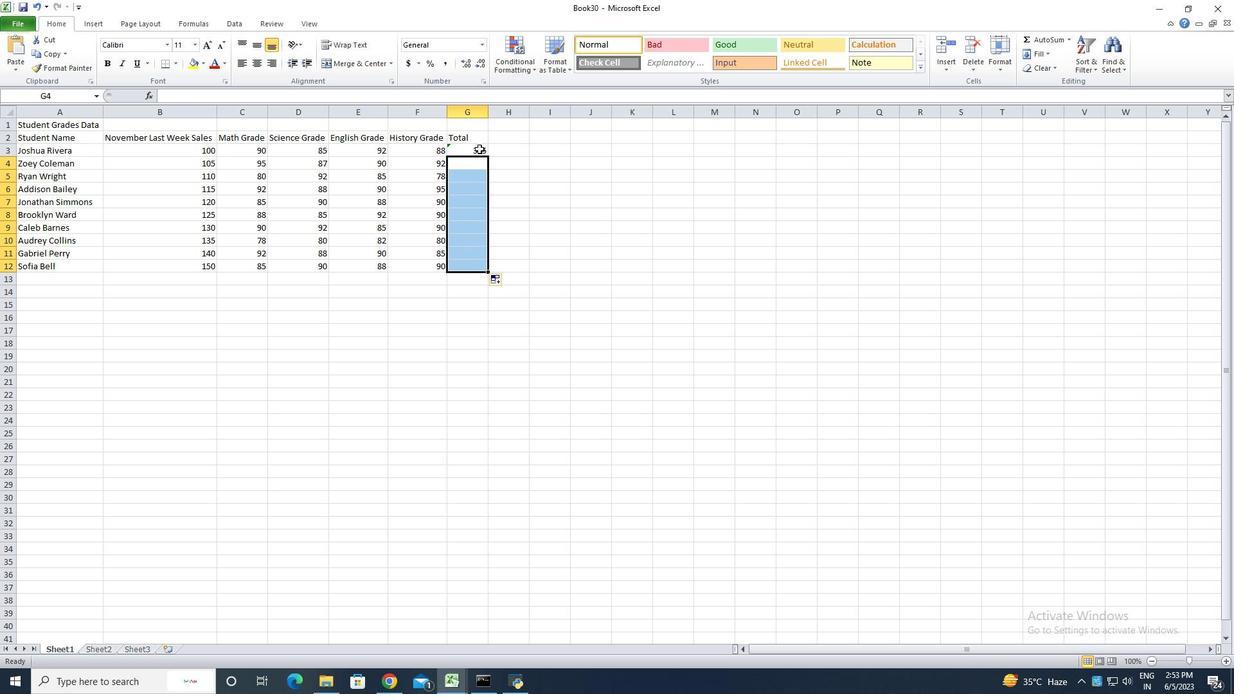 
Action: Mouse moved to (488, 154)
Screenshot: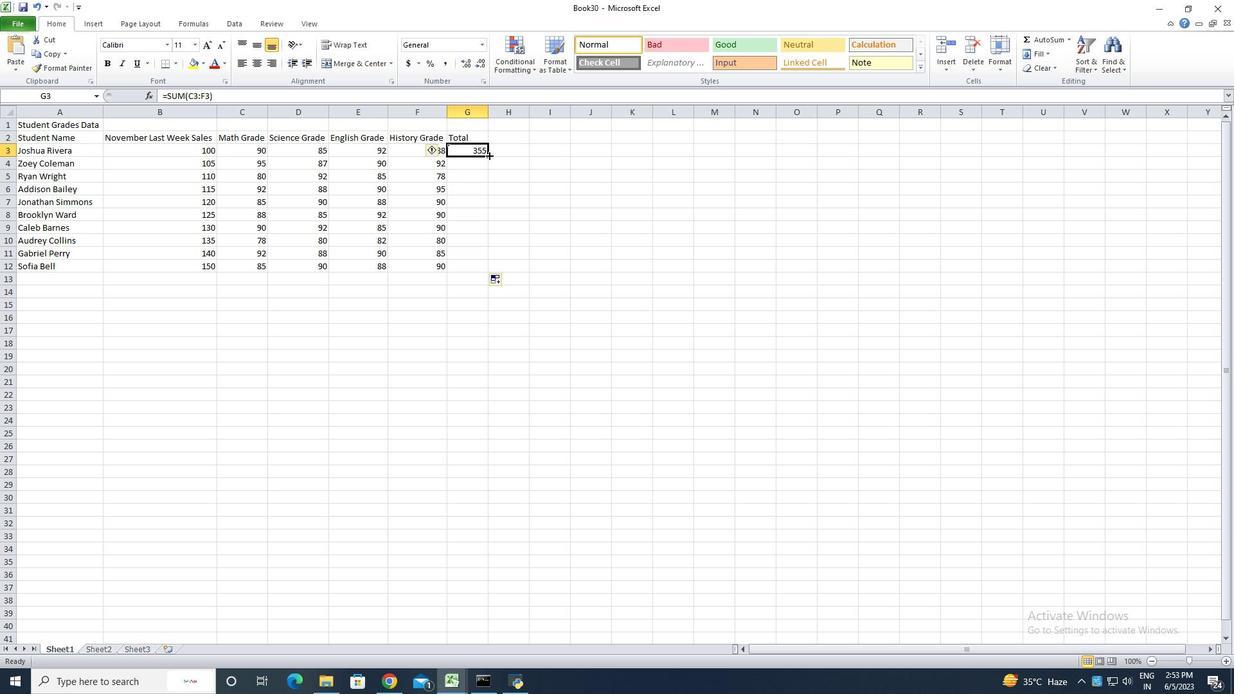 
Action: Mouse pressed left at (488, 154)
Screenshot: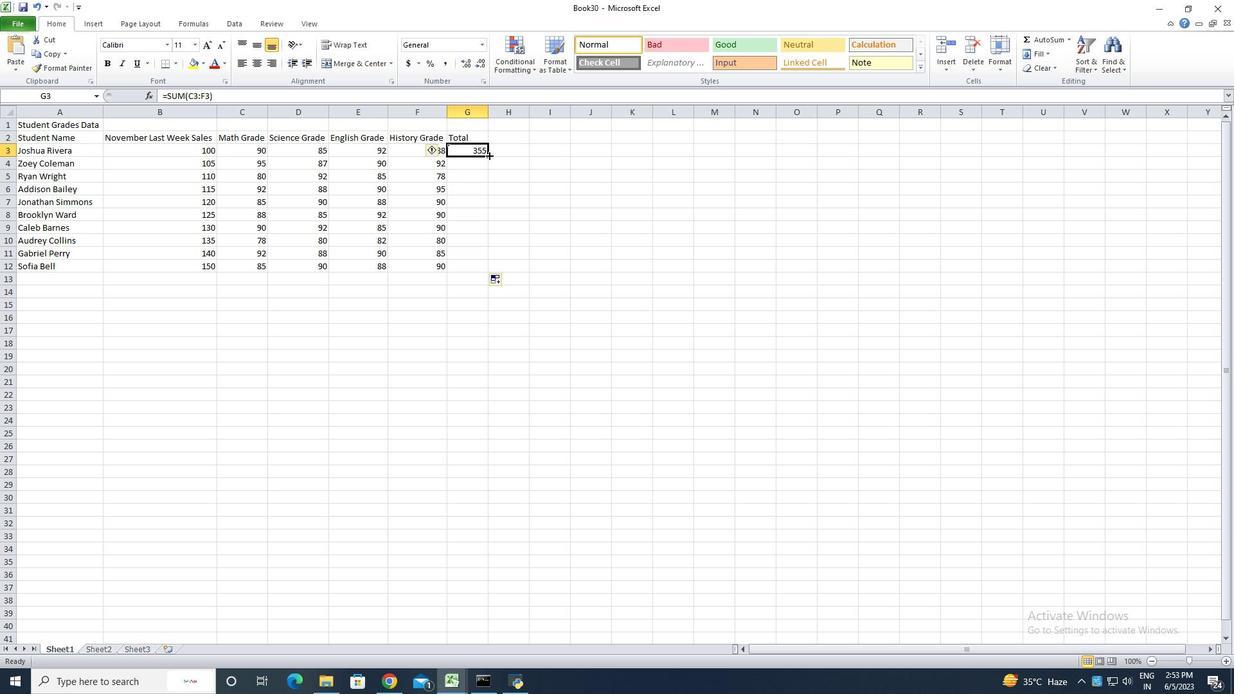 
Action: Mouse moved to (538, 305)
Screenshot: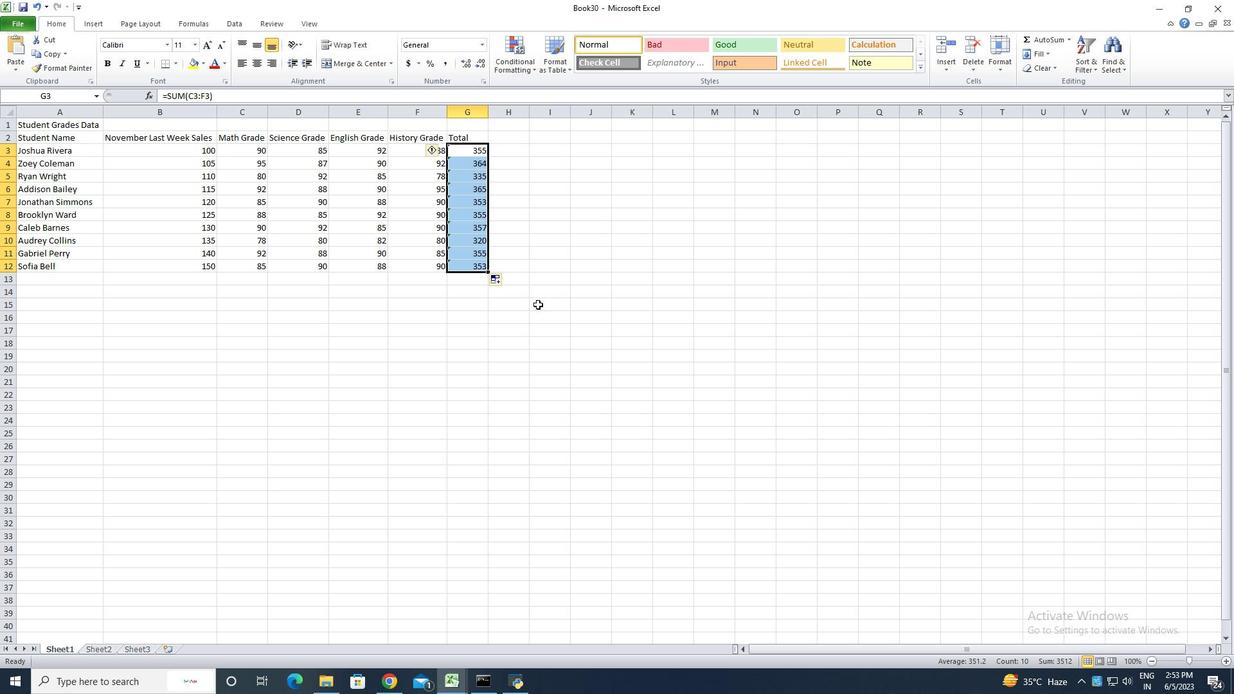 
Action: Mouse pressed left at (538, 305)
Screenshot: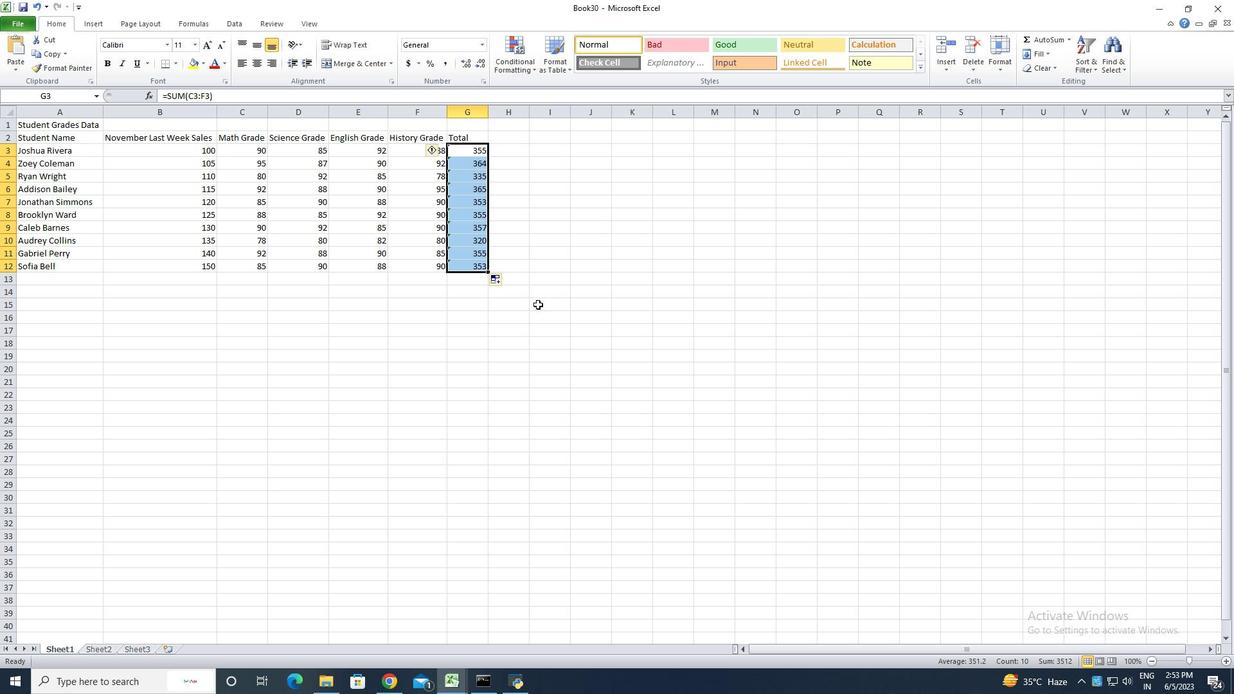 
Action: Mouse moved to (91, 126)
Screenshot: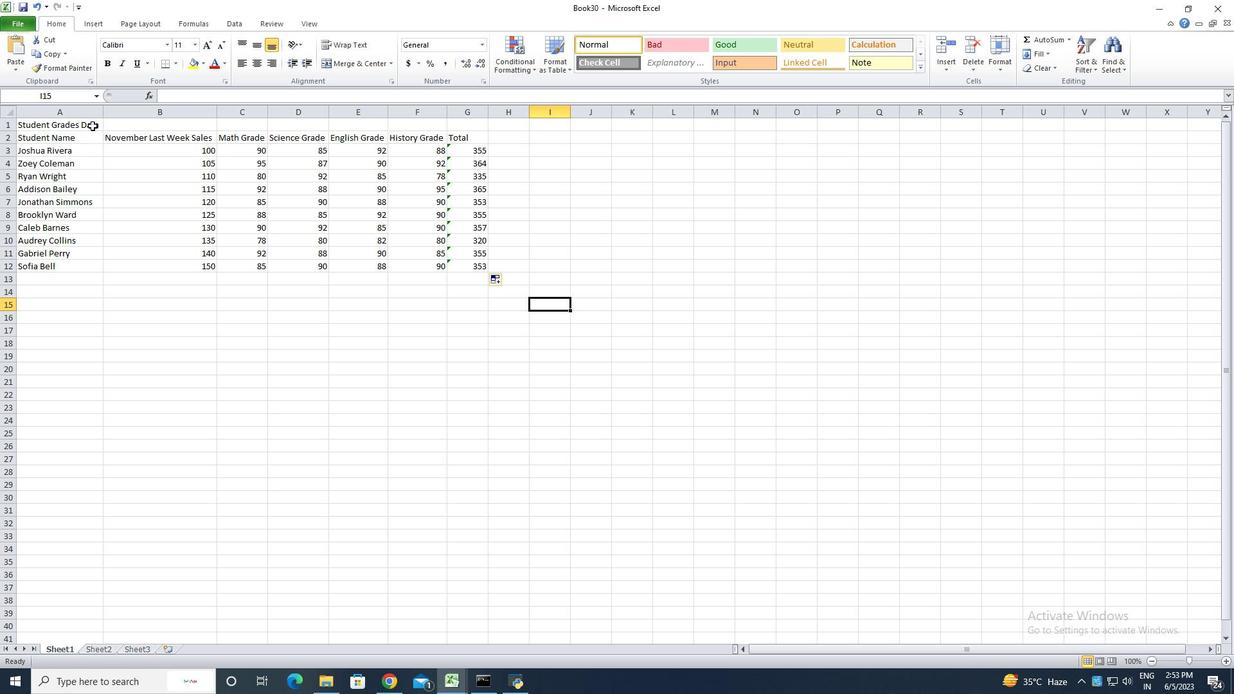 
Action: Mouse pressed left at (91, 126)
Screenshot: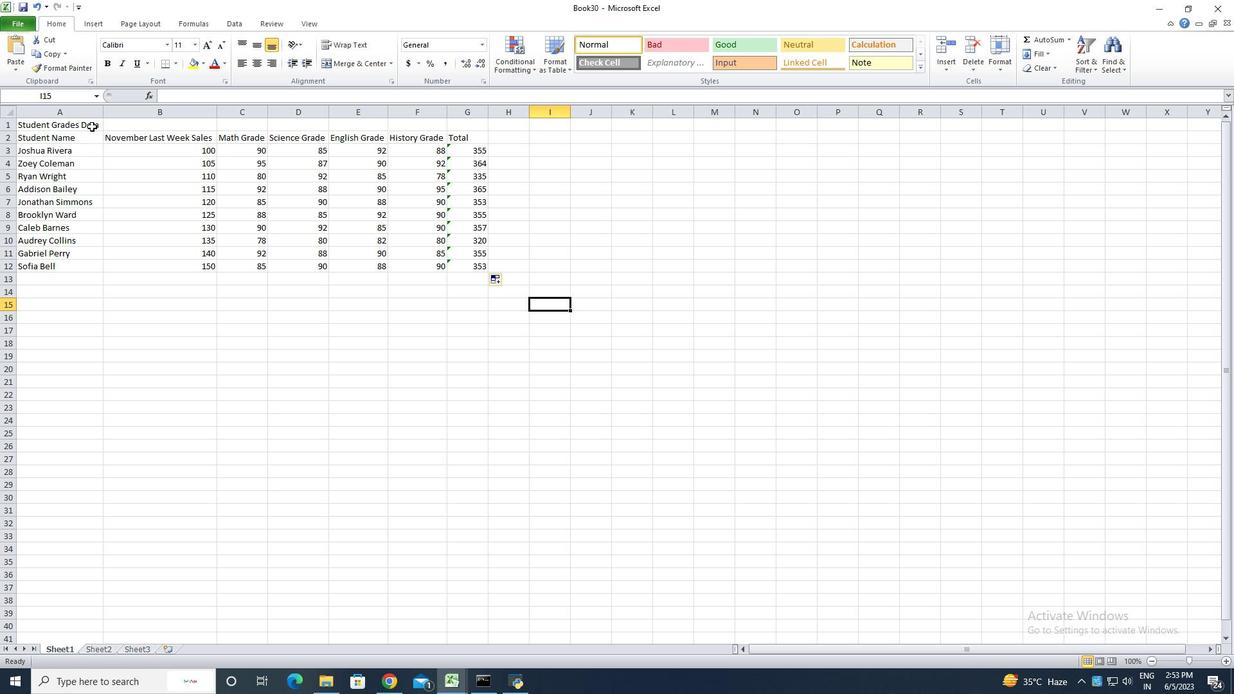 
Action: Mouse moved to (347, 61)
Screenshot: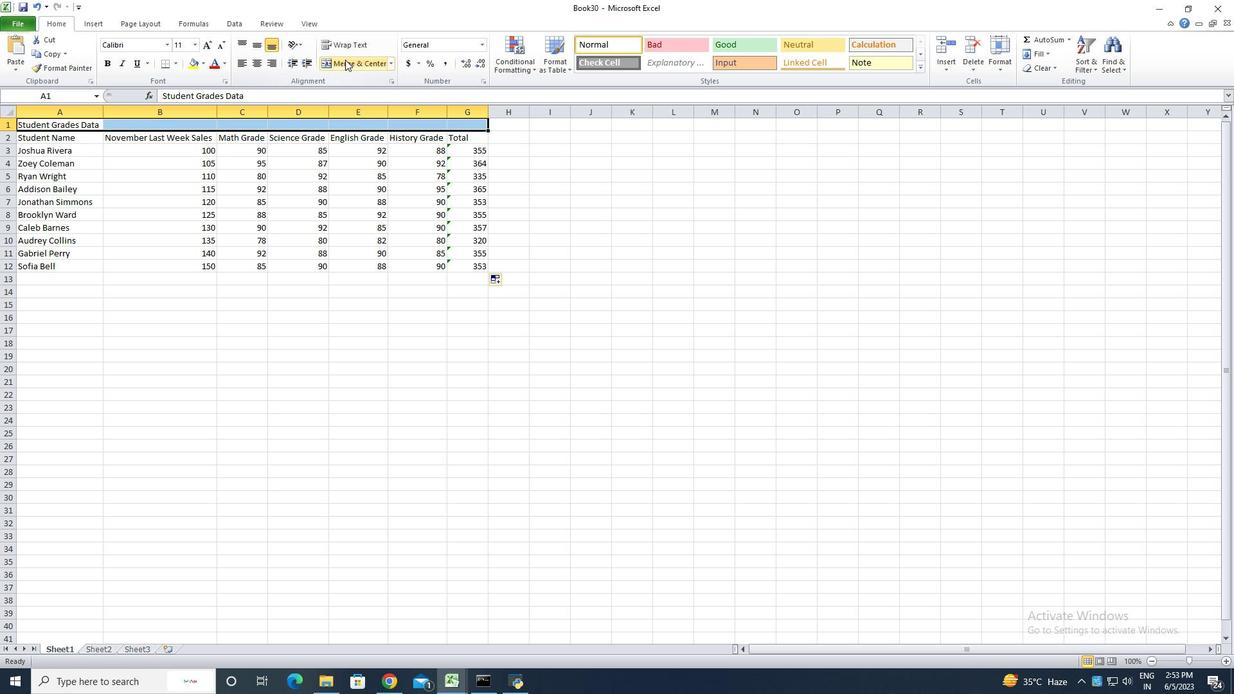 
Action: Mouse pressed left at (347, 61)
Screenshot: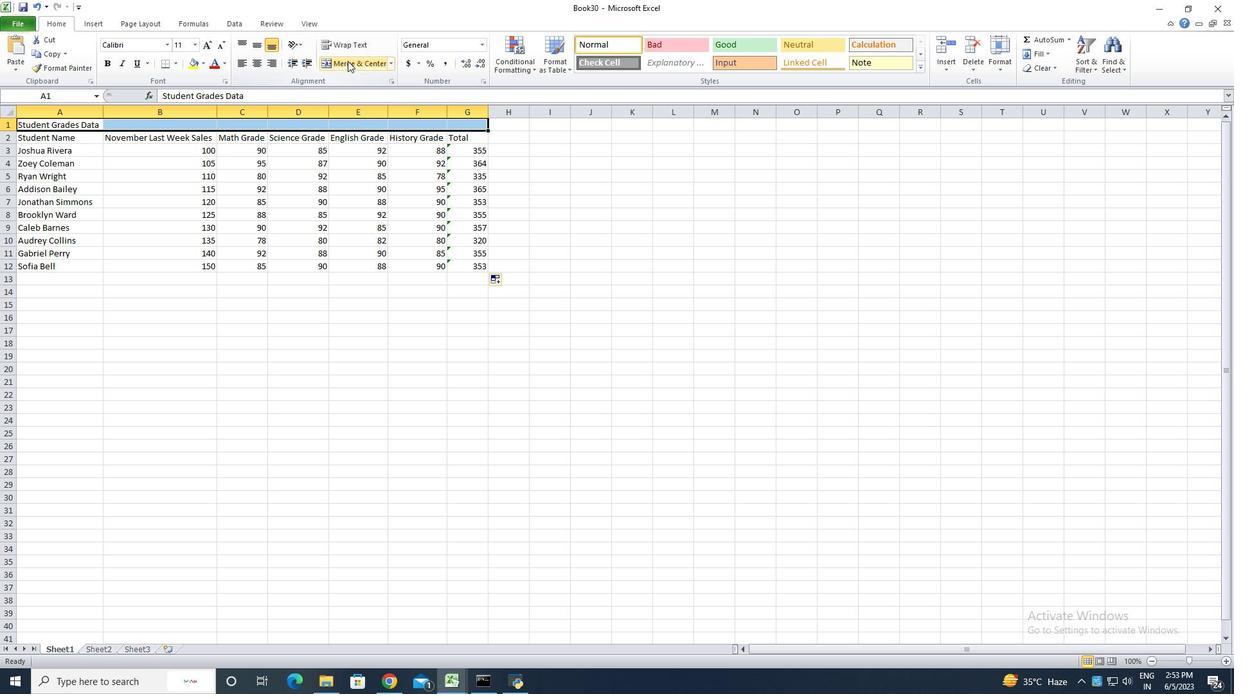 
Action: Mouse moved to (19, 25)
Screenshot: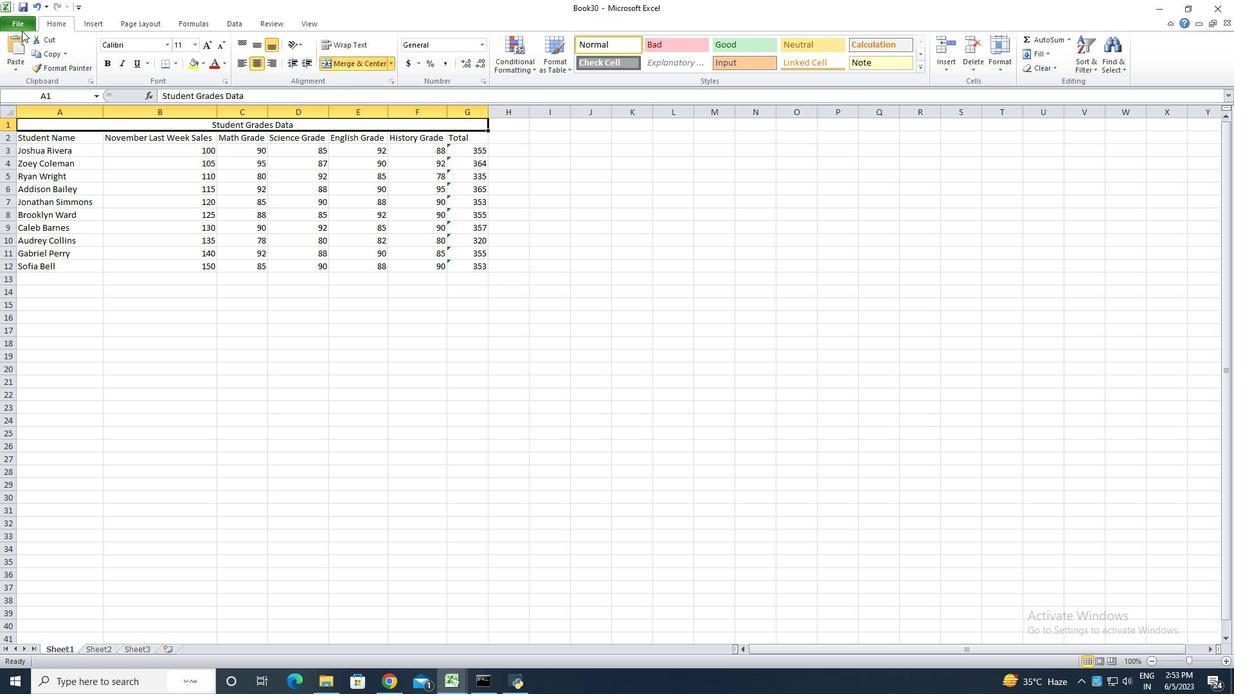 
Action: Mouse pressed left at (19, 25)
Screenshot: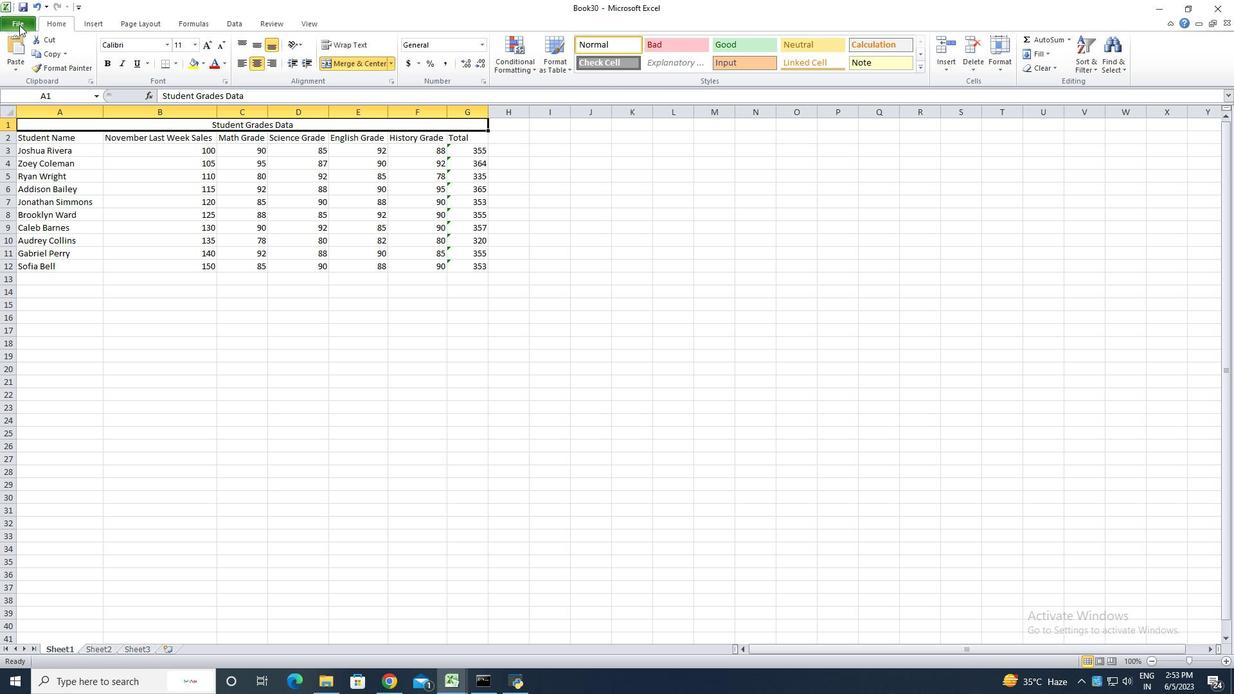 
Action: Mouse moved to (43, 65)
Screenshot: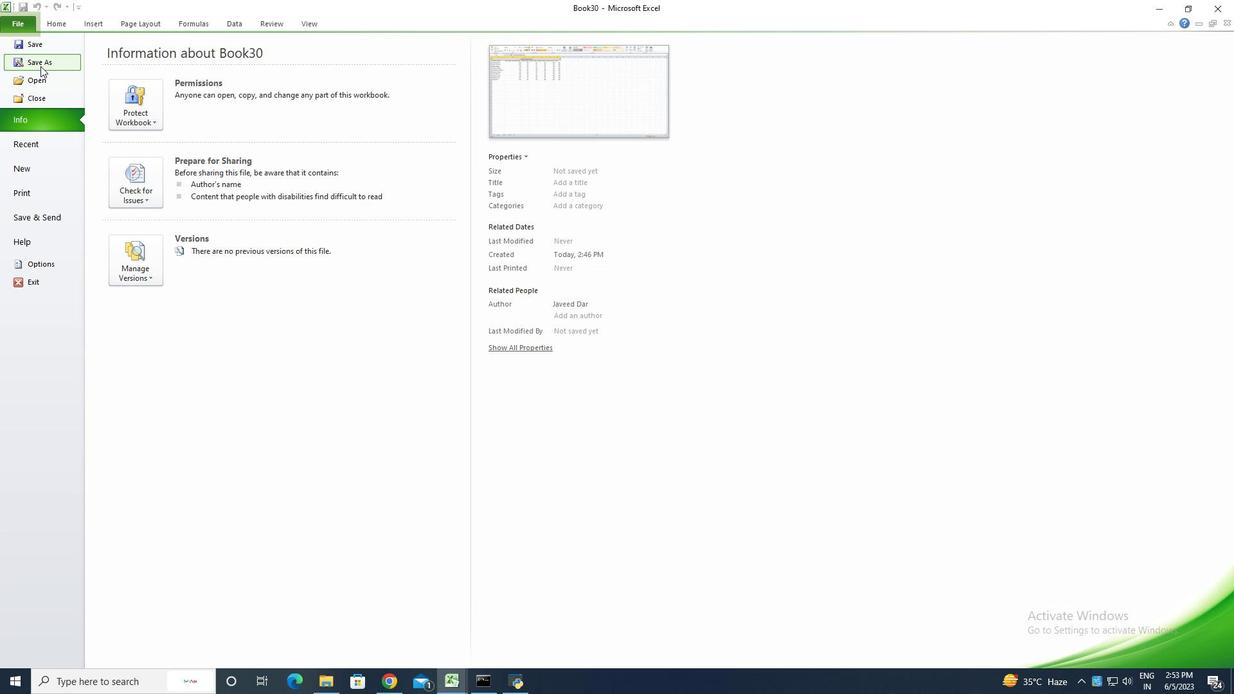 
Action: Mouse pressed left at (43, 65)
Screenshot: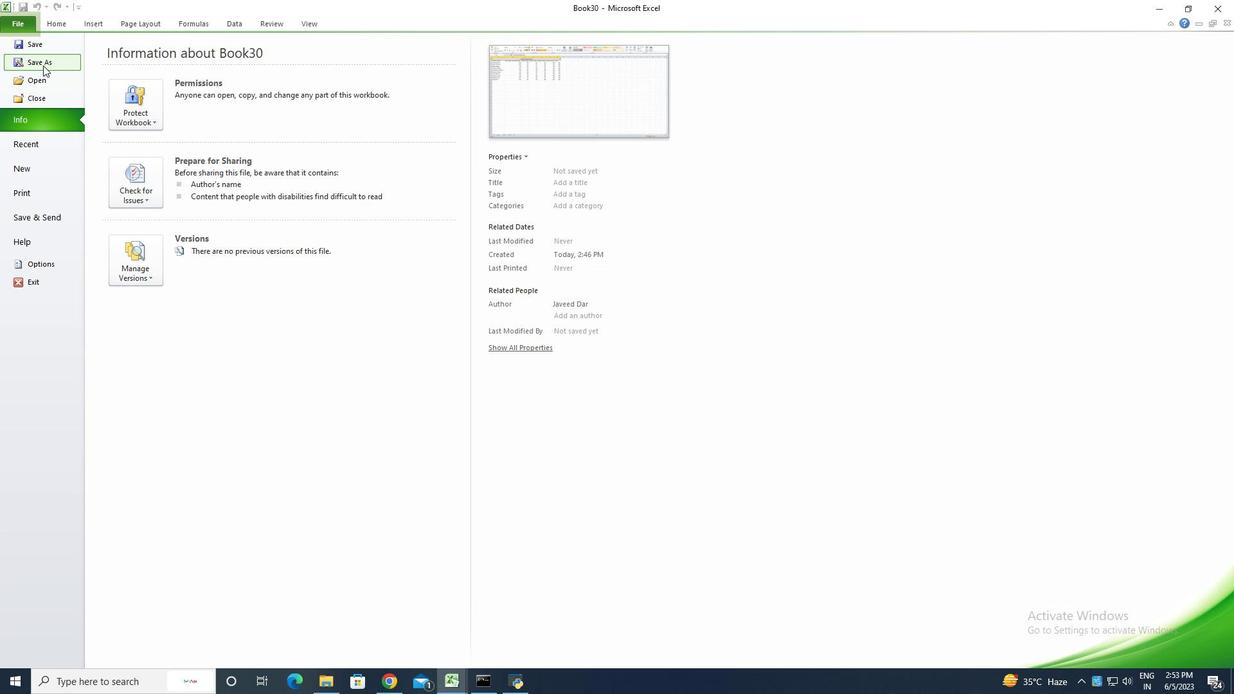 
Action: Mouse moved to (43, 66)
Screenshot: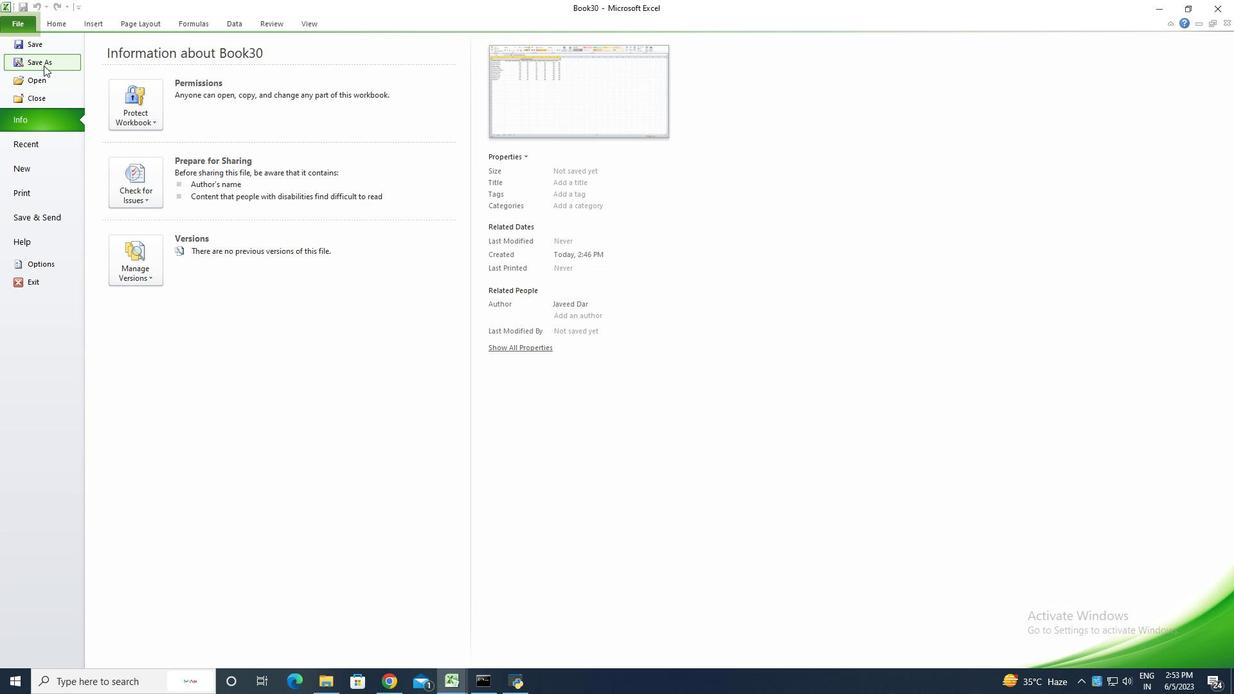 
Action: Key pressed <Key.shift><Key.shift><Key.shift>Evaluation<Key.space><Key.backspace><Key.shift><Key.shift><Key.shift><Key.shift><Key.shift>Yearly<Key.shift>Sales<Key.shift_r><Key.shift_r><Key.shift_r>_<Key.shift>Report
Screenshot: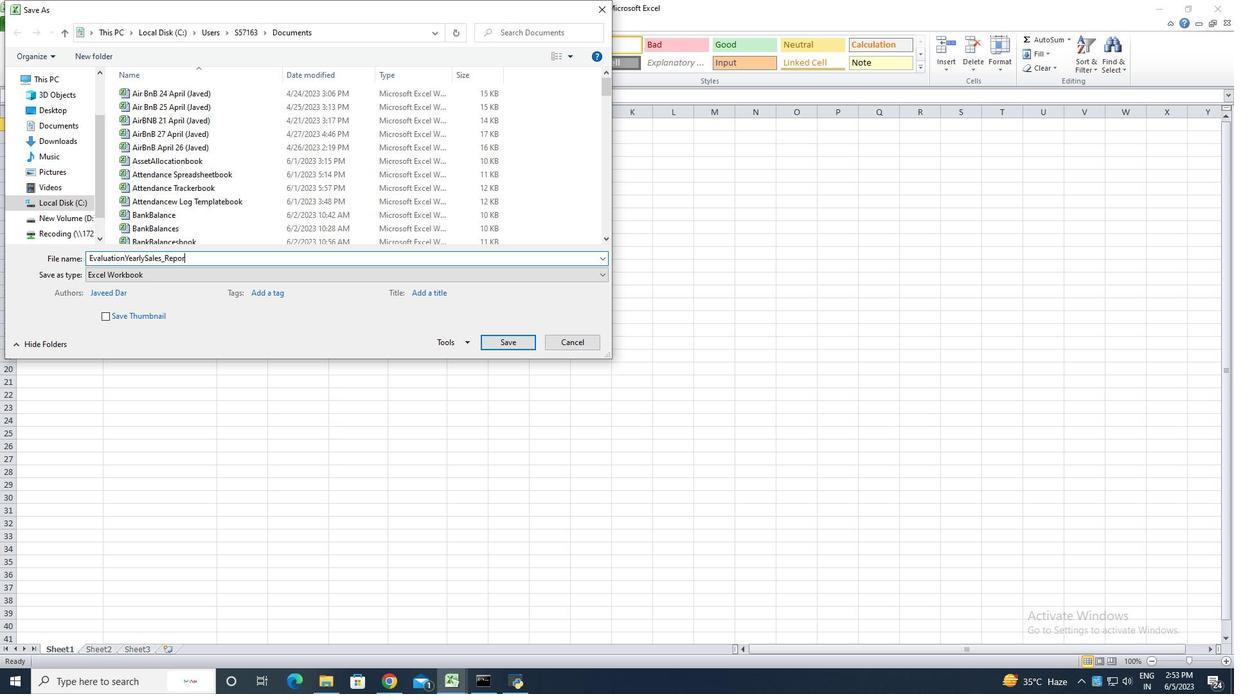 
Action: Mouse moved to (519, 340)
Screenshot: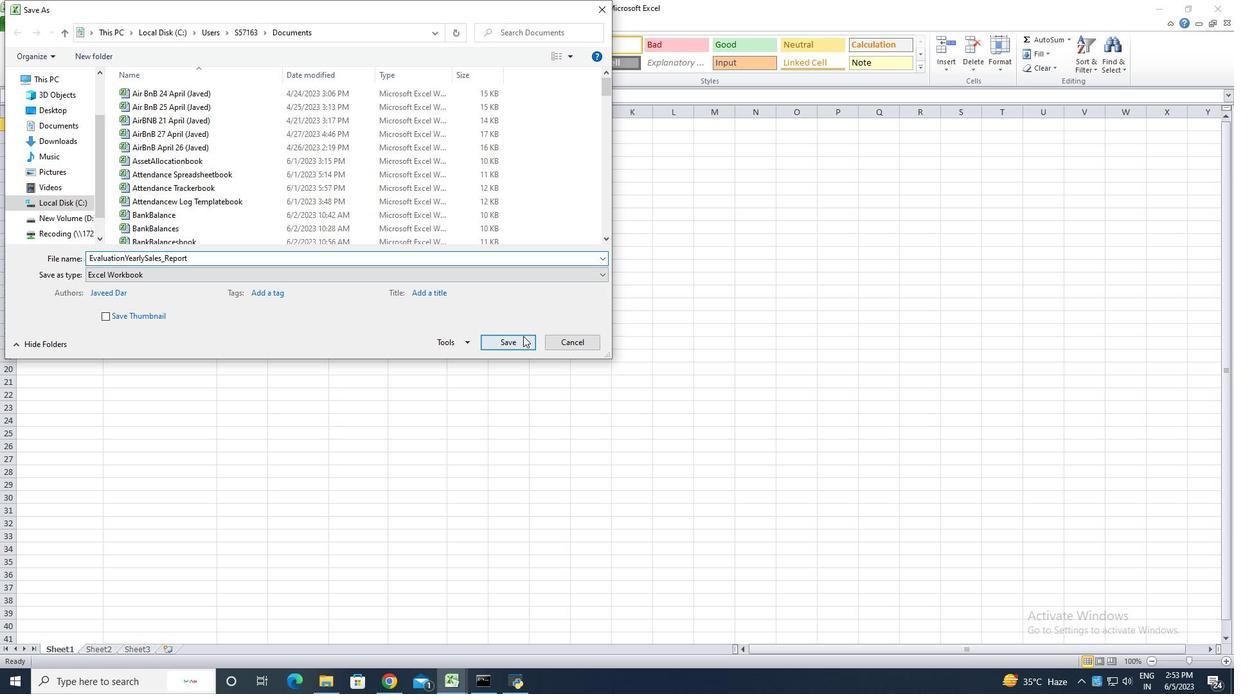 
Action: Mouse pressed left at (519, 340)
Screenshot: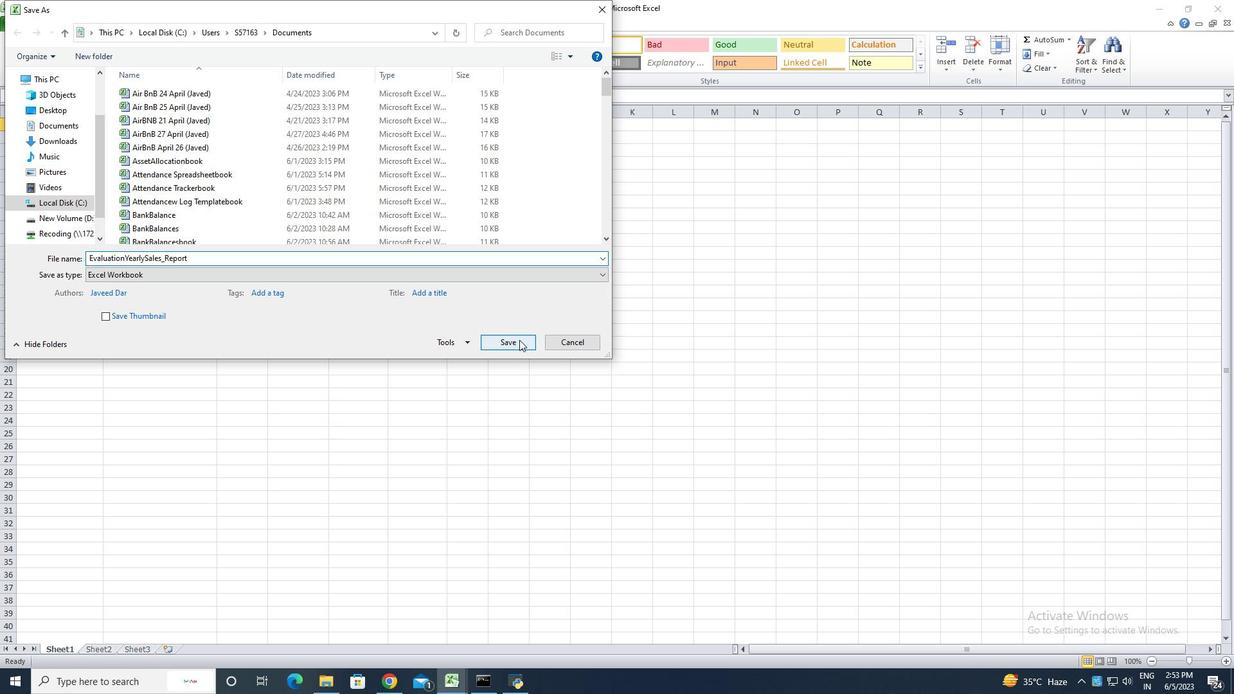 
Action: Mouse moved to (434, 336)
Screenshot: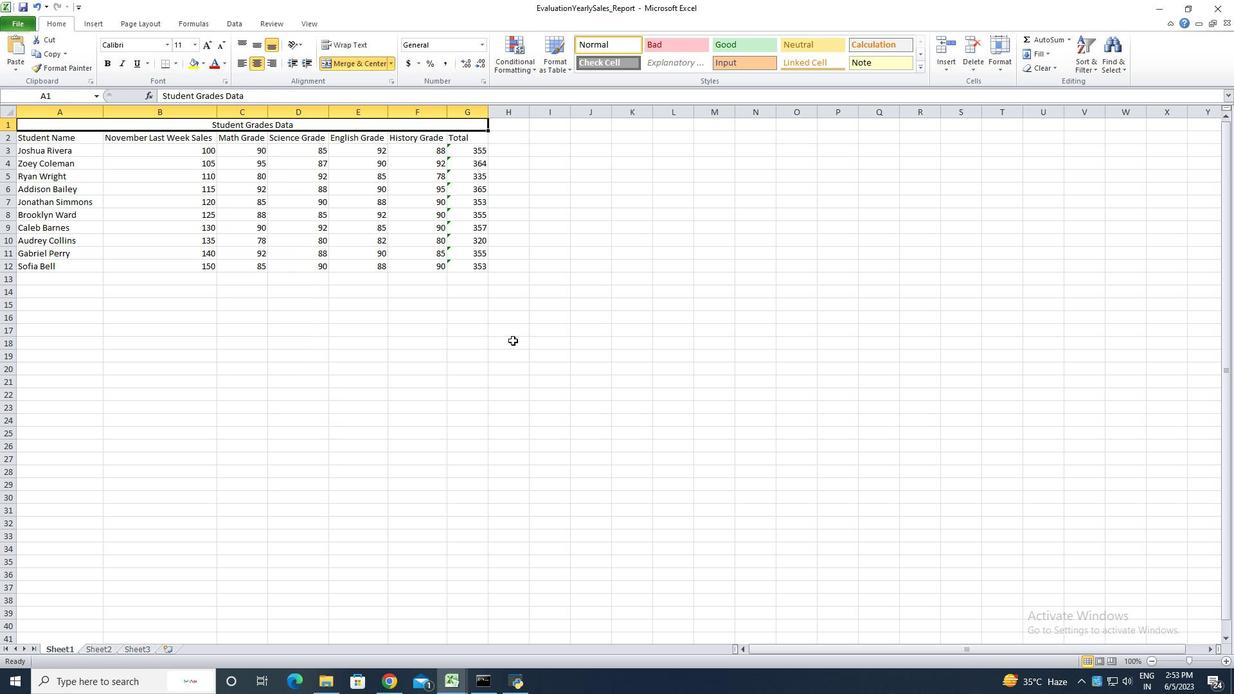 
Action: Mouse pressed left at (434, 336)
Screenshot: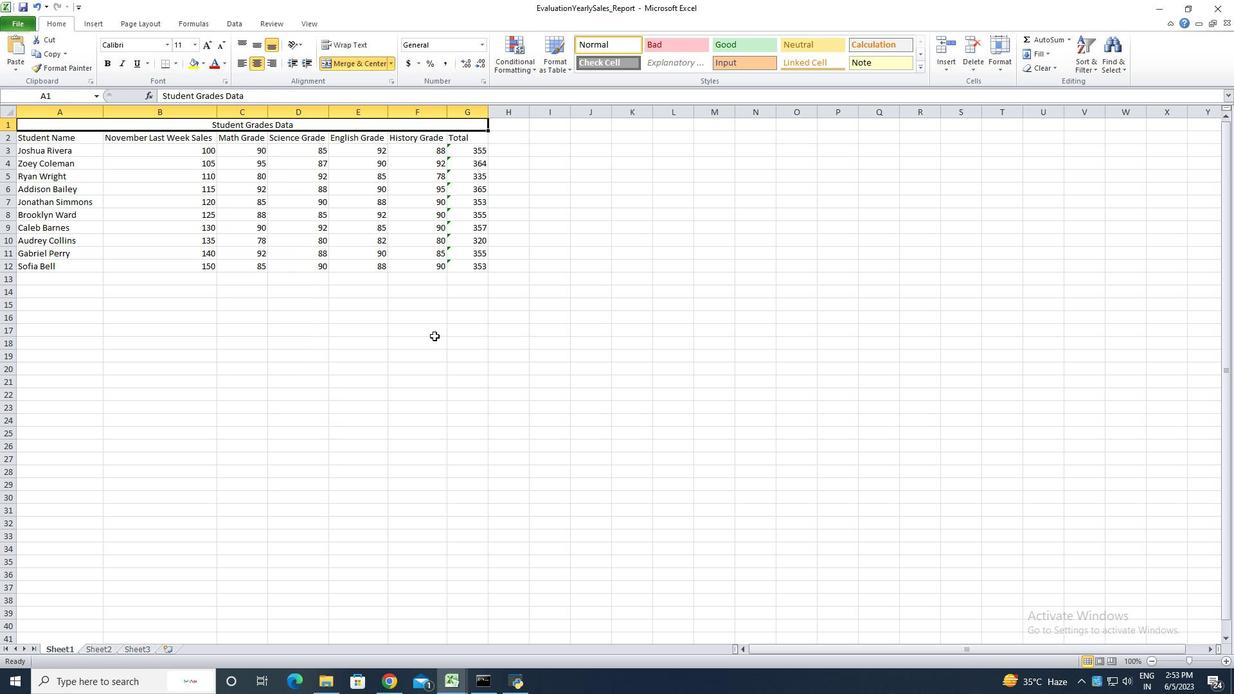 
Action: Key pressed ctrl+S<'\x13'>
Screenshot: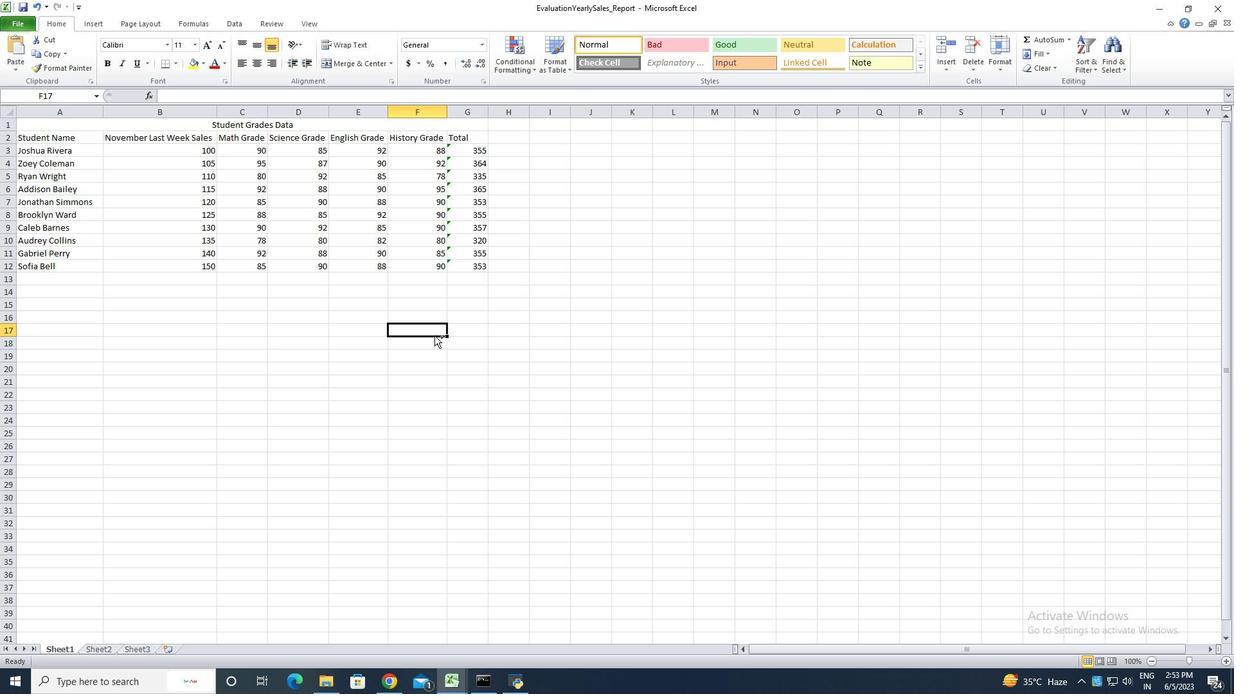 
